 Task: Compose an email with the signature Caroline Robinson with the subject Reminder for a mentorship and the message Would you be able to provide me with an update on the project timeline? from softage.10@softage.net to softage.9@softage.net, now select the entire message Quote Attach a link with text LINKEDIN and web address as https://www.linkedin.com Send the email. Finally, move the email from Sent Items to the label Branding
Action: Mouse moved to (73, 108)
Screenshot: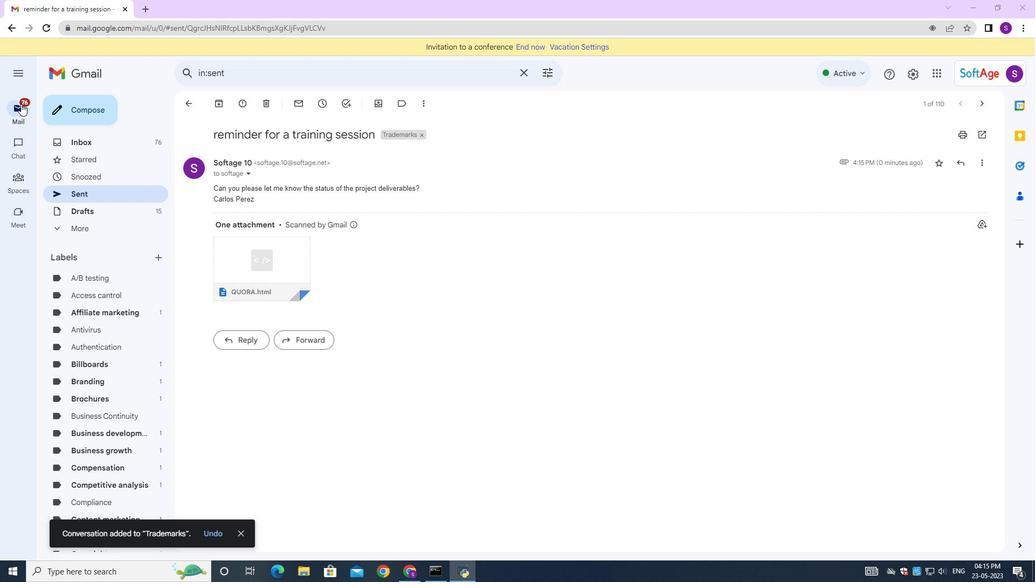 
Action: Mouse pressed left at (73, 108)
Screenshot: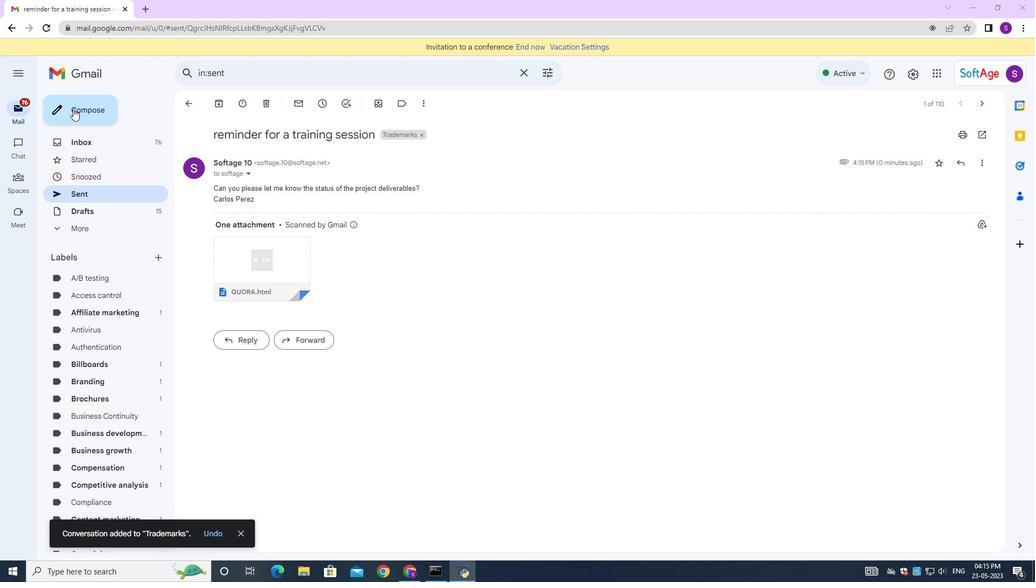 
Action: Mouse moved to (870, 542)
Screenshot: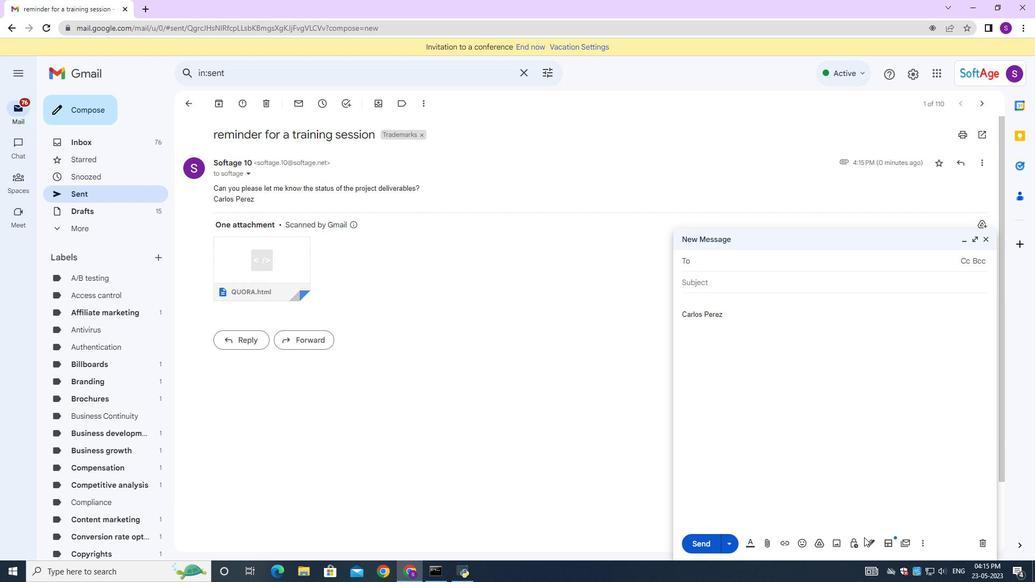 
Action: Mouse pressed left at (870, 542)
Screenshot: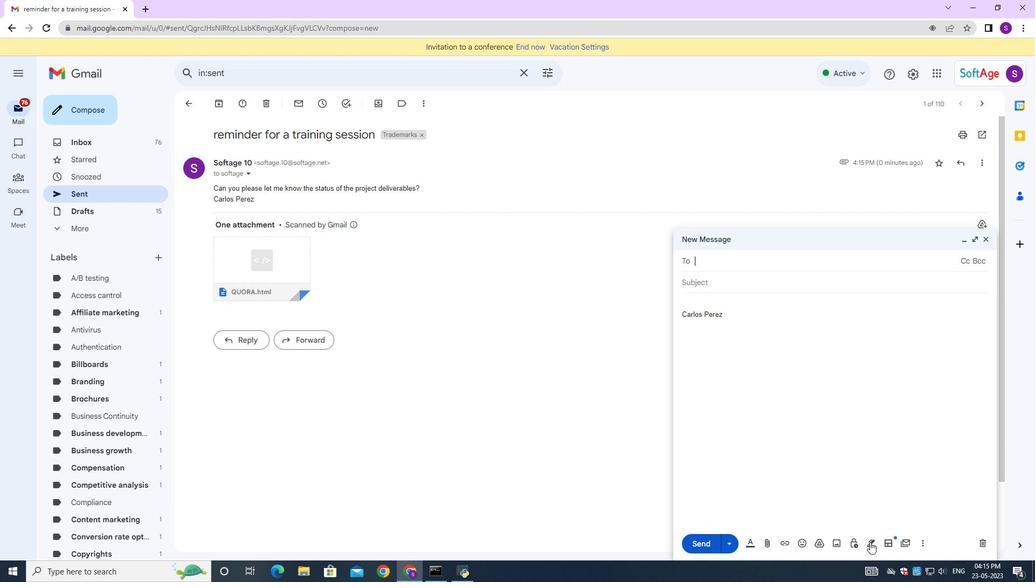 
Action: Mouse moved to (489, 245)
Screenshot: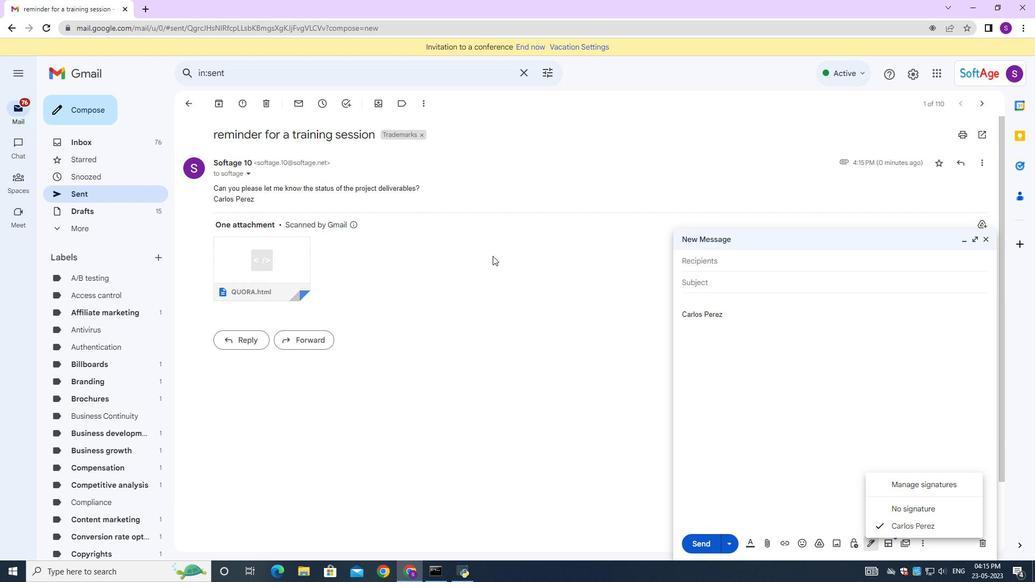 
Action: Mouse scrolled (489, 245) with delta (0, 0)
Screenshot: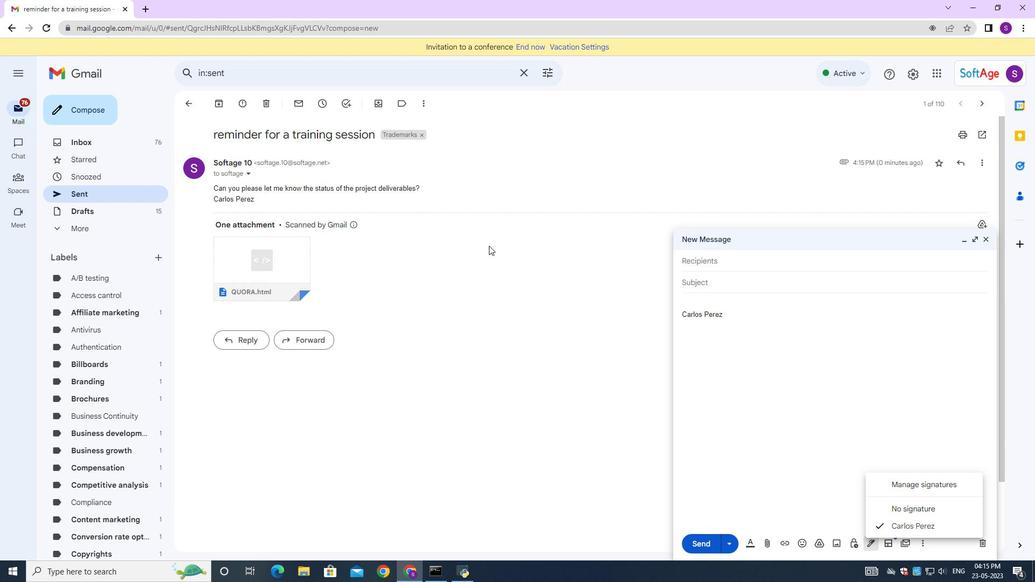 
Action: Mouse scrolled (489, 245) with delta (0, 0)
Screenshot: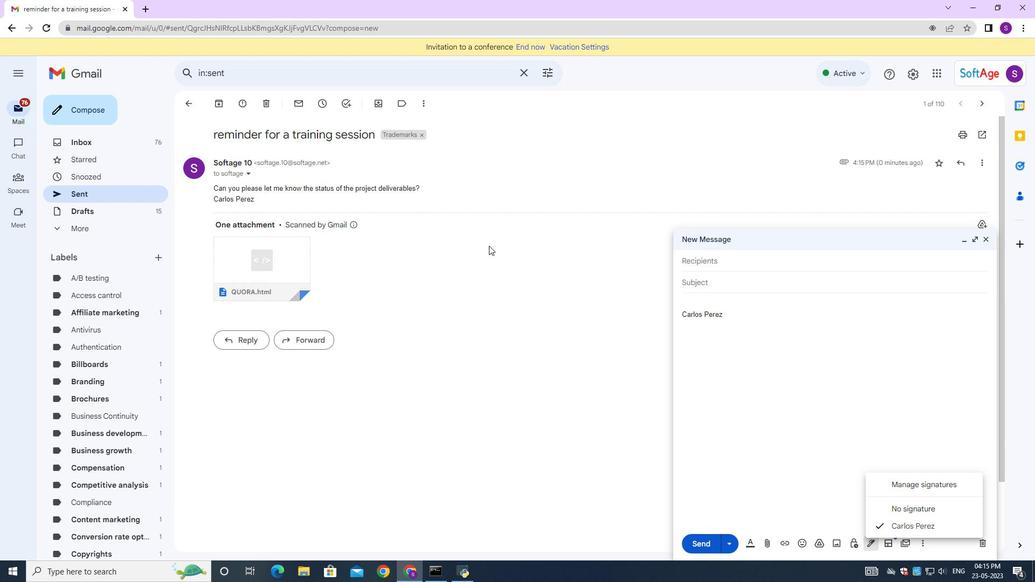 
Action: Mouse scrolled (489, 245) with delta (0, 0)
Screenshot: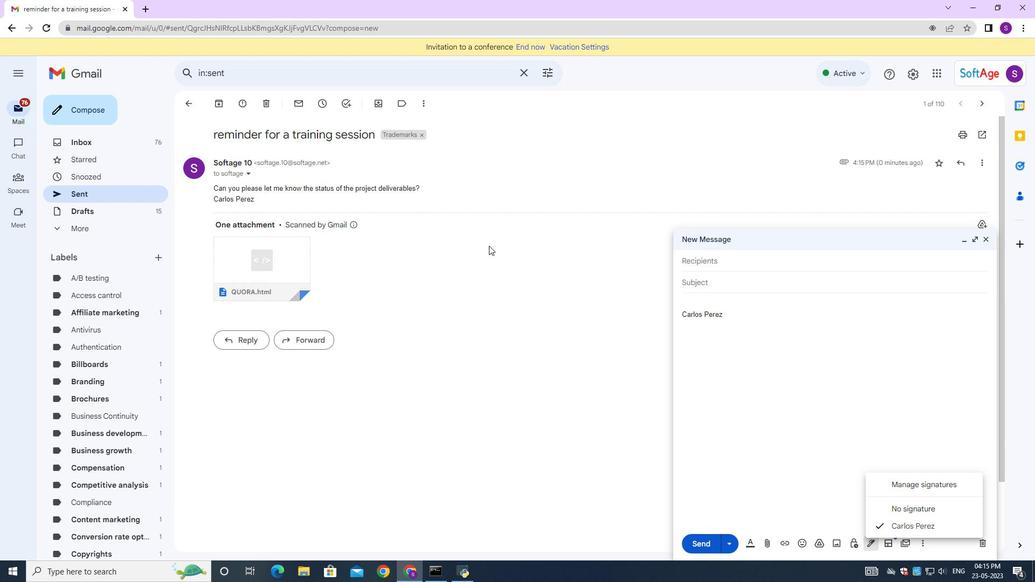 
Action: Mouse scrolled (489, 245) with delta (0, 0)
Screenshot: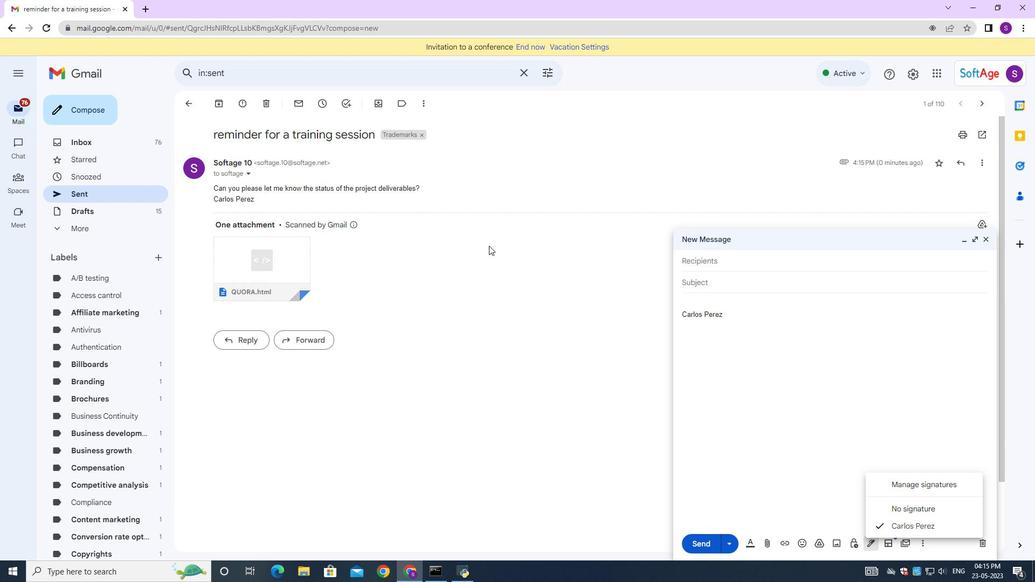 
Action: Mouse scrolled (489, 245) with delta (0, 0)
Screenshot: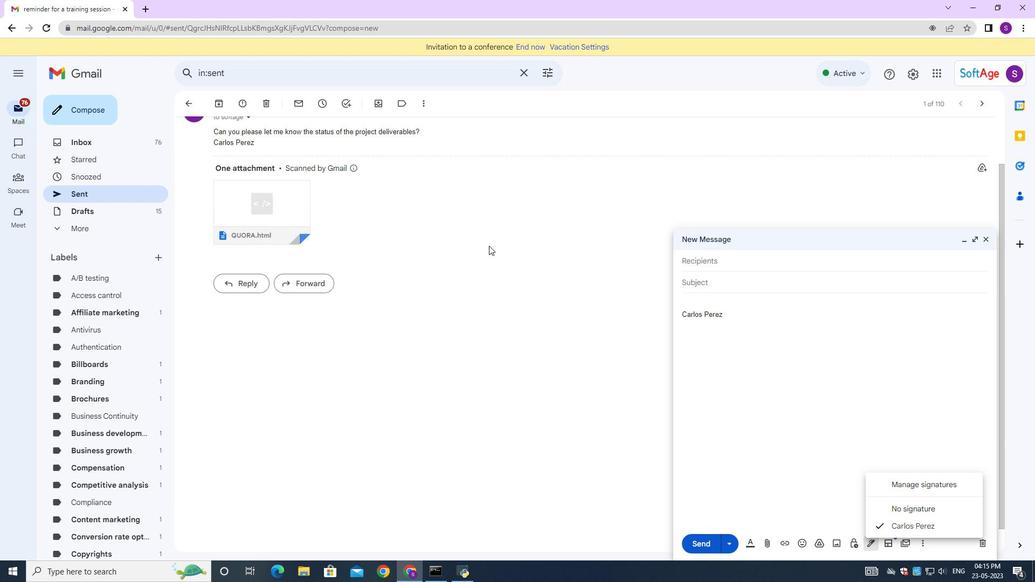 
Action: Mouse scrolled (489, 245) with delta (0, 0)
Screenshot: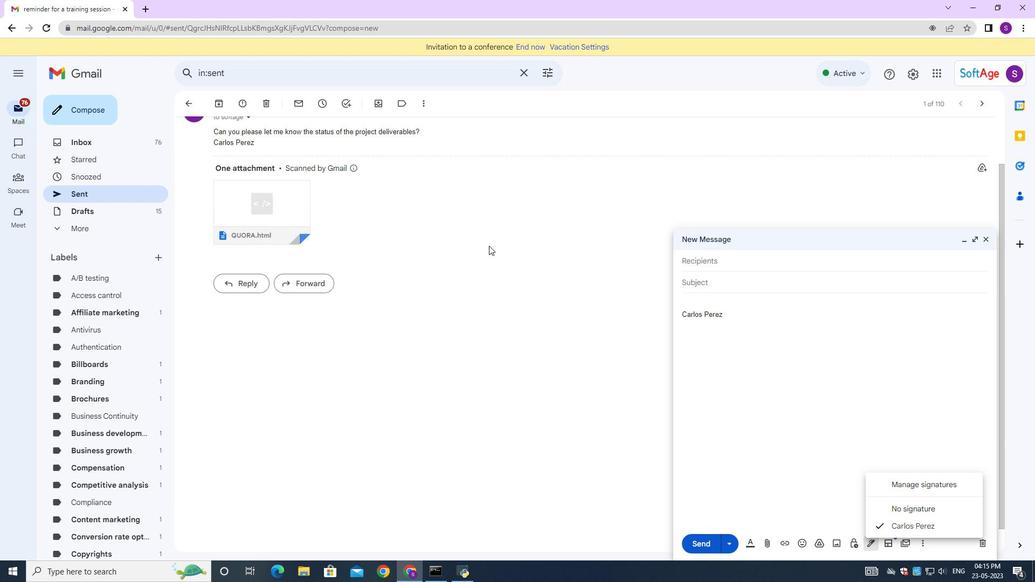 
Action: Mouse scrolled (489, 245) with delta (0, 0)
Screenshot: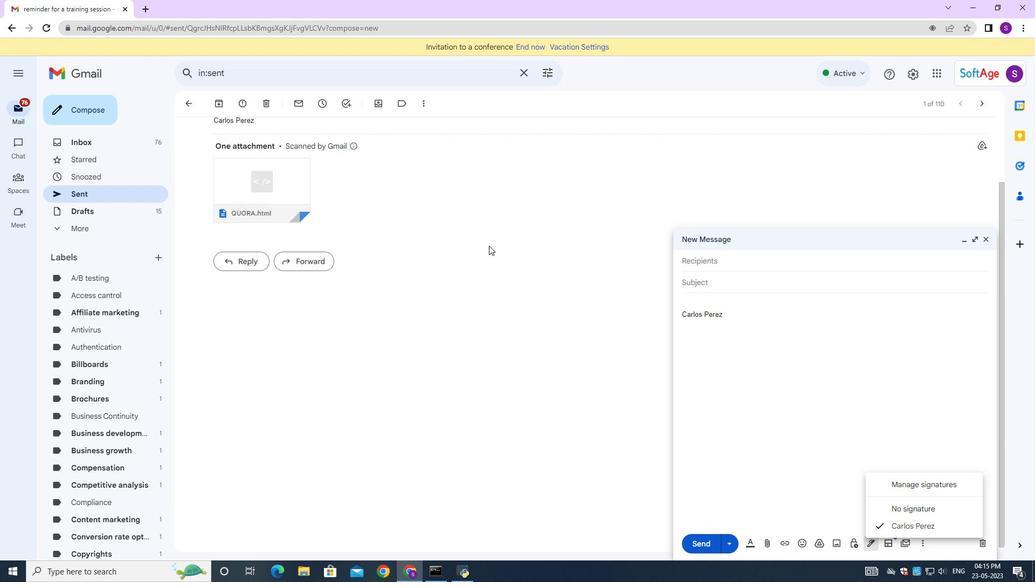 
Action: Mouse scrolled (489, 245) with delta (0, 0)
Screenshot: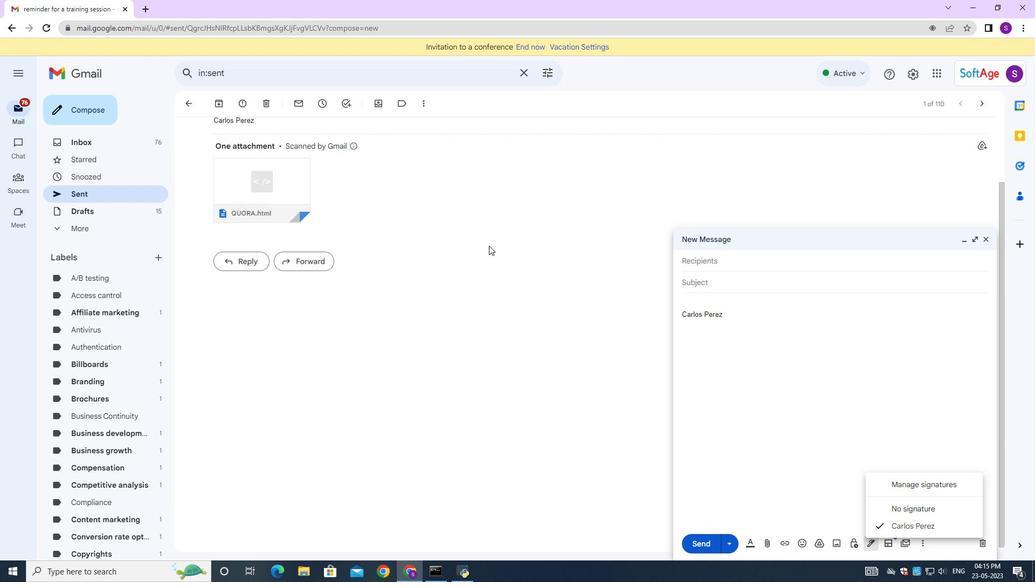 
Action: Mouse scrolled (489, 245) with delta (0, 0)
Screenshot: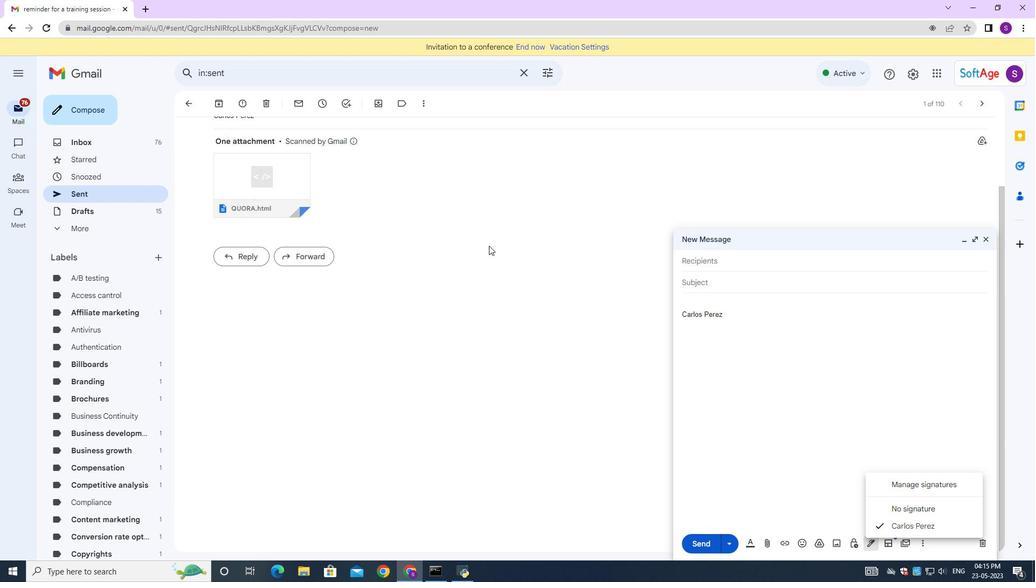 
Action: Mouse scrolled (489, 245) with delta (0, 0)
Screenshot: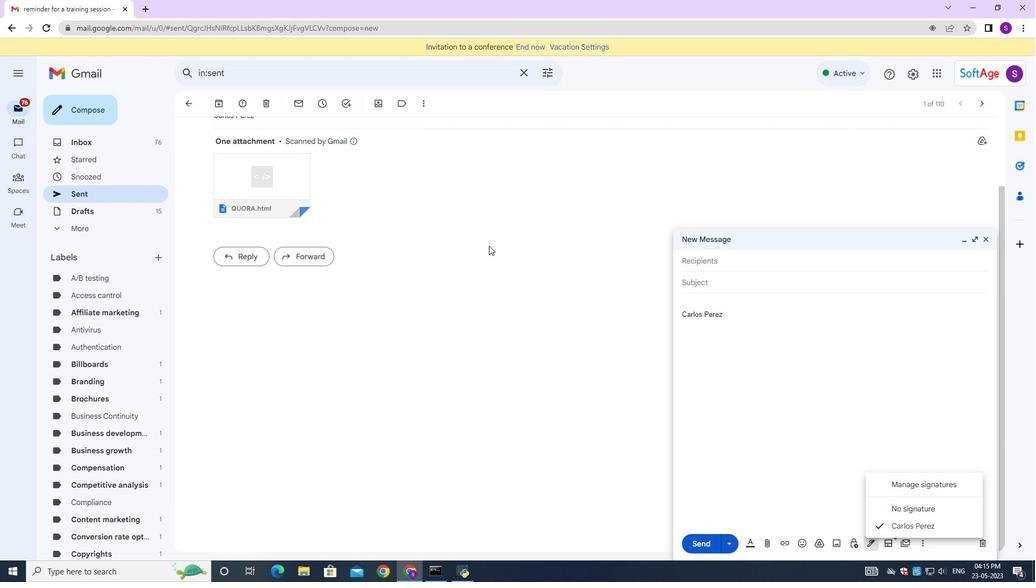 
Action: Mouse scrolled (489, 245) with delta (0, 0)
Screenshot: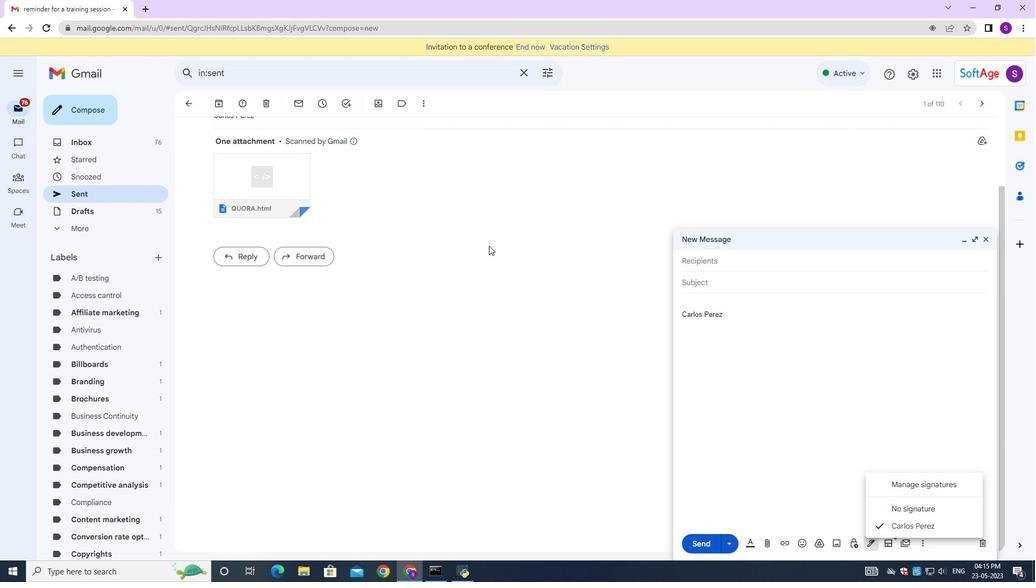 
Action: Mouse scrolled (489, 245) with delta (0, 0)
Screenshot: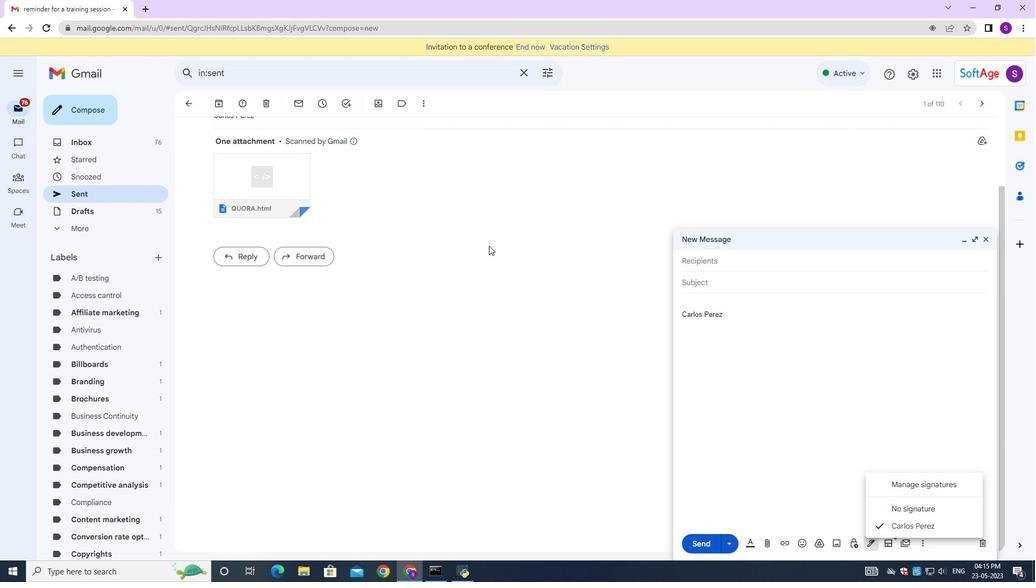 
Action: Mouse scrolled (489, 245) with delta (0, 0)
Screenshot: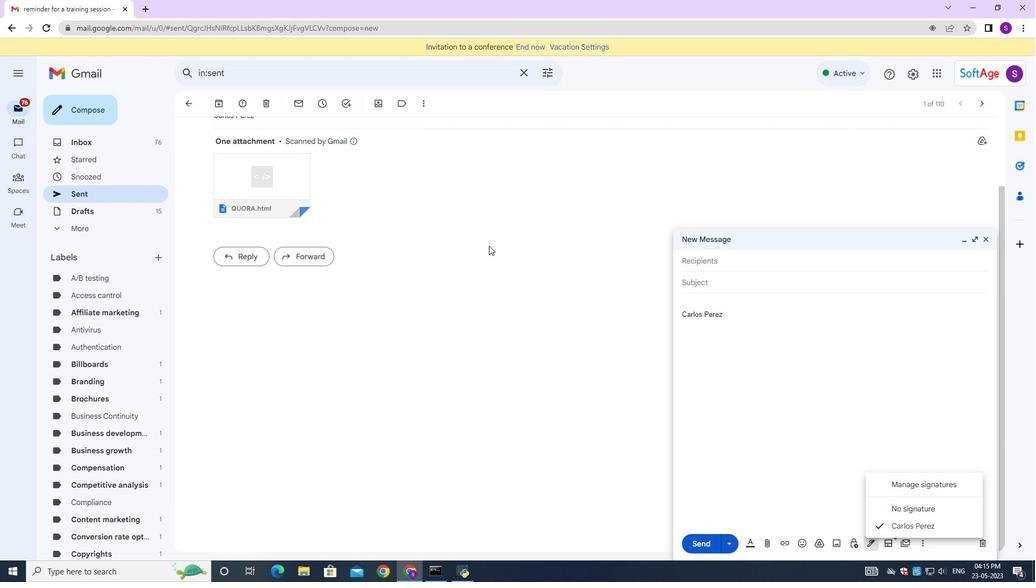 
Action: Mouse scrolled (489, 245) with delta (0, 0)
Screenshot: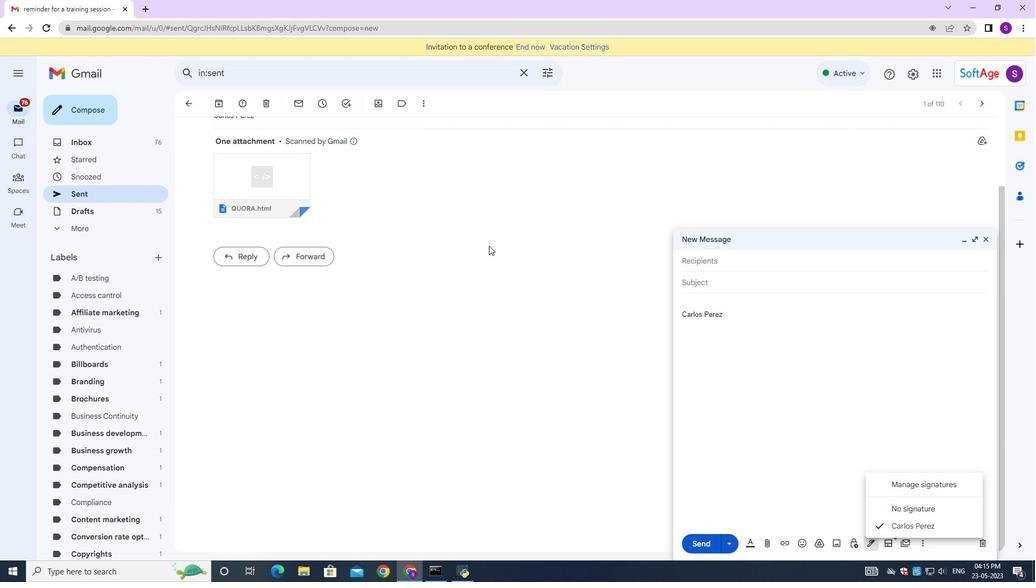 
Action: Mouse scrolled (489, 245) with delta (0, 0)
Screenshot: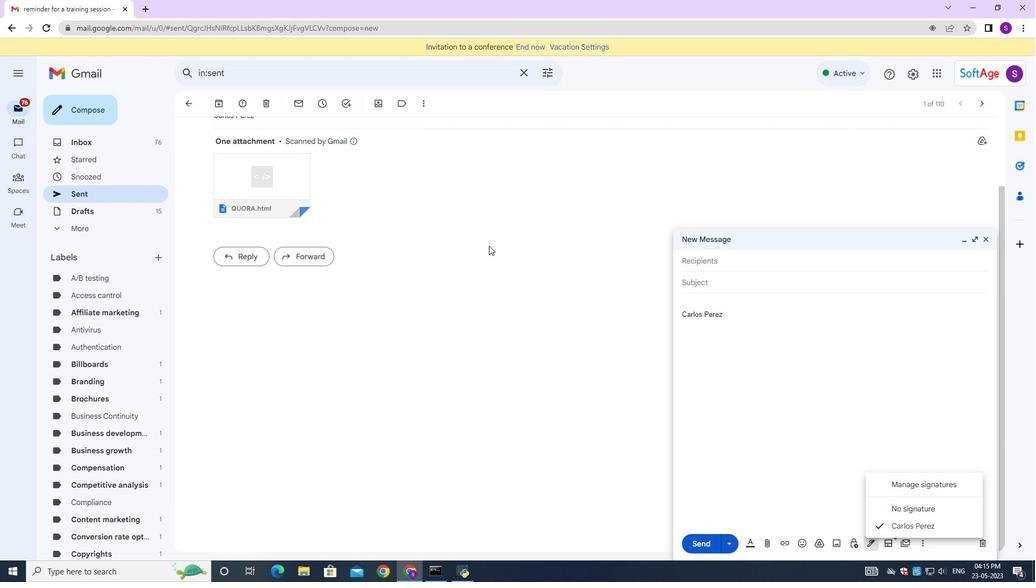 
Action: Mouse scrolled (489, 245) with delta (0, 0)
Screenshot: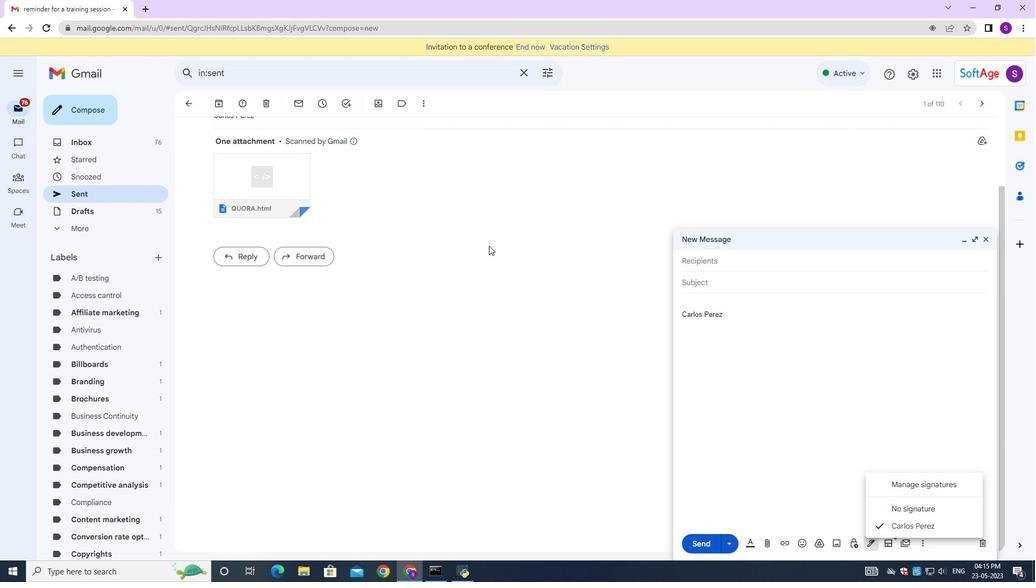 
Action: Mouse scrolled (489, 245) with delta (0, 0)
Screenshot: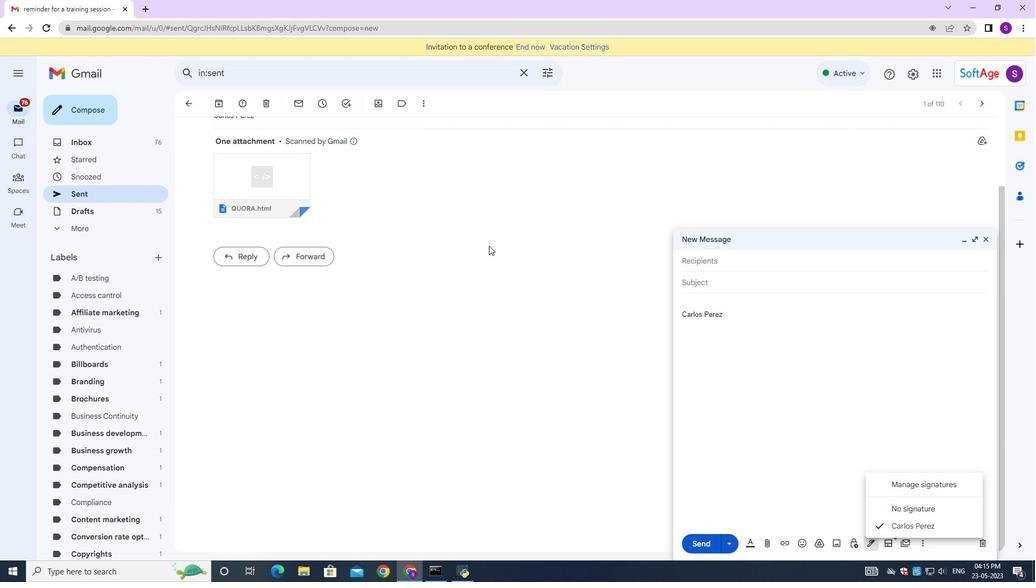 
Action: Mouse scrolled (489, 245) with delta (0, 0)
Screenshot: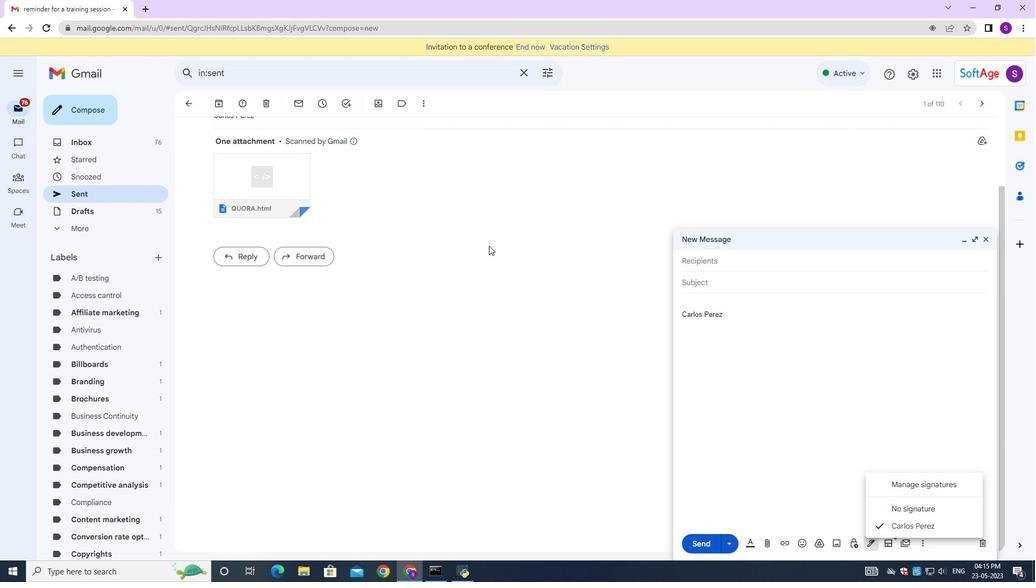 
Action: Mouse scrolled (489, 245) with delta (0, 0)
Screenshot: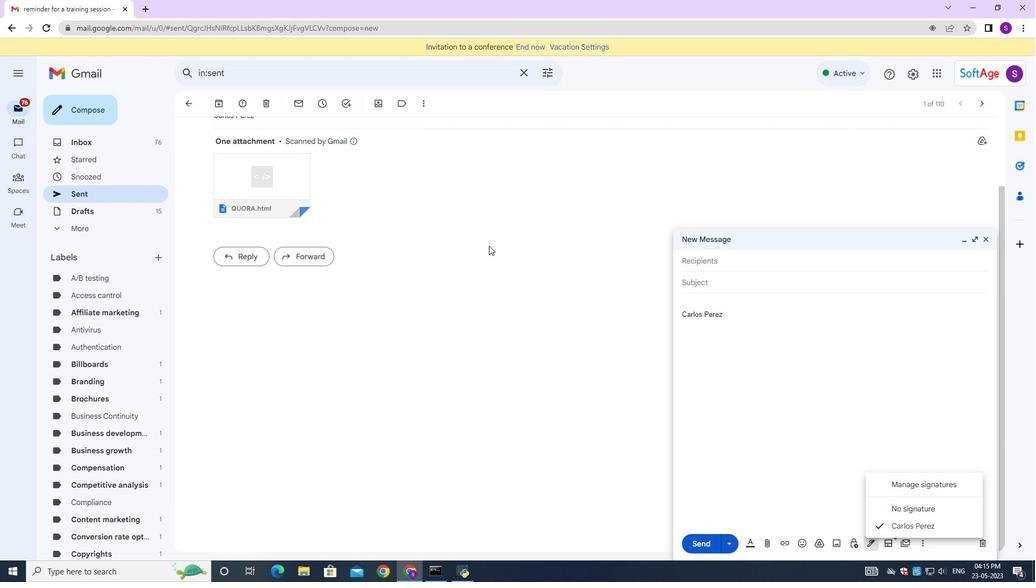 
Action: Mouse scrolled (489, 245) with delta (0, 0)
Screenshot: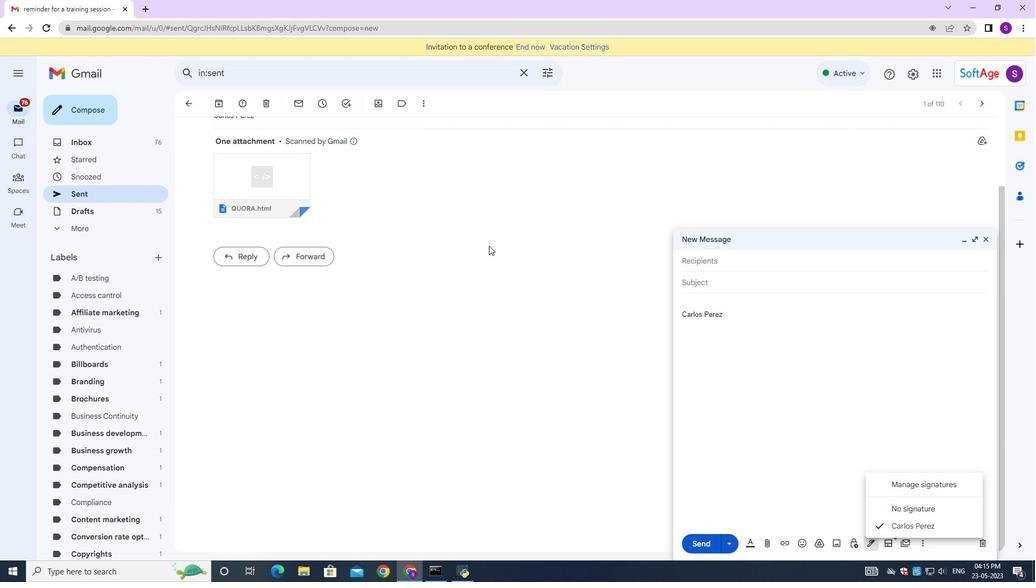 
Action: Mouse scrolled (489, 245) with delta (0, 0)
Screenshot: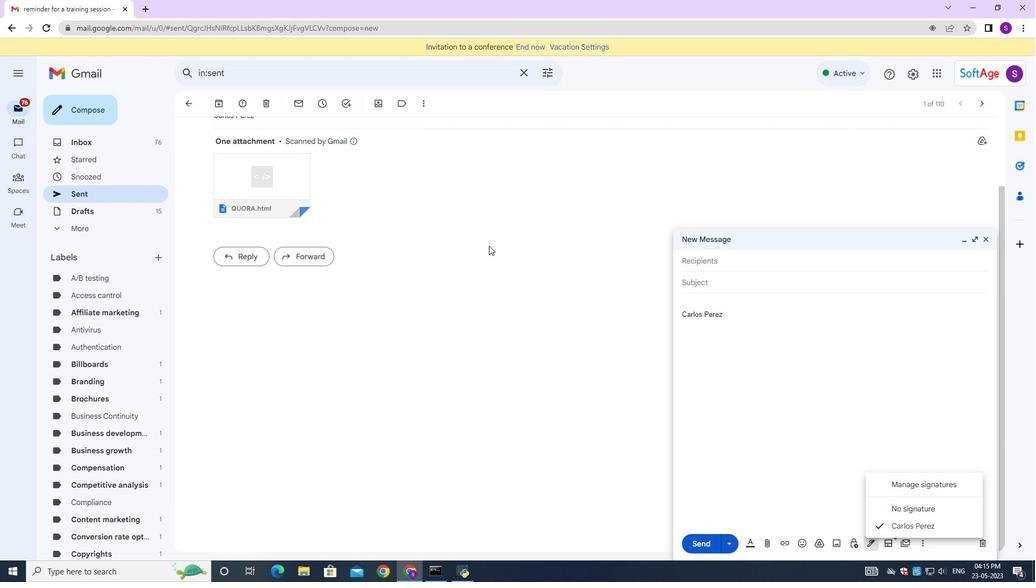 
Action: Mouse moved to (489, 245)
Screenshot: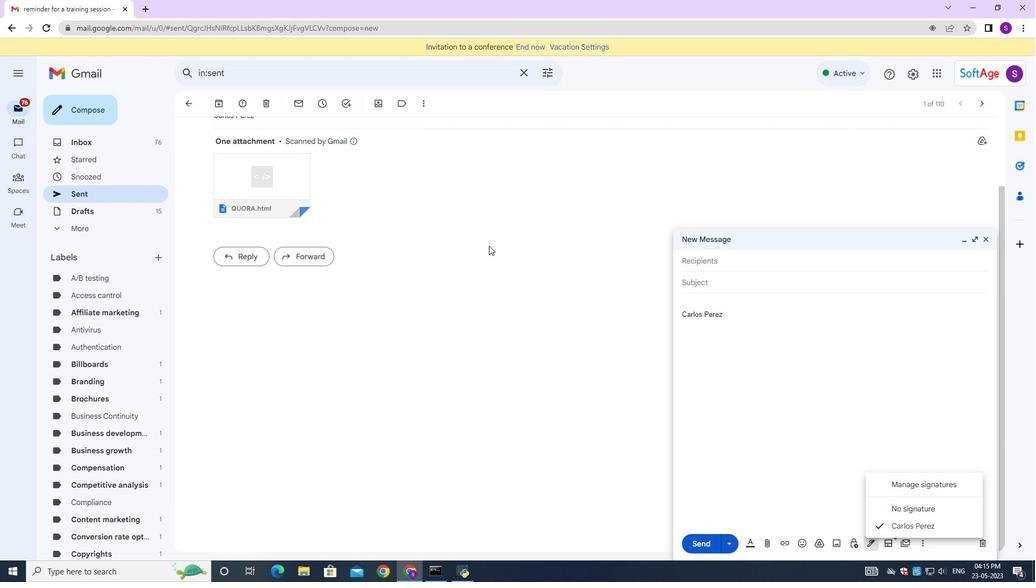 
Action: Mouse scrolled (489, 245) with delta (0, 0)
Screenshot: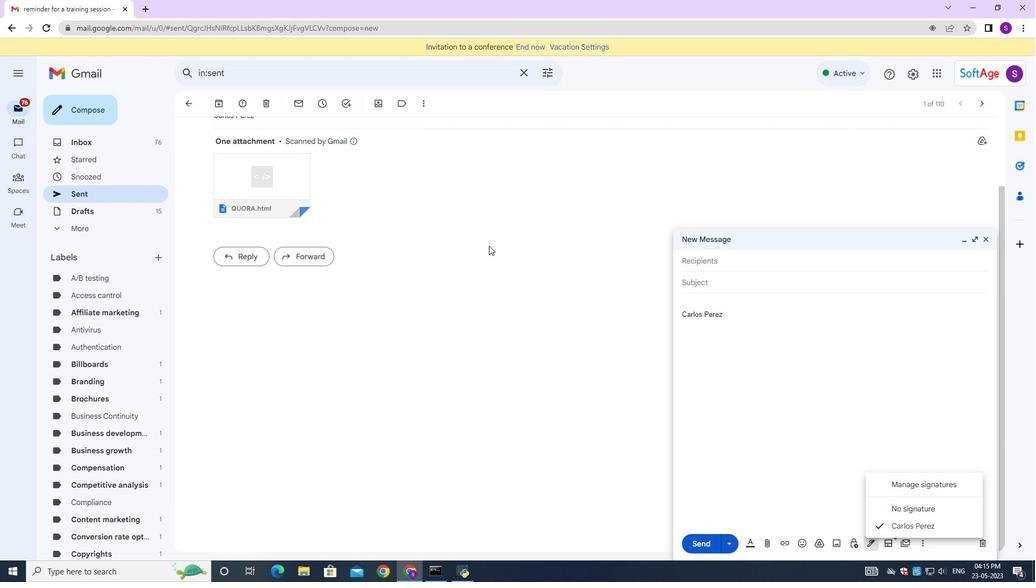 
Action: Mouse moved to (489, 245)
Screenshot: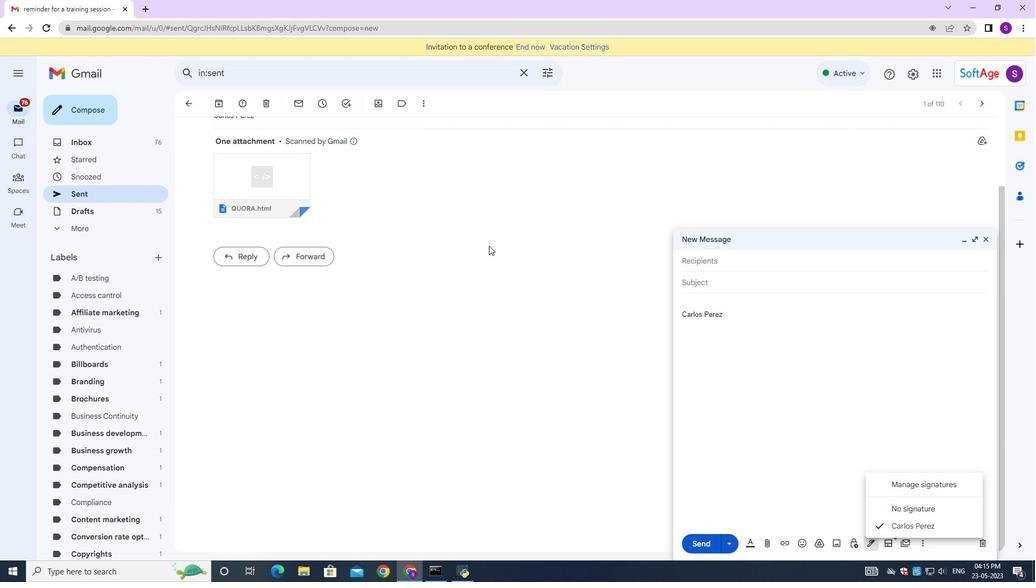 
Action: Mouse scrolled (489, 245) with delta (0, 0)
Screenshot: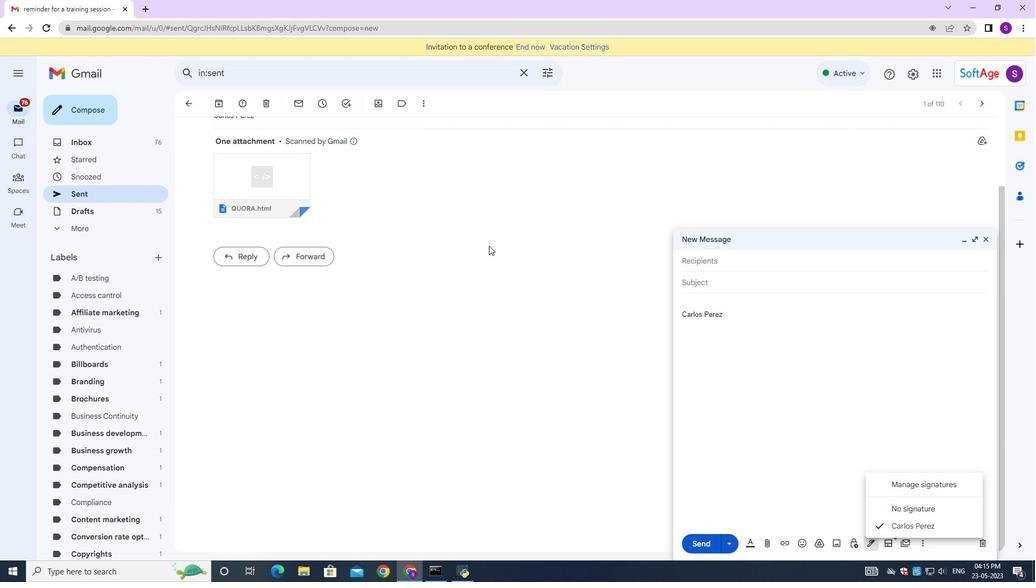 
Action: Mouse moved to (489, 246)
Screenshot: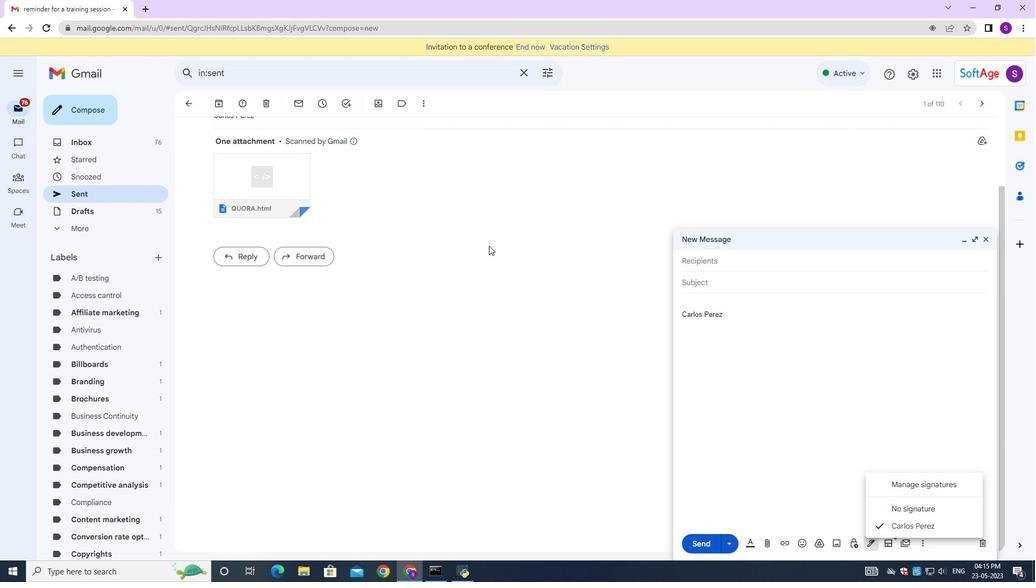 
Action: Mouse scrolled (489, 245) with delta (0, 0)
Screenshot: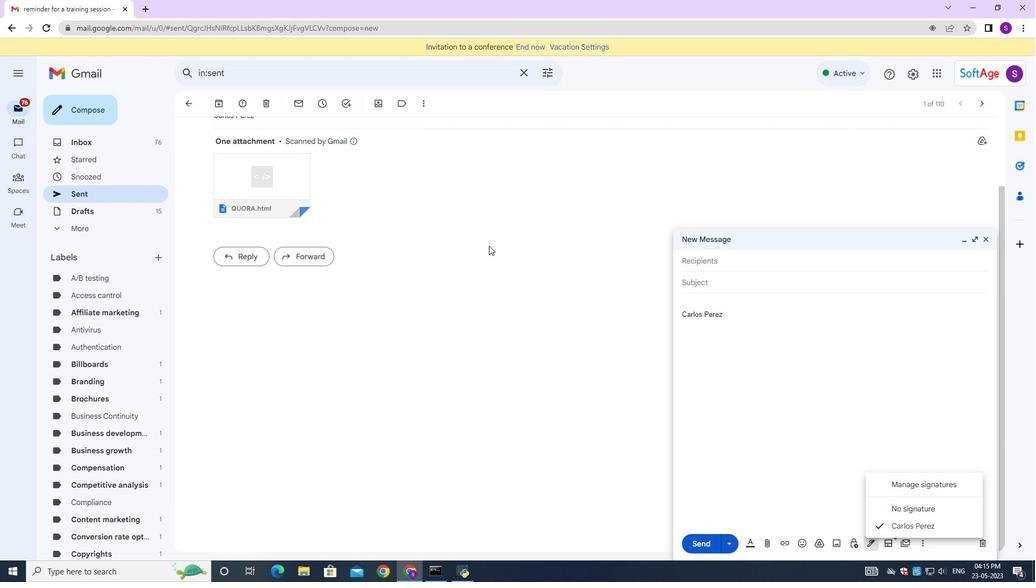
Action: Mouse moved to (902, 487)
Screenshot: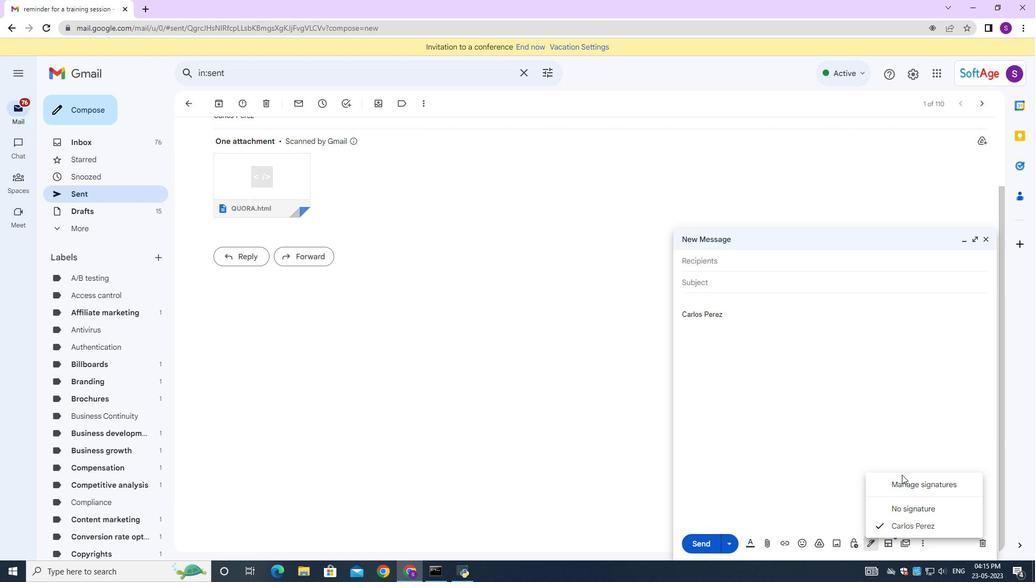 
Action: Mouse pressed left at (902, 487)
Screenshot: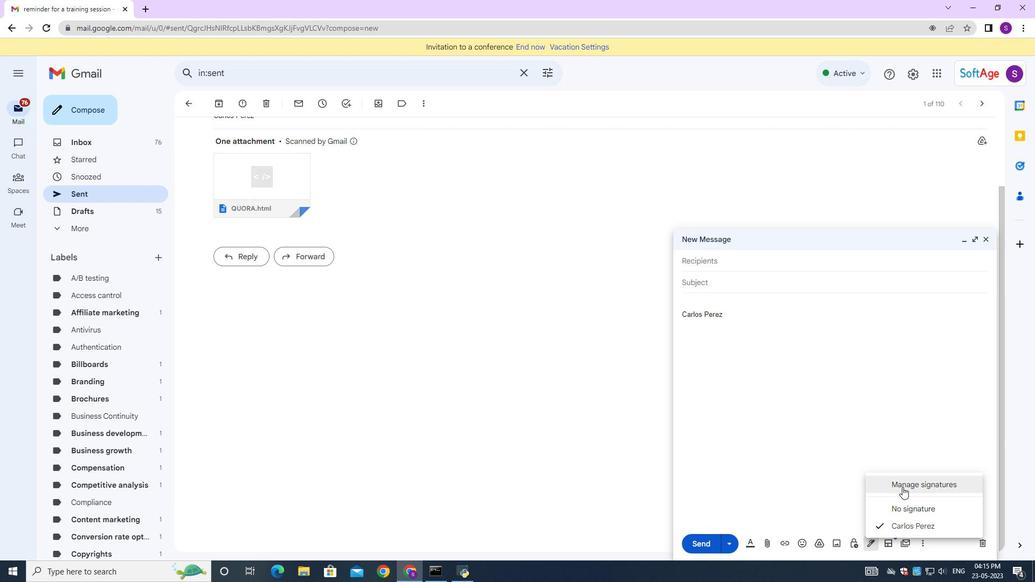 
Action: Mouse moved to (464, 259)
Screenshot: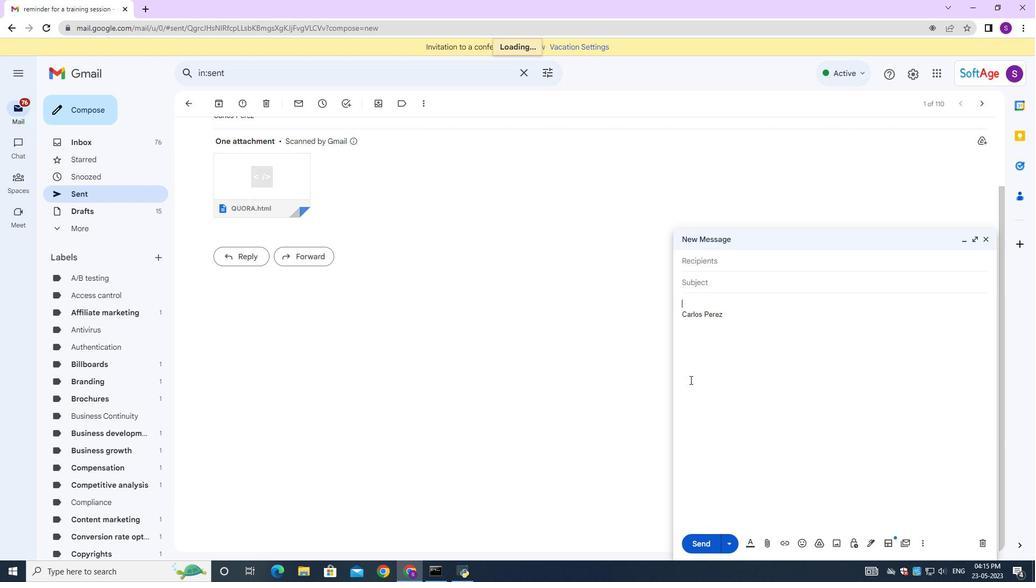 
Action: Mouse scrolled (464, 259) with delta (0, 0)
Screenshot: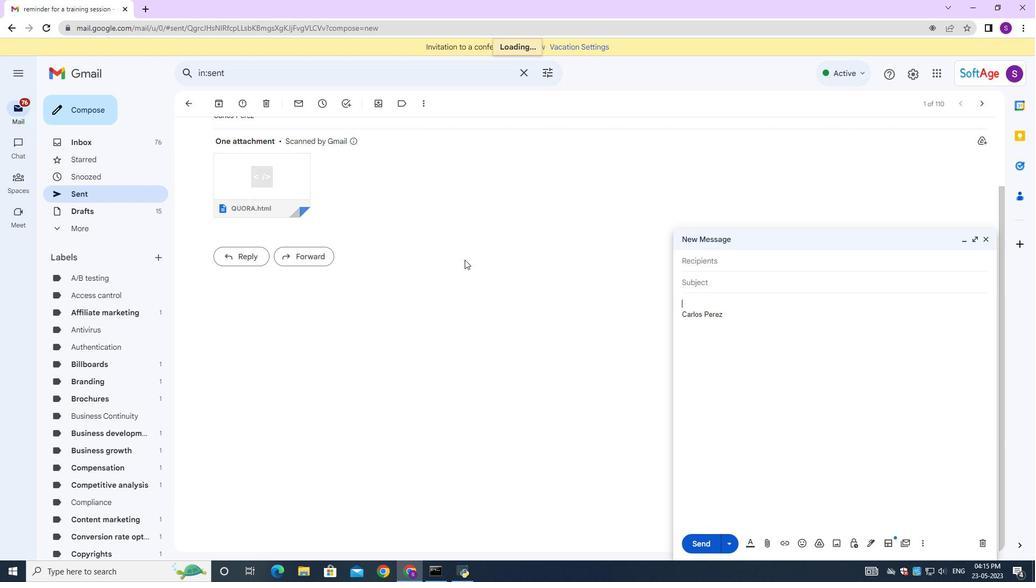 
Action: Mouse scrolled (464, 259) with delta (0, 0)
Screenshot: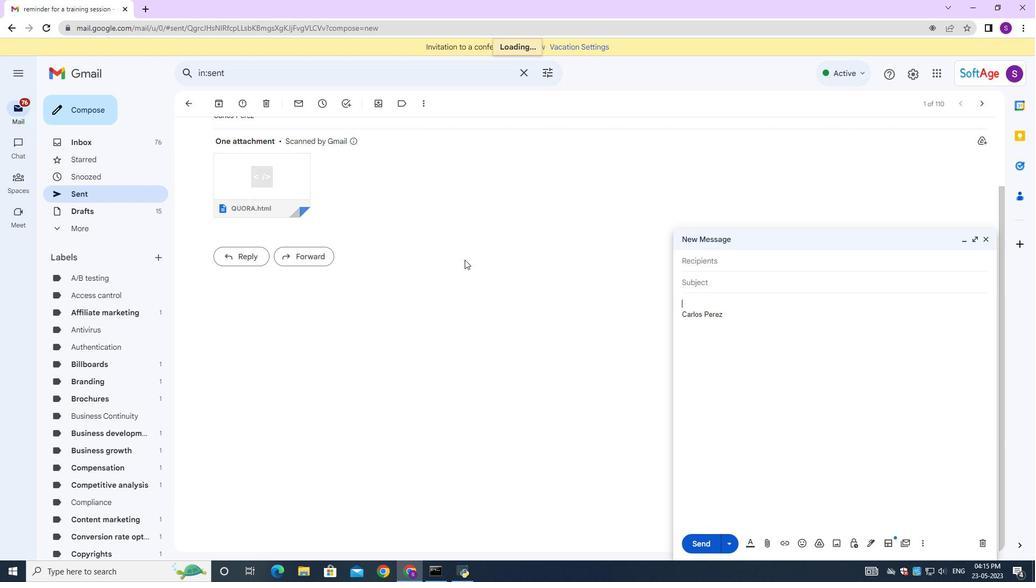 
Action: Mouse scrolled (464, 259) with delta (0, 0)
Screenshot: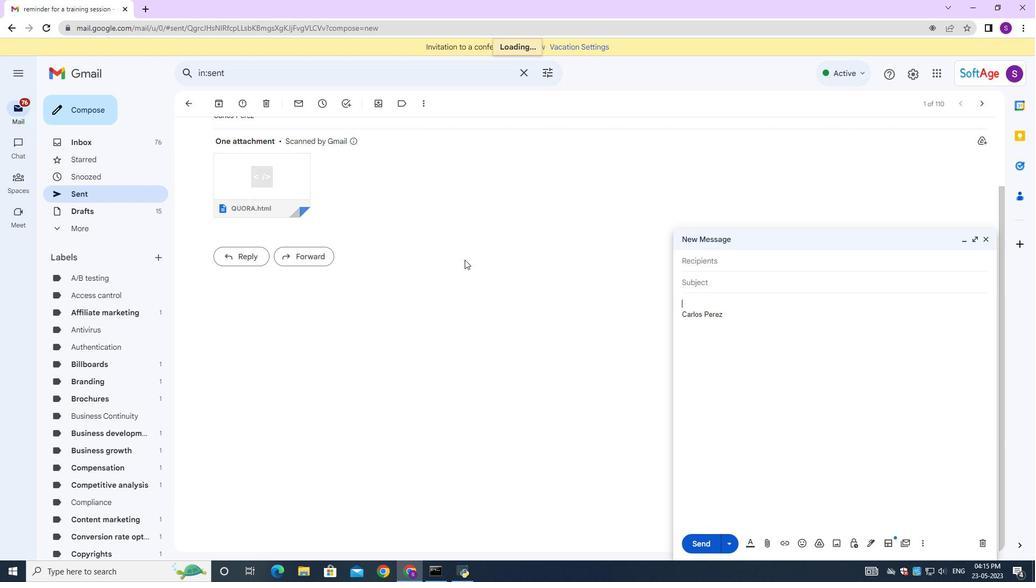 
Action: Mouse scrolled (464, 259) with delta (0, 0)
Screenshot: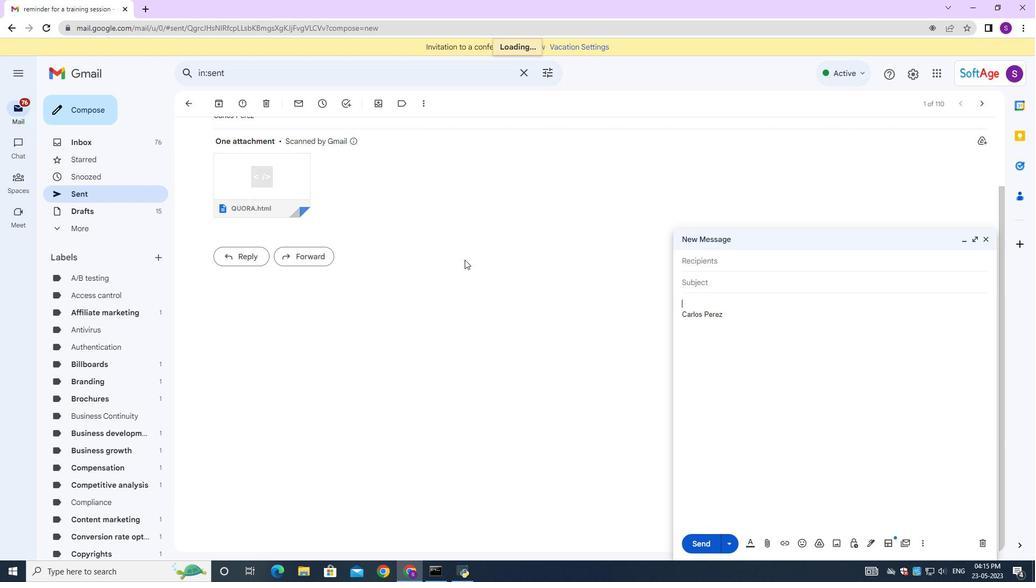 
Action: Mouse moved to (464, 259)
Screenshot: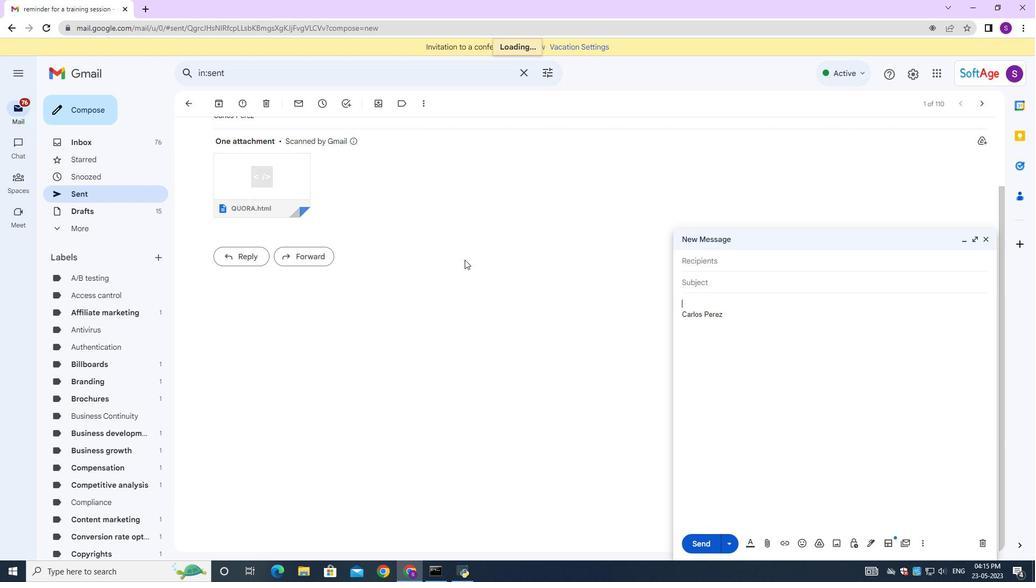 
Action: Mouse scrolled (464, 259) with delta (0, 0)
Screenshot: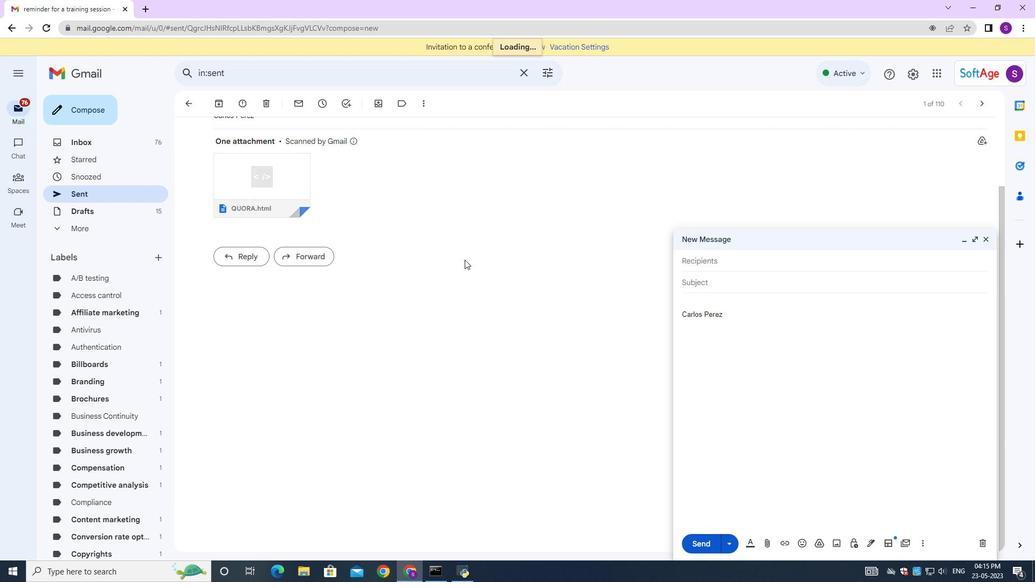
Action: Mouse scrolled (464, 259) with delta (0, 0)
Screenshot: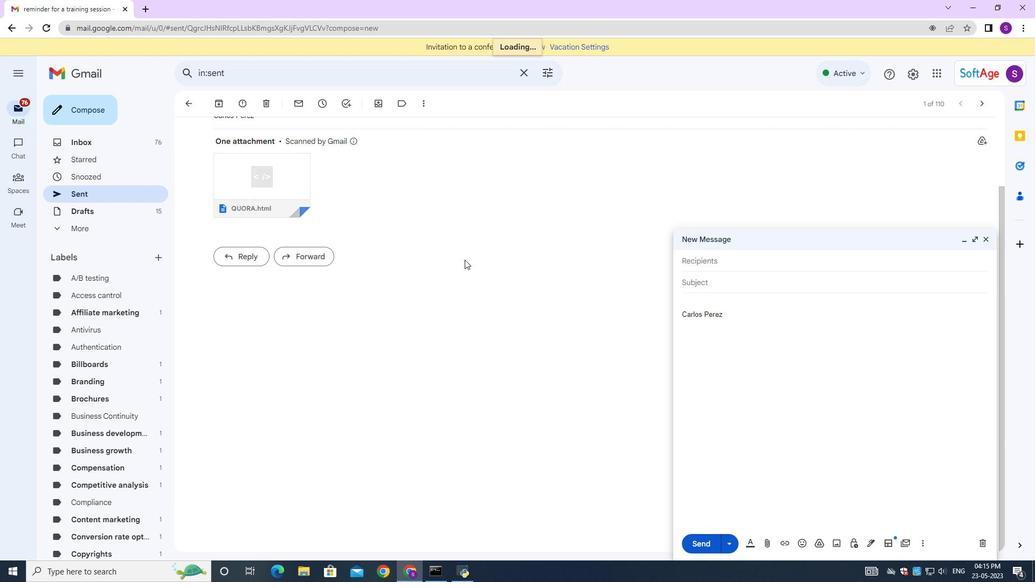 
Action: Mouse scrolled (464, 259) with delta (0, 0)
Screenshot: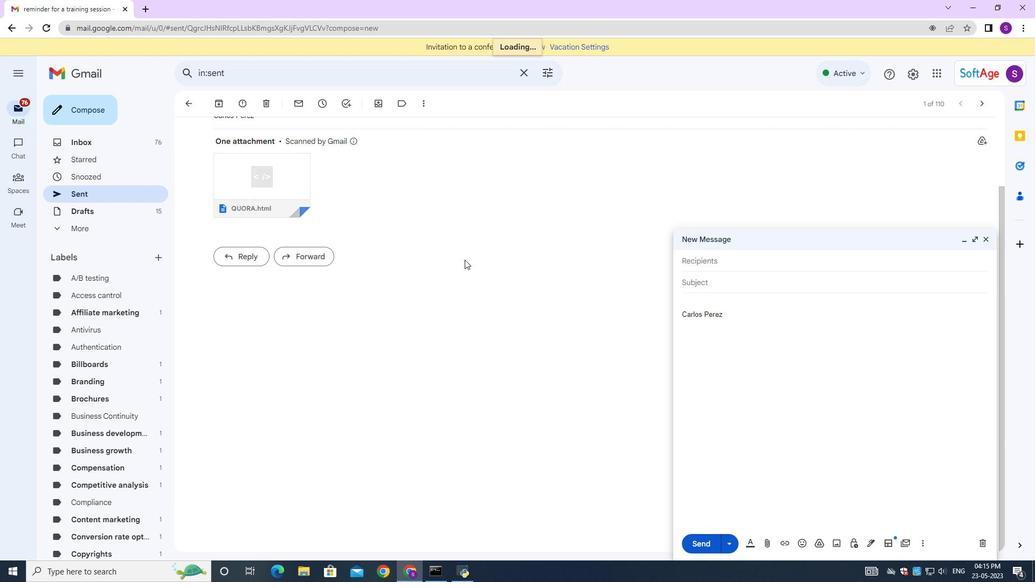 
Action: Mouse scrolled (464, 259) with delta (0, 0)
Screenshot: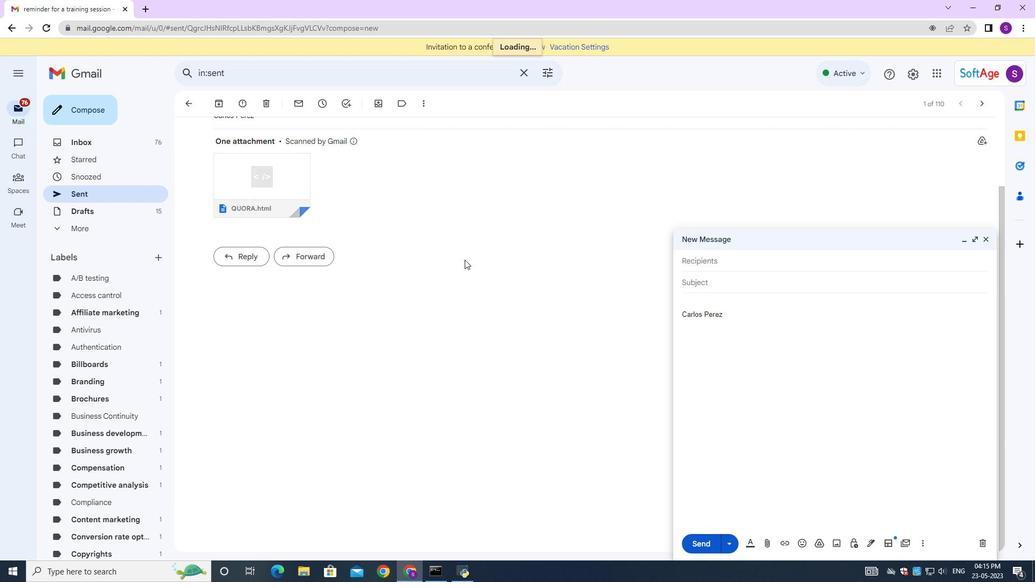 
Action: Mouse scrolled (464, 259) with delta (0, 0)
Screenshot: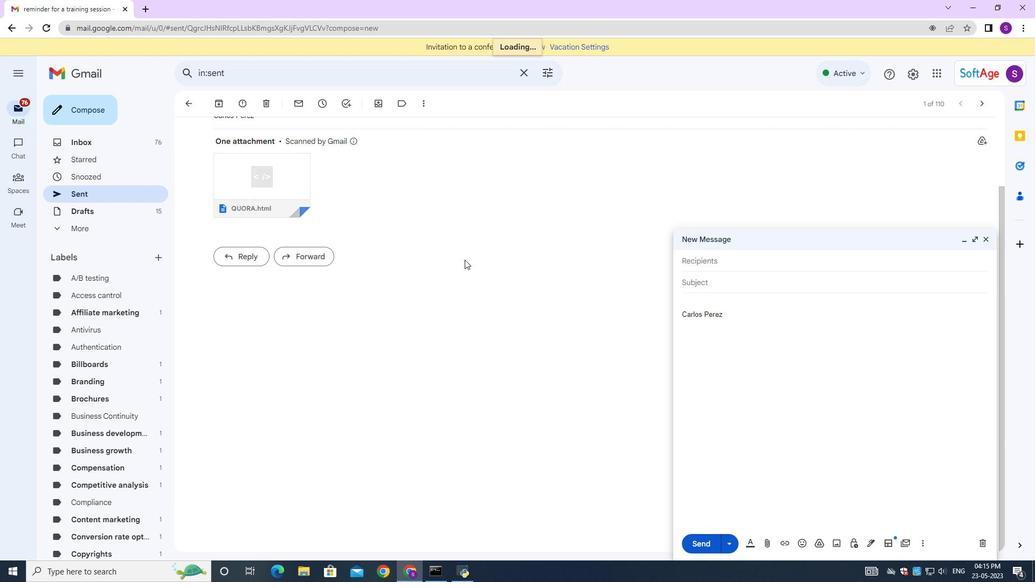 
Action: Mouse scrolled (464, 259) with delta (0, 0)
Screenshot: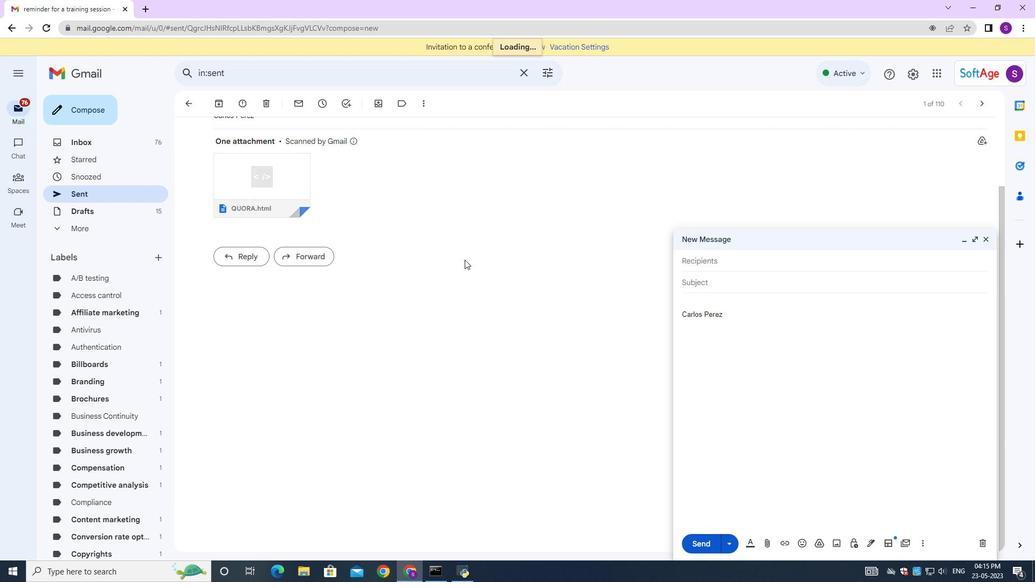 
Action: Mouse scrolled (464, 259) with delta (0, 0)
Screenshot: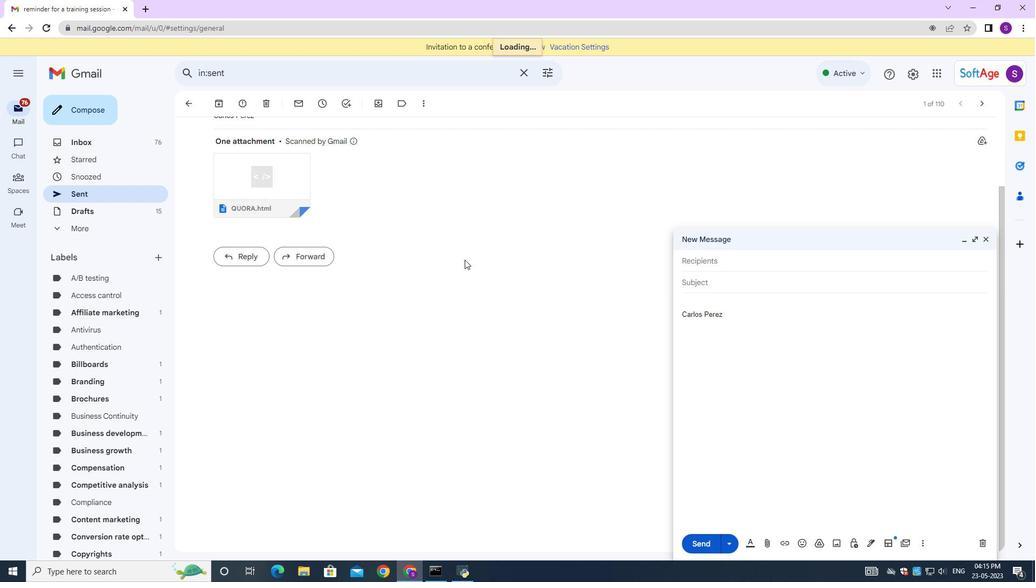 
Action: Mouse scrolled (464, 259) with delta (0, 0)
Screenshot: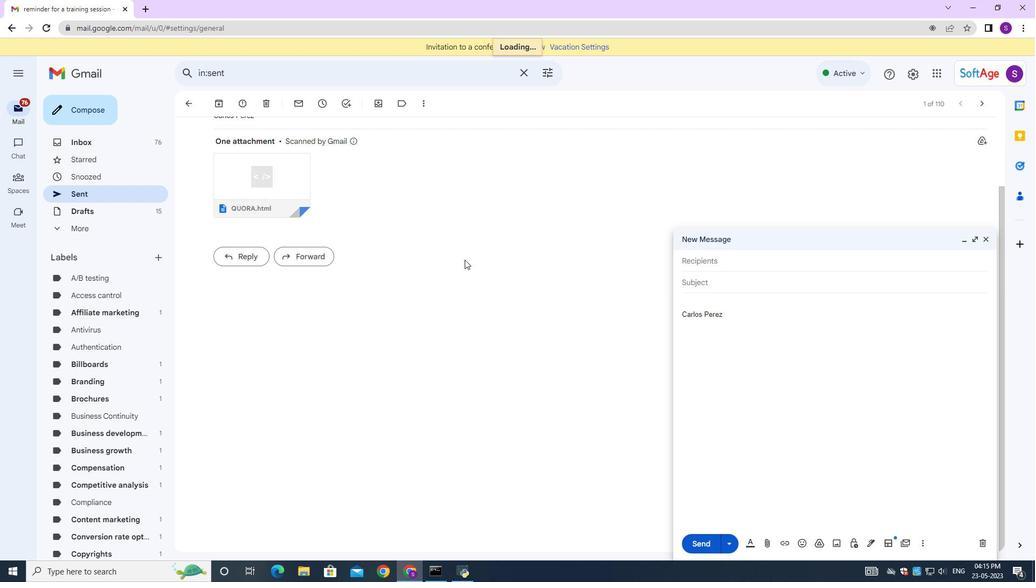 
Action: Mouse scrolled (464, 259) with delta (0, 0)
Screenshot: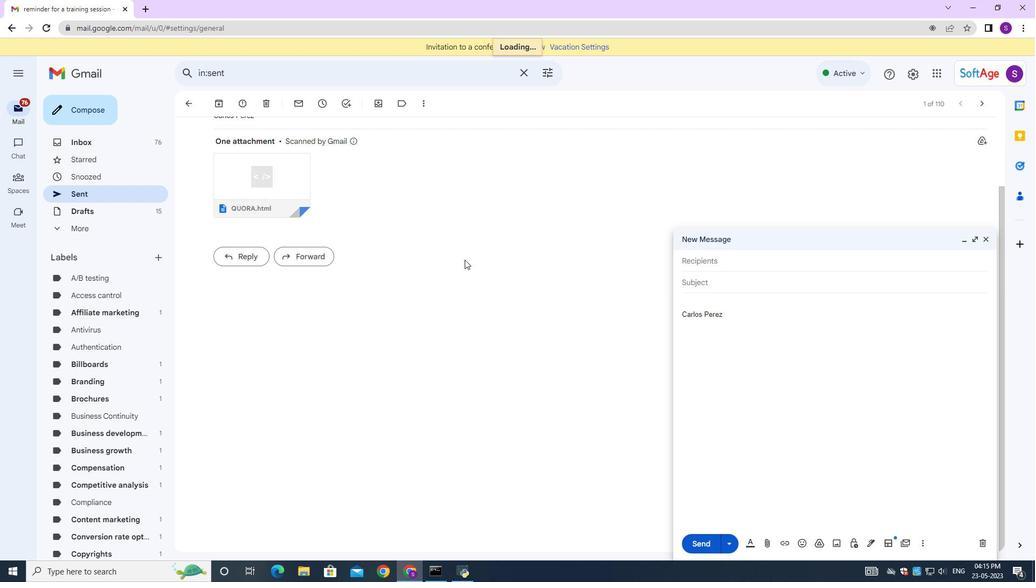 
Action: Mouse moved to (464, 260)
Screenshot: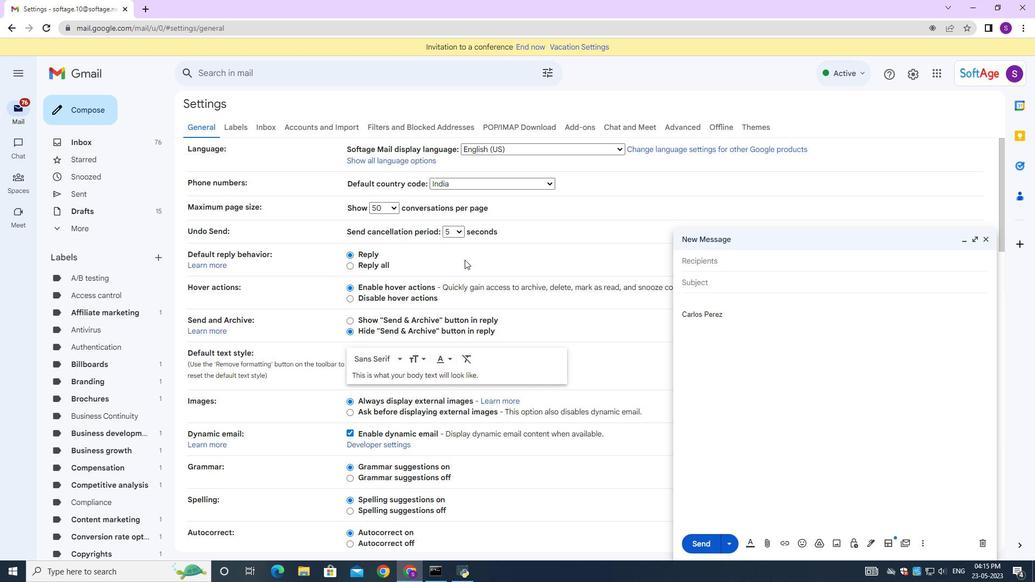 
Action: Mouse scrolled (464, 259) with delta (0, 0)
Screenshot: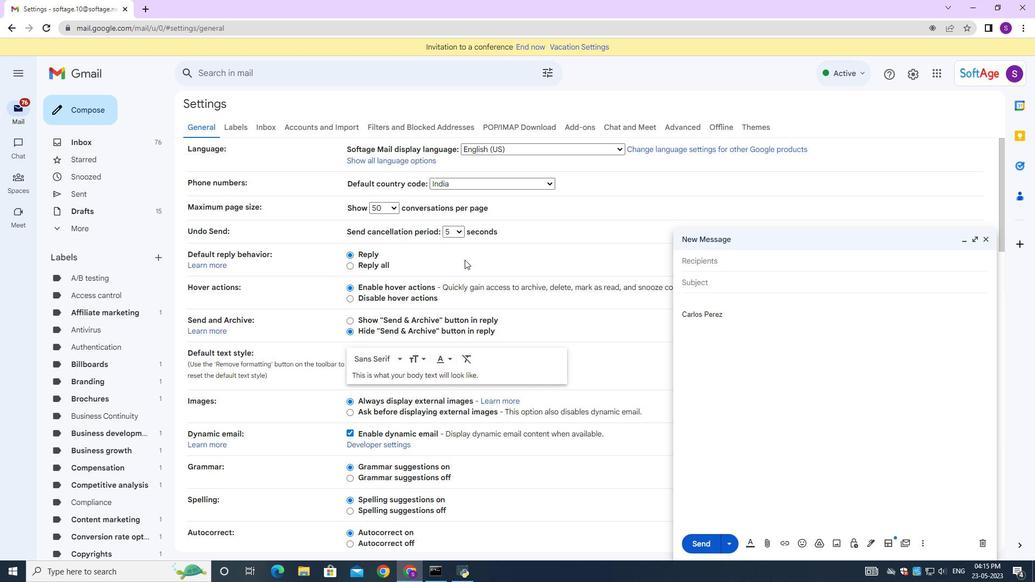 
Action: Mouse moved to (464, 260)
Screenshot: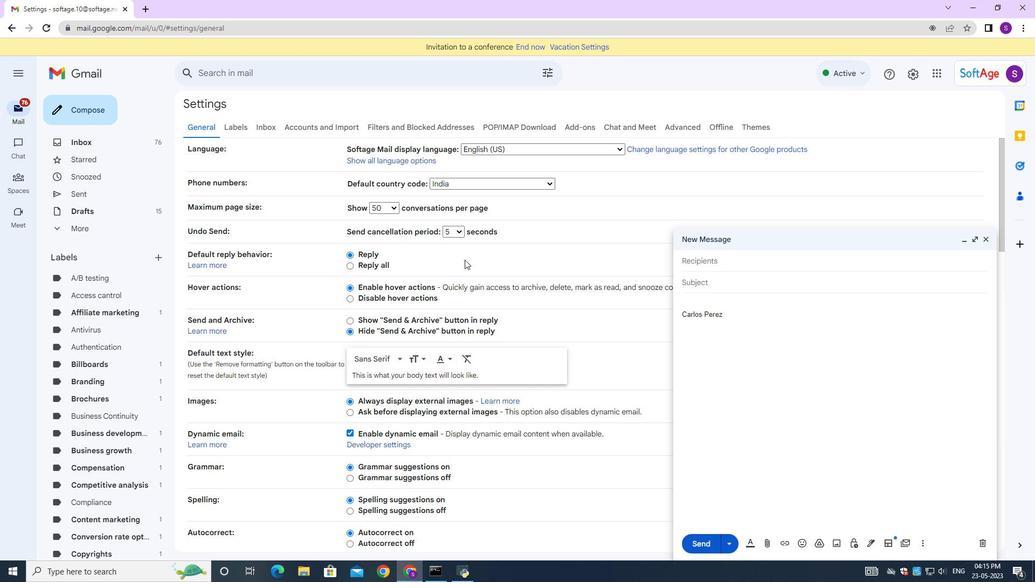 
Action: Mouse scrolled (464, 259) with delta (0, 0)
Screenshot: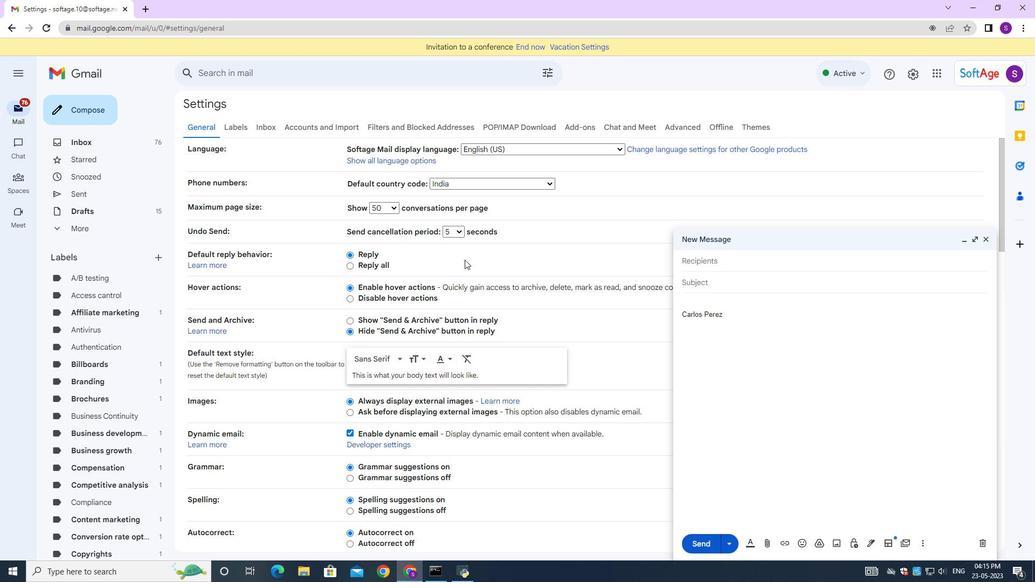 
Action: Mouse scrolled (464, 259) with delta (0, 0)
Screenshot: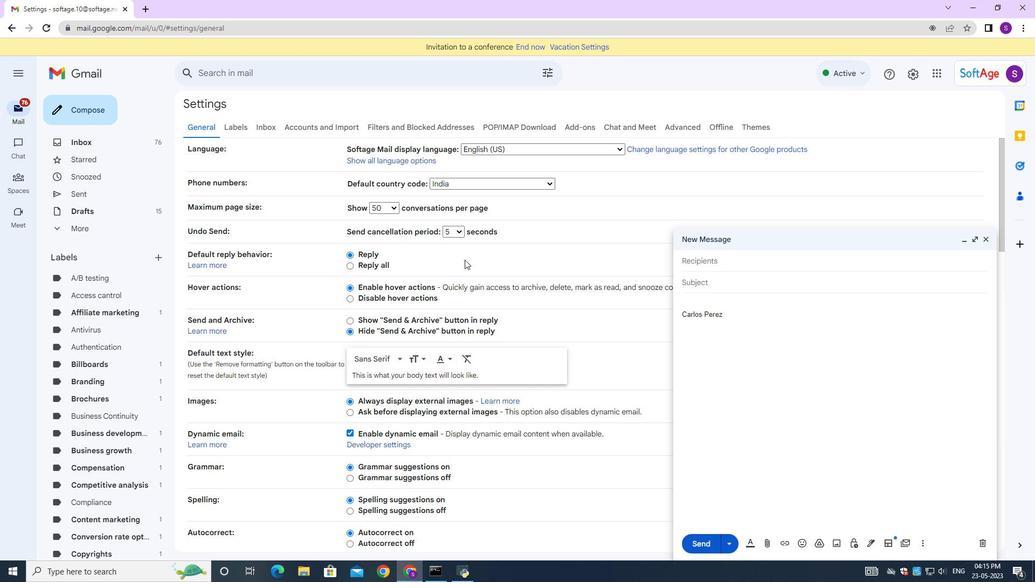 
Action: Mouse scrolled (464, 259) with delta (0, 0)
Screenshot: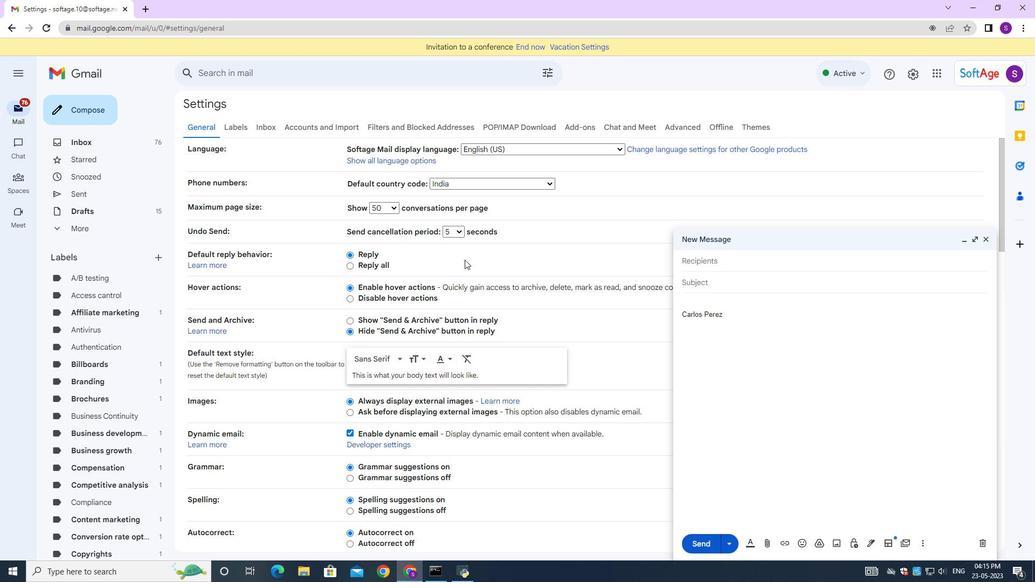 
Action: Mouse scrolled (464, 259) with delta (0, 0)
Screenshot: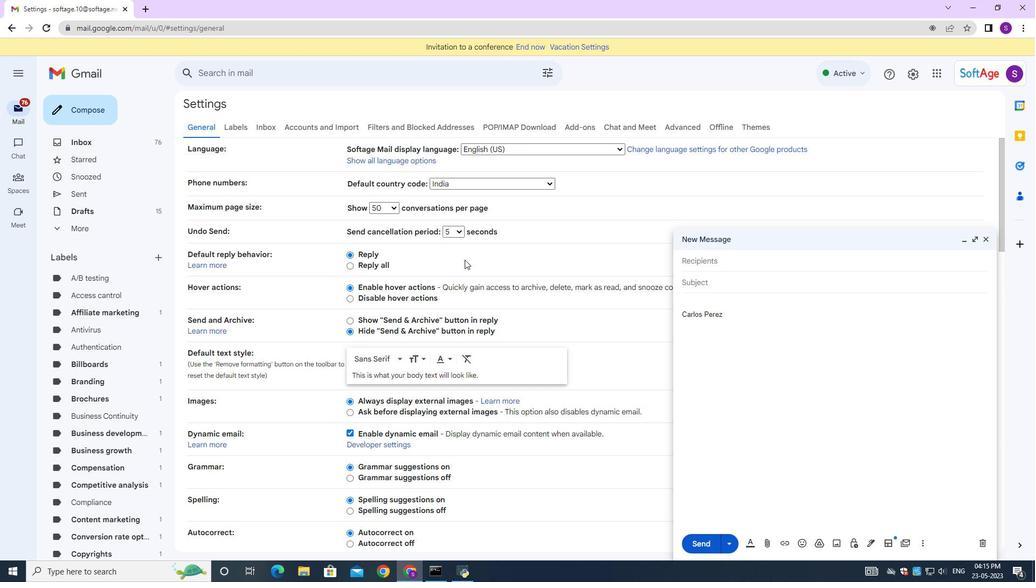 
Action: Mouse scrolled (464, 259) with delta (0, 0)
Screenshot: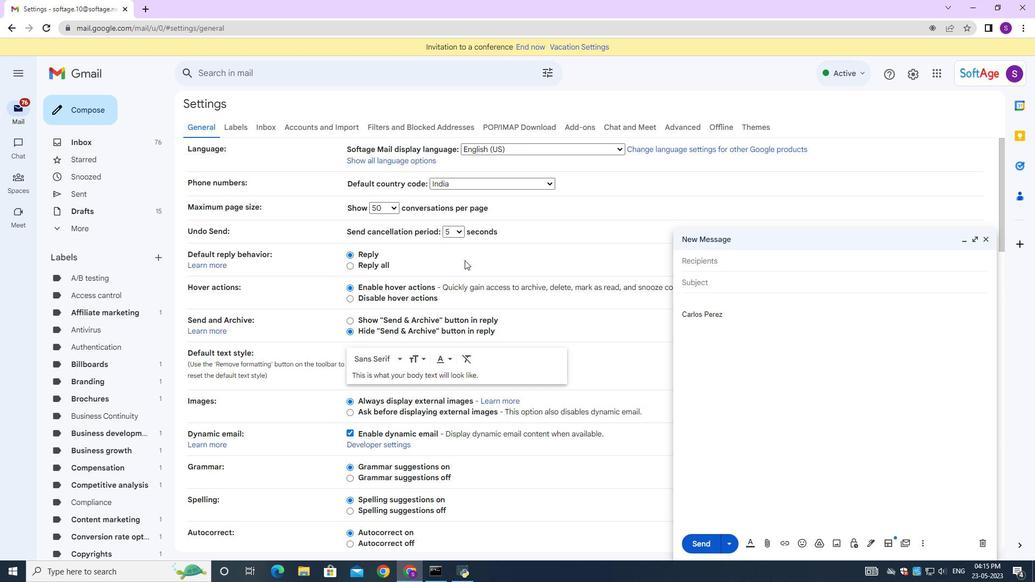 
Action: Mouse scrolled (464, 259) with delta (0, 0)
Screenshot: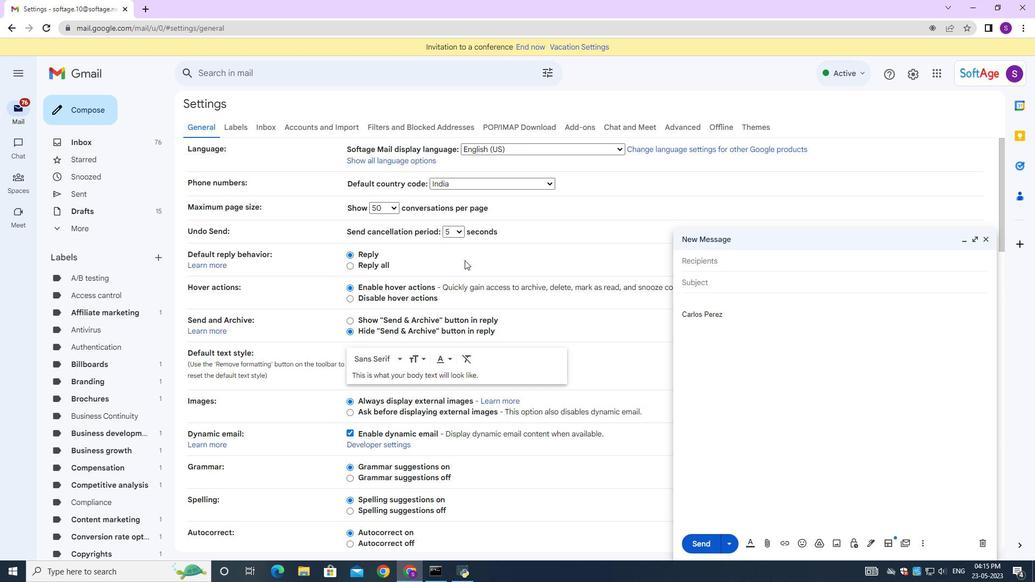 
Action: Mouse scrolled (464, 259) with delta (0, 0)
Screenshot: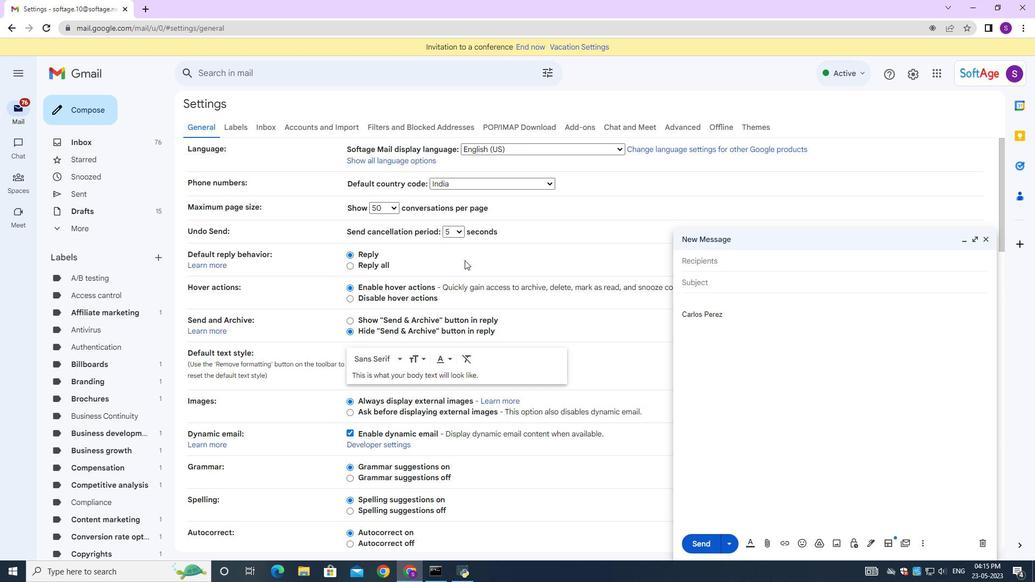 
Action: Mouse scrolled (464, 259) with delta (0, 0)
Screenshot: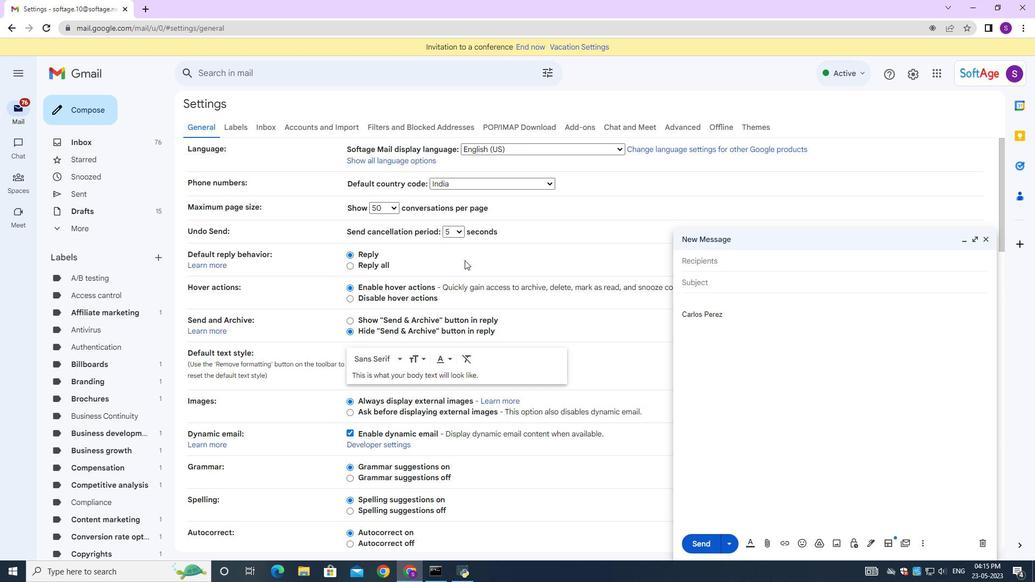 
Action: Mouse scrolled (464, 259) with delta (0, 0)
Screenshot: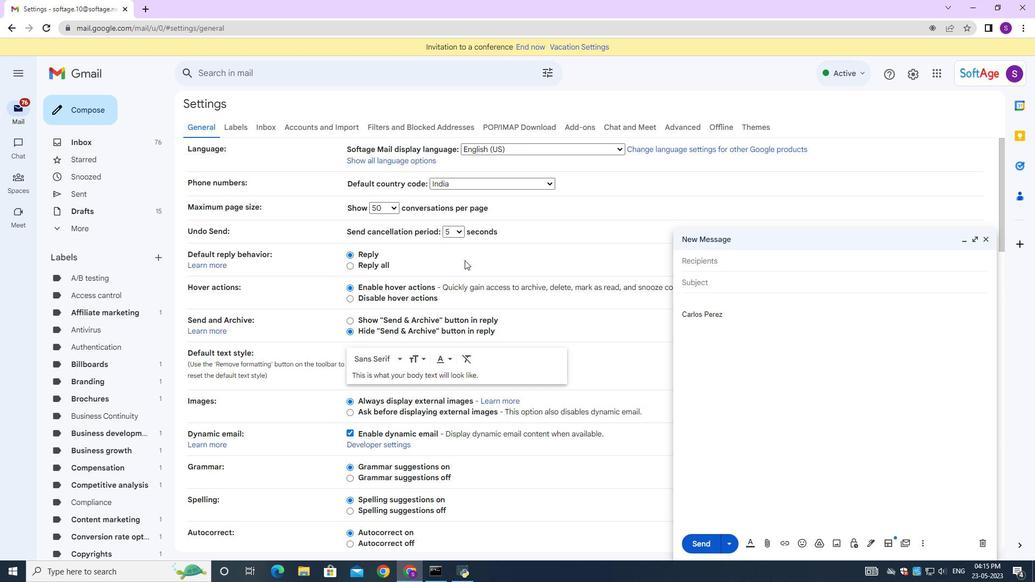 
Action: Mouse moved to (464, 260)
Screenshot: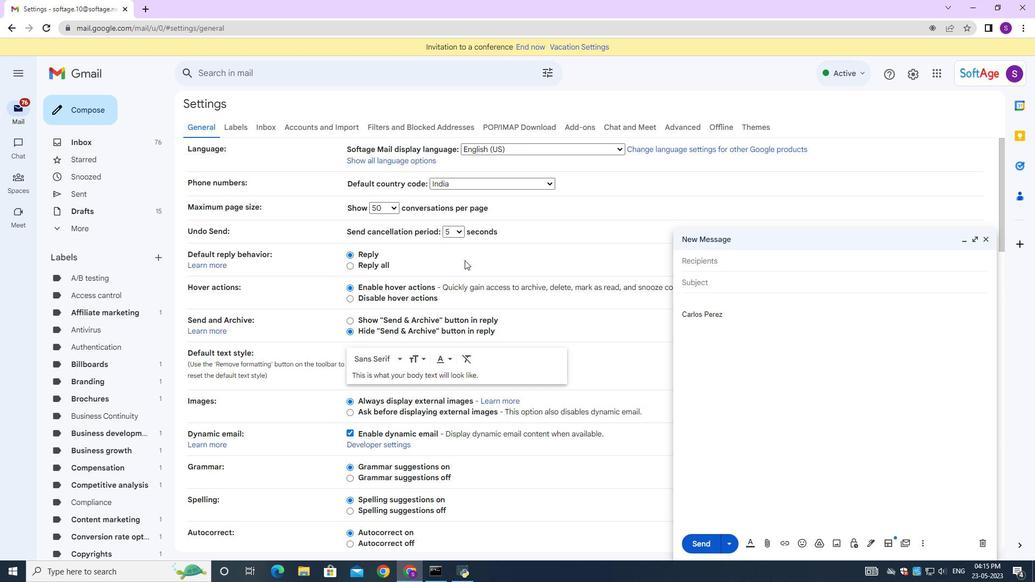 
Action: Mouse scrolled (464, 260) with delta (0, 0)
Screenshot: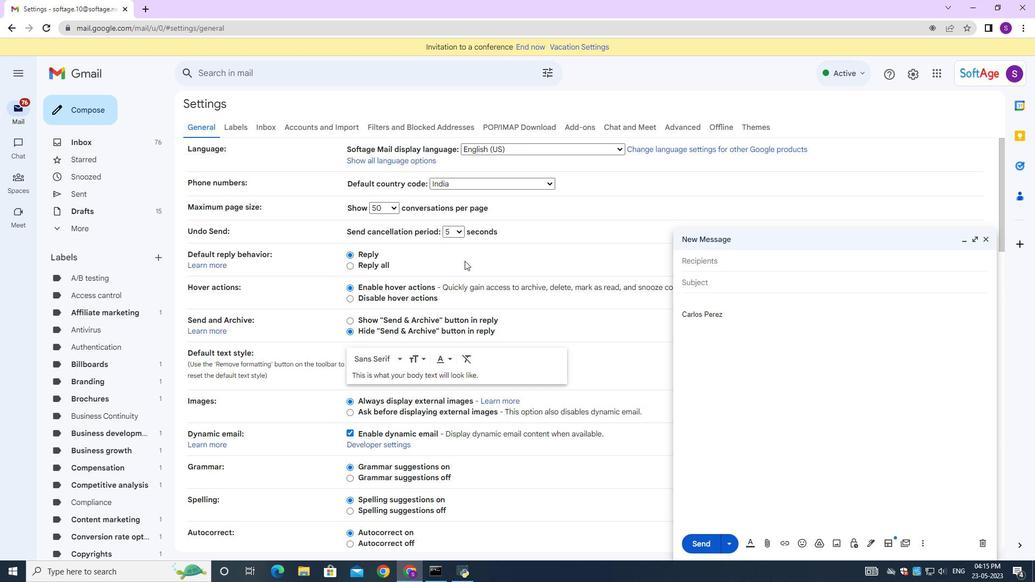 
Action: Mouse moved to (464, 261)
Screenshot: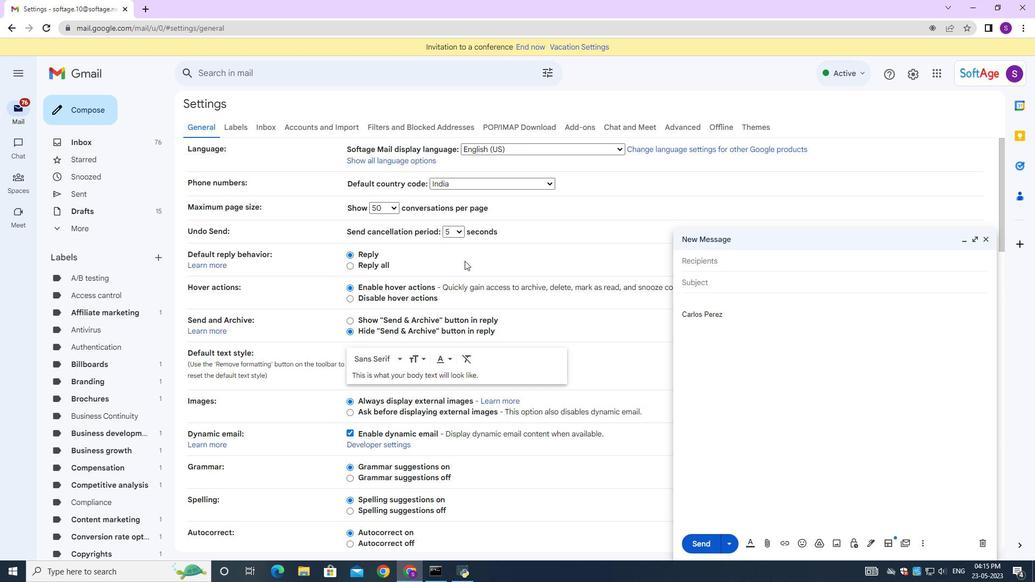 
Action: Mouse scrolled (464, 260) with delta (0, 0)
Screenshot: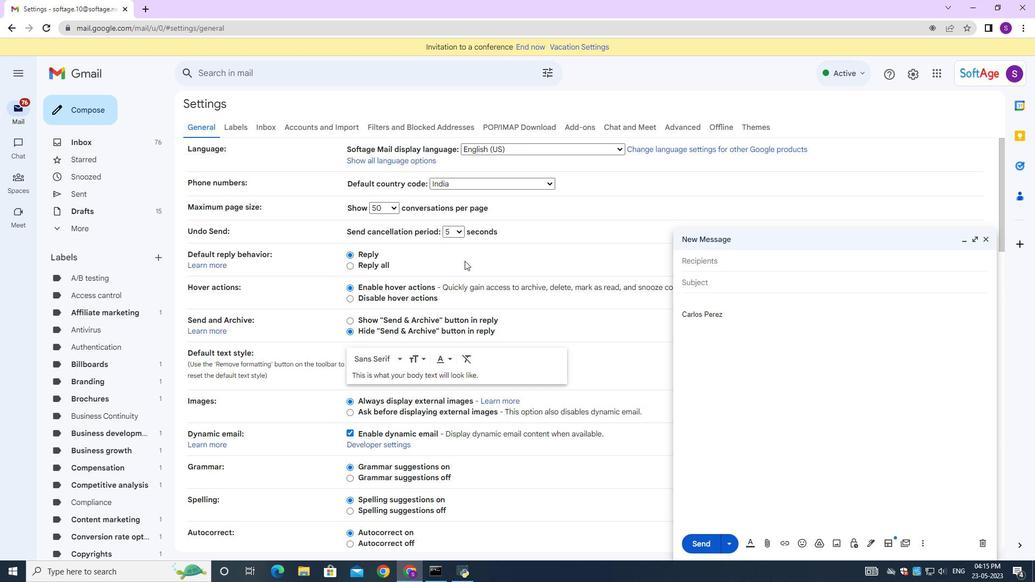 
Action: Mouse scrolled (464, 260) with delta (0, 0)
Screenshot: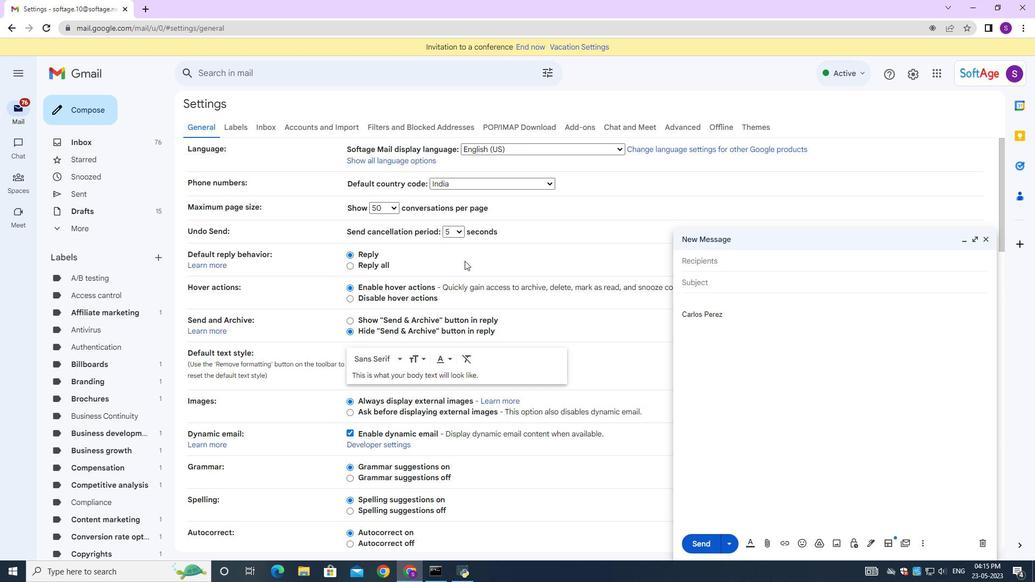 
Action: Mouse scrolled (464, 260) with delta (0, 0)
Screenshot: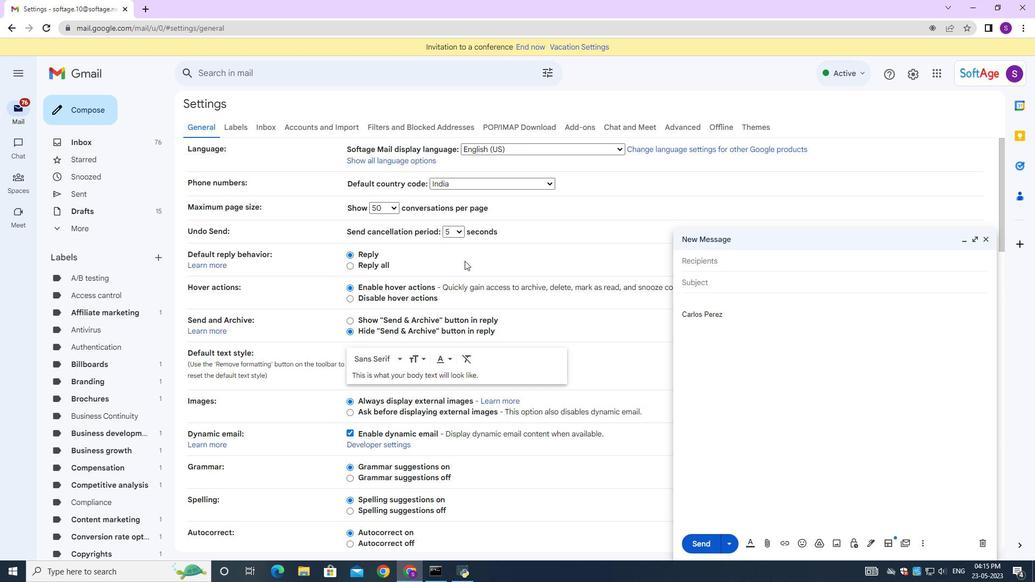
Action: Mouse moved to (464, 261)
Screenshot: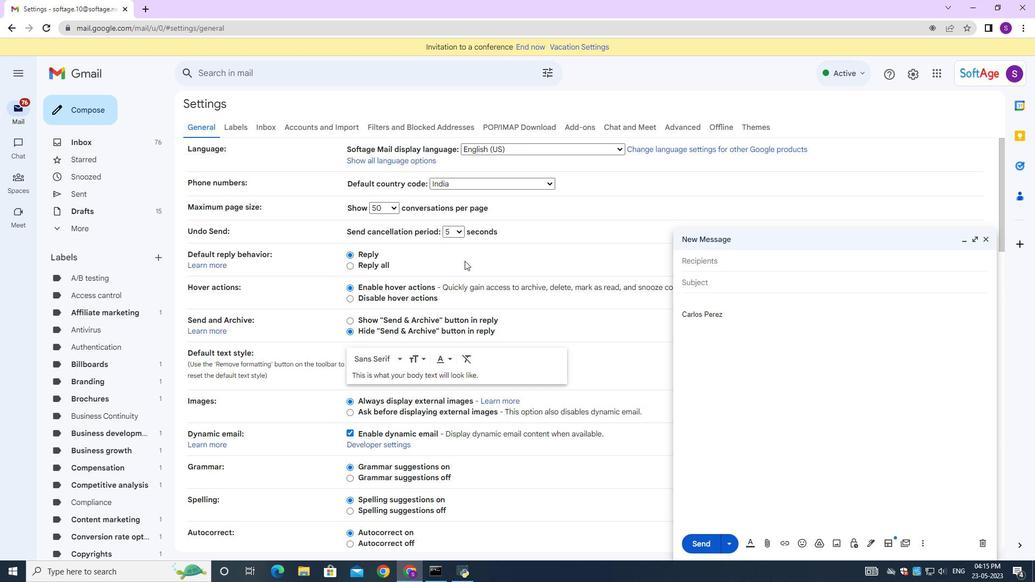 
Action: Mouse scrolled (464, 260) with delta (0, 0)
Screenshot: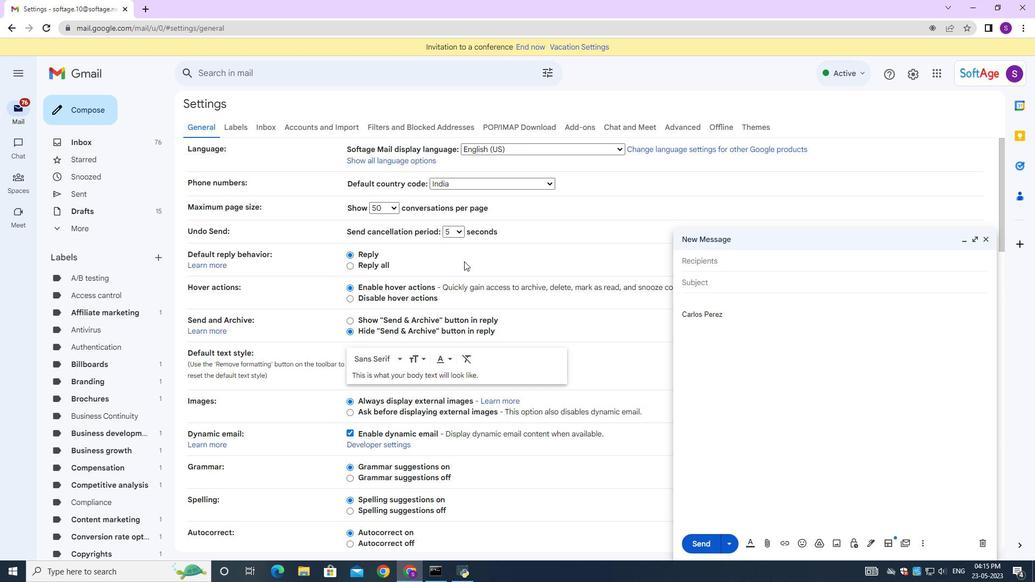 
Action: Mouse scrolled (464, 260) with delta (0, 0)
Screenshot: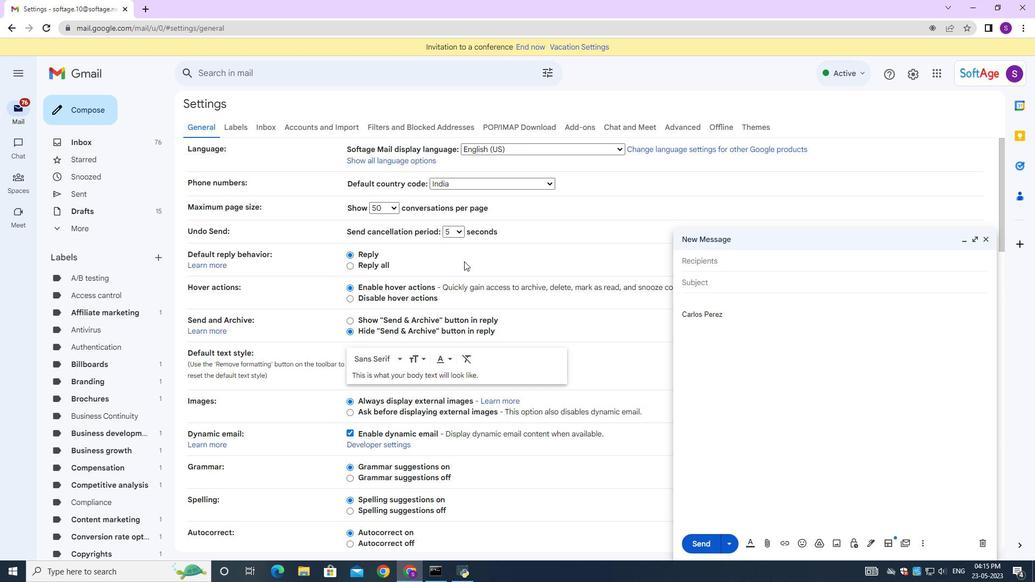 
Action: Mouse scrolled (464, 260) with delta (0, 0)
Screenshot: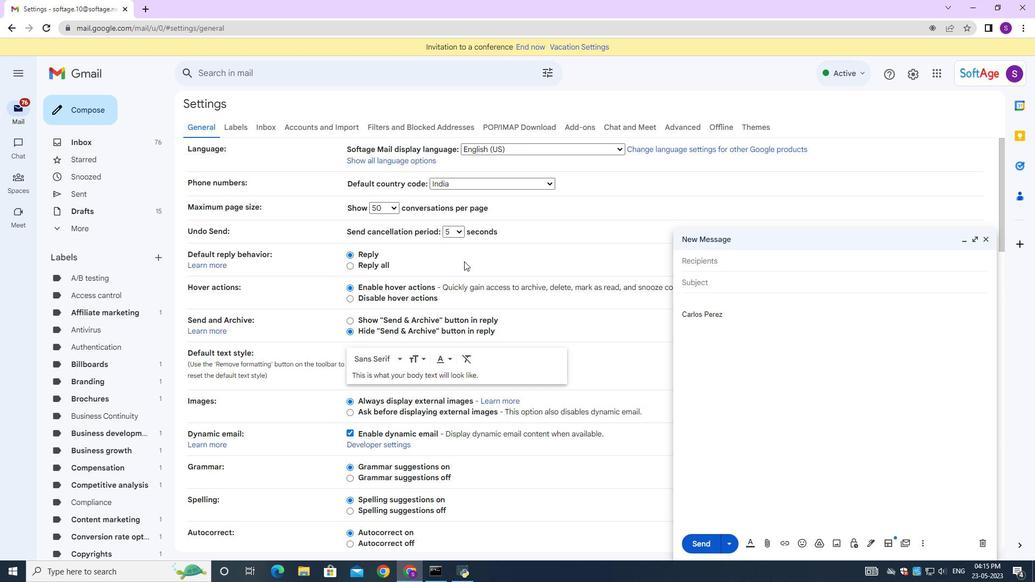
Action: Mouse scrolled (464, 260) with delta (0, 0)
Screenshot: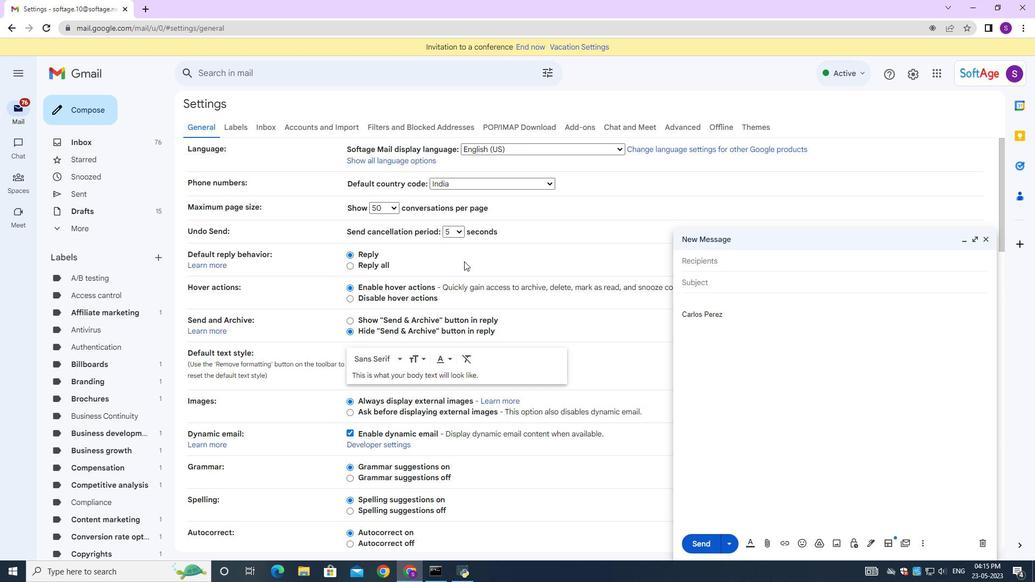 
Action: Mouse scrolled (464, 260) with delta (0, 0)
Screenshot: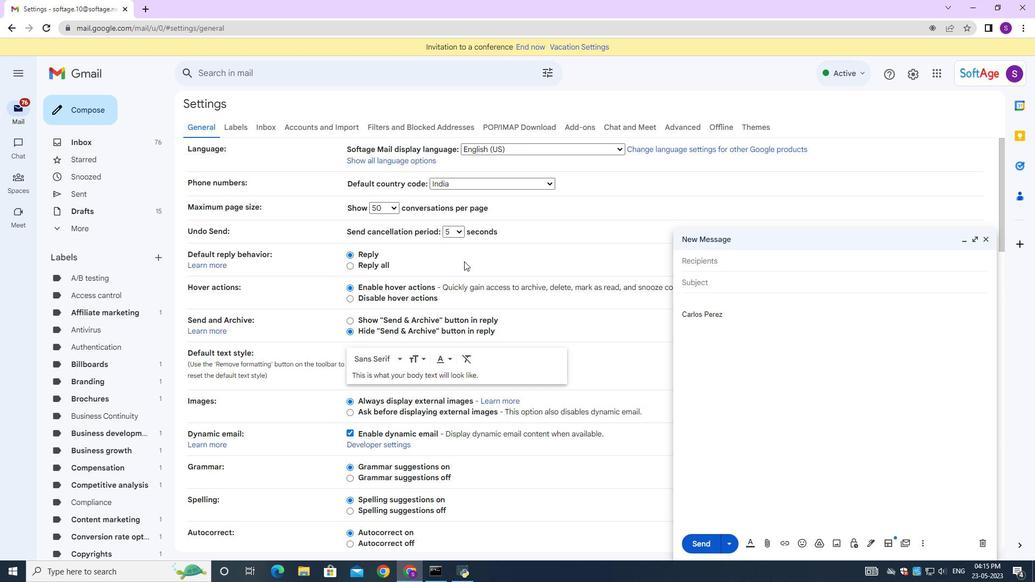 
Action: Mouse moved to (466, 264)
Screenshot: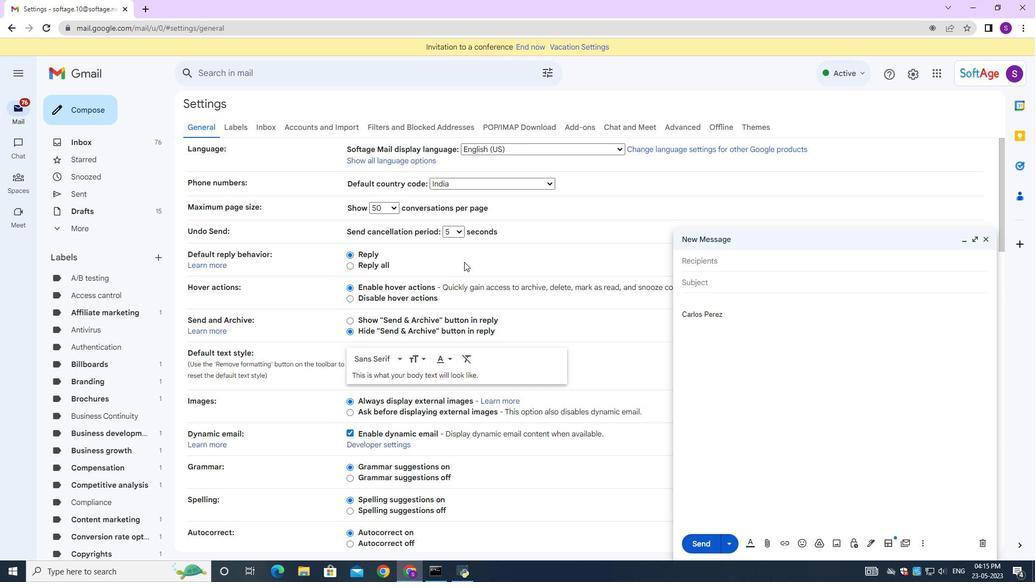 
Action: Mouse scrolled (465, 263) with delta (0, 0)
Screenshot: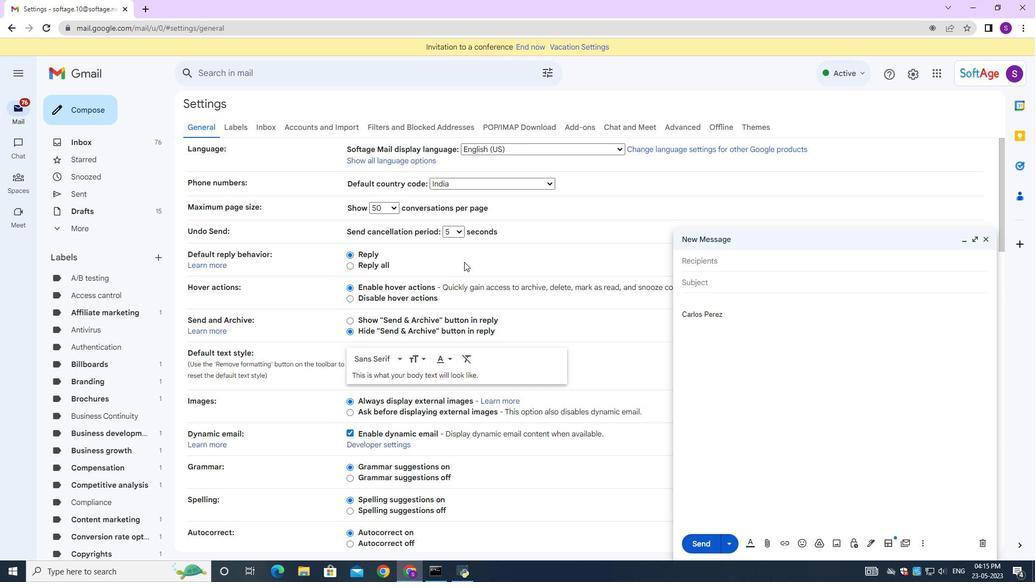 
Action: Mouse moved to (467, 266)
Screenshot: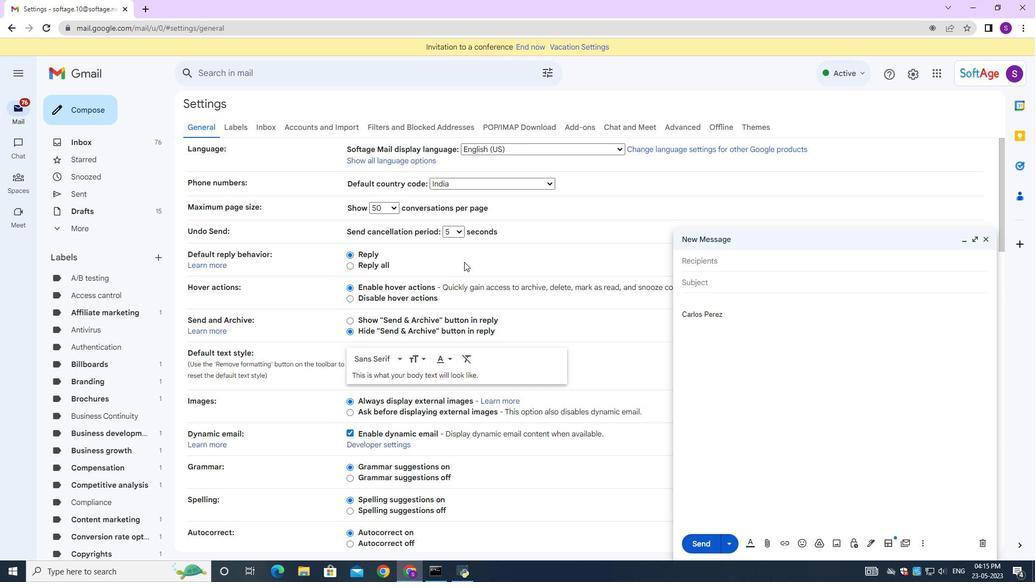 
Action: Mouse scrolled (467, 265) with delta (0, 0)
Screenshot: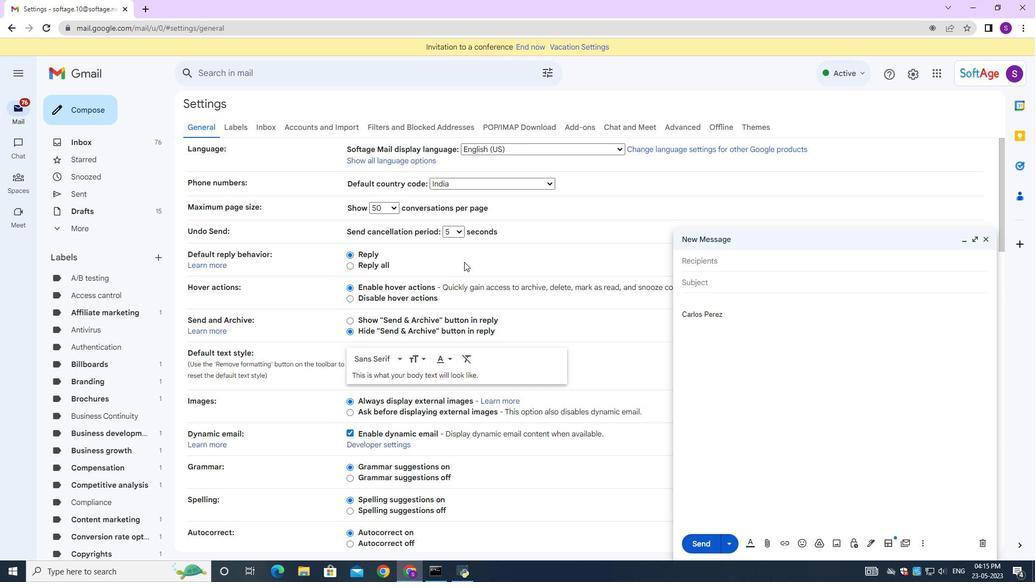
Action: Mouse moved to (471, 270)
Screenshot: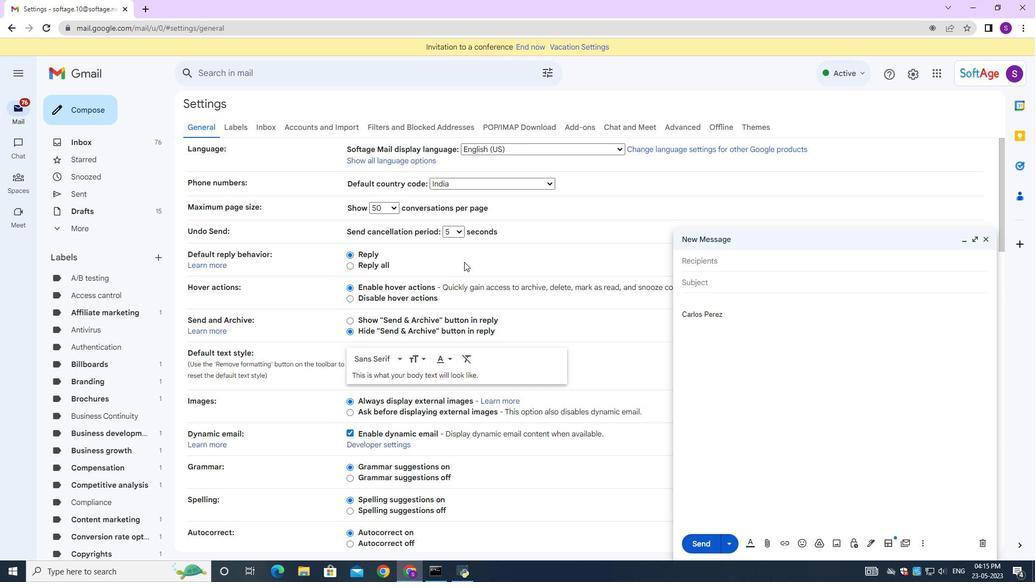 
Action: Mouse scrolled (471, 269) with delta (0, 0)
Screenshot: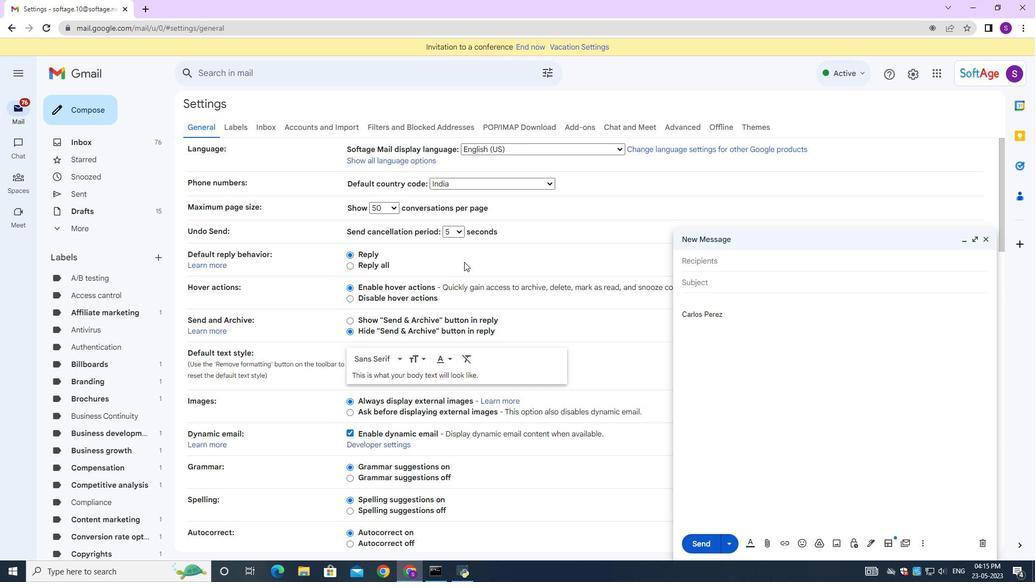 
Action: Mouse moved to (507, 296)
Screenshot: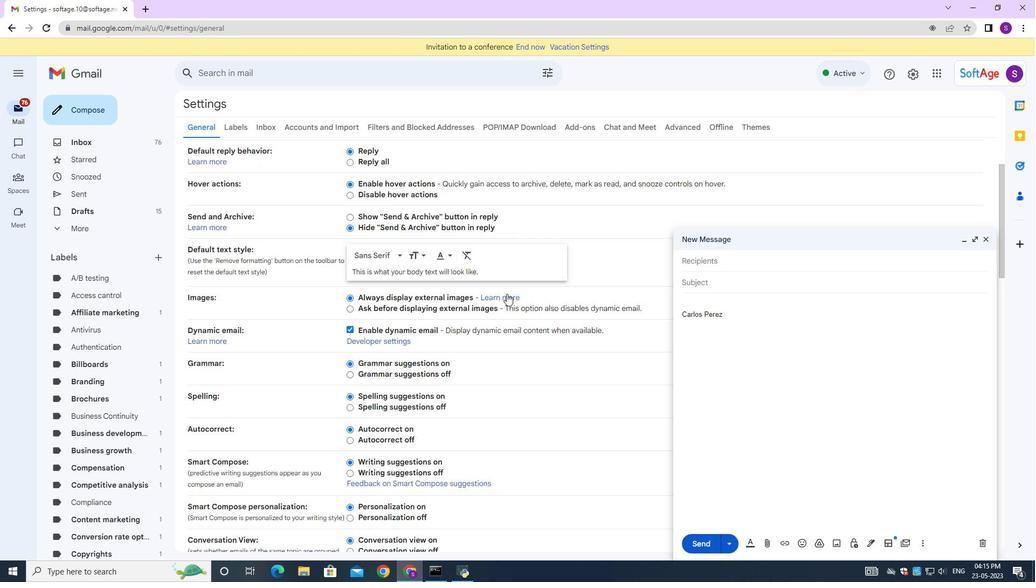 
Action: Mouse scrolled (507, 295) with delta (0, 0)
Screenshot: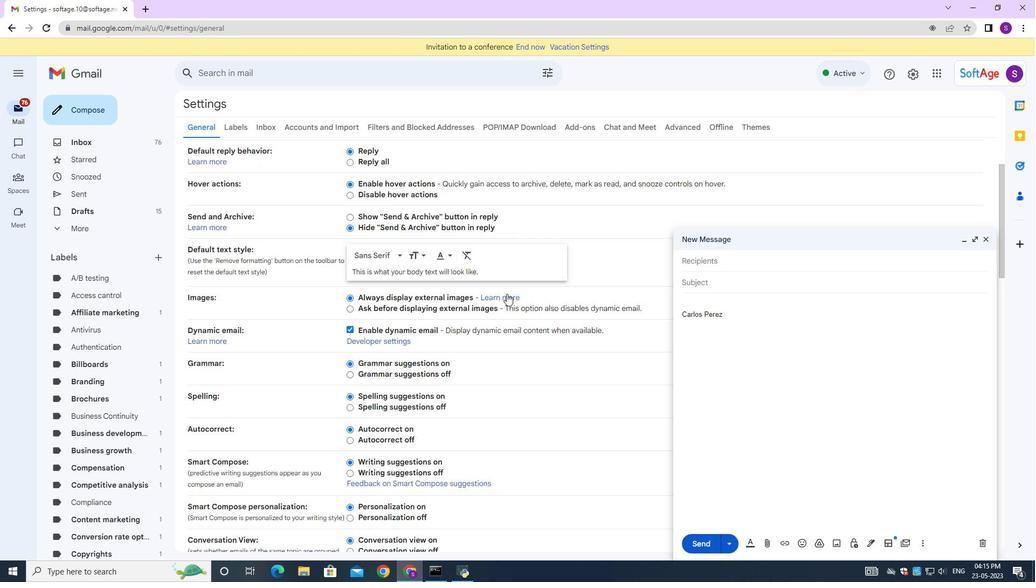 
Action: Mouse moved to (507, 297)
Screenshot: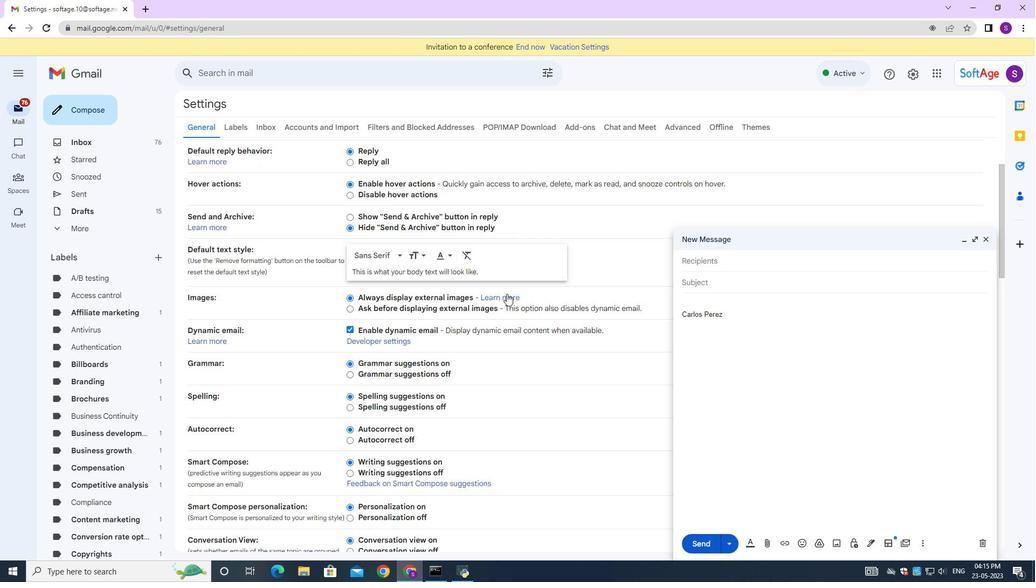 
Action: Mouse scrolled (507, 296) with delta (0, 0)
Screenshot: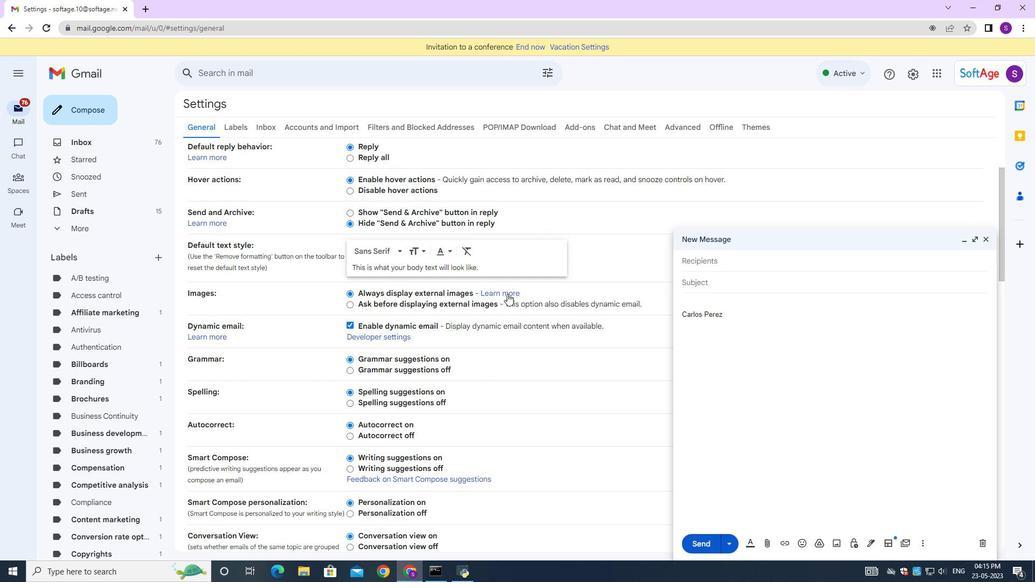 
Action: Mouse moved to (506, 297)
Screenshot: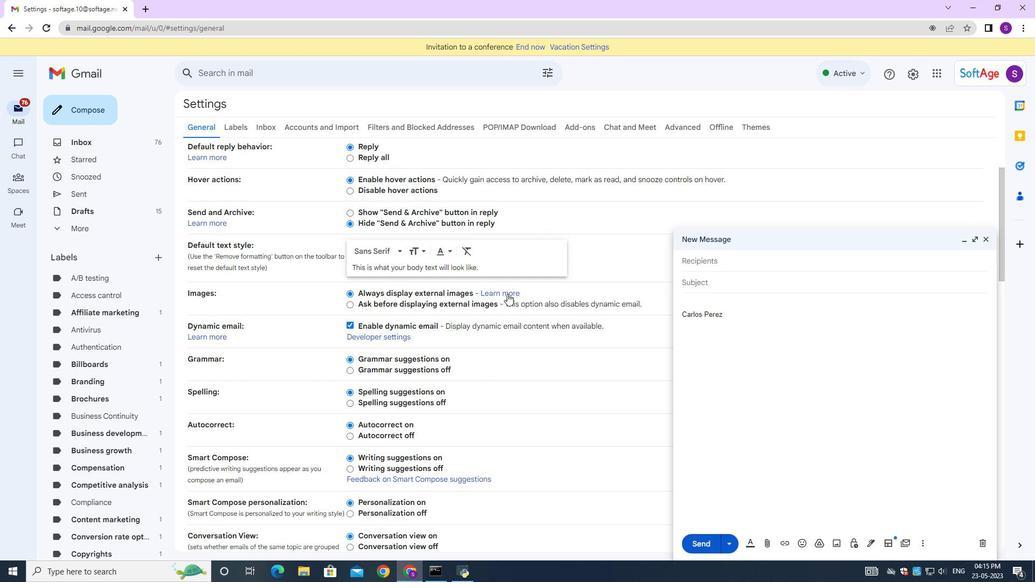 
Action: Mouse scrolled (506, 296) with delta (0, 0)
Screenshot: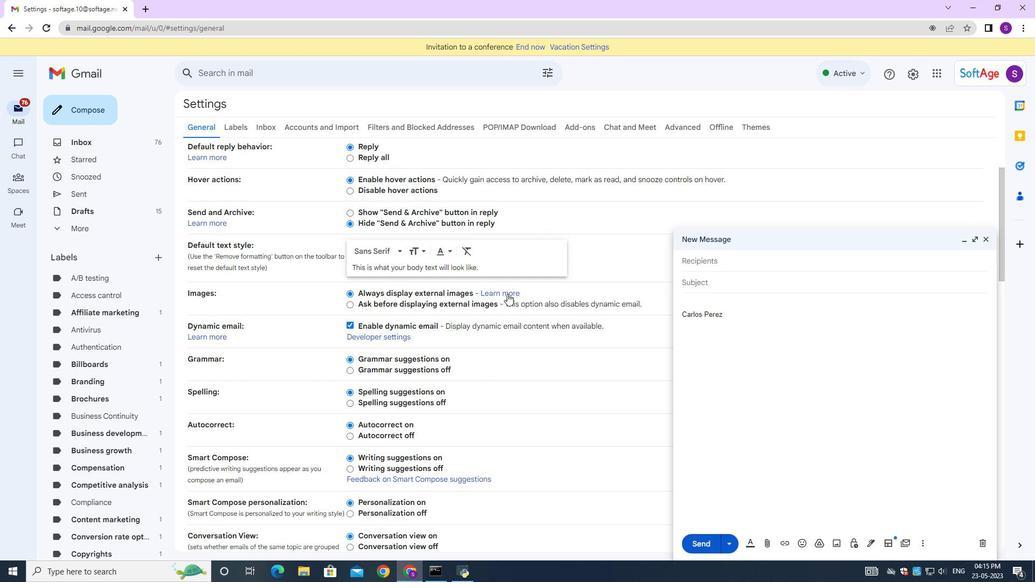 
Action: Mouse moved to (505, 297)
Screenshot: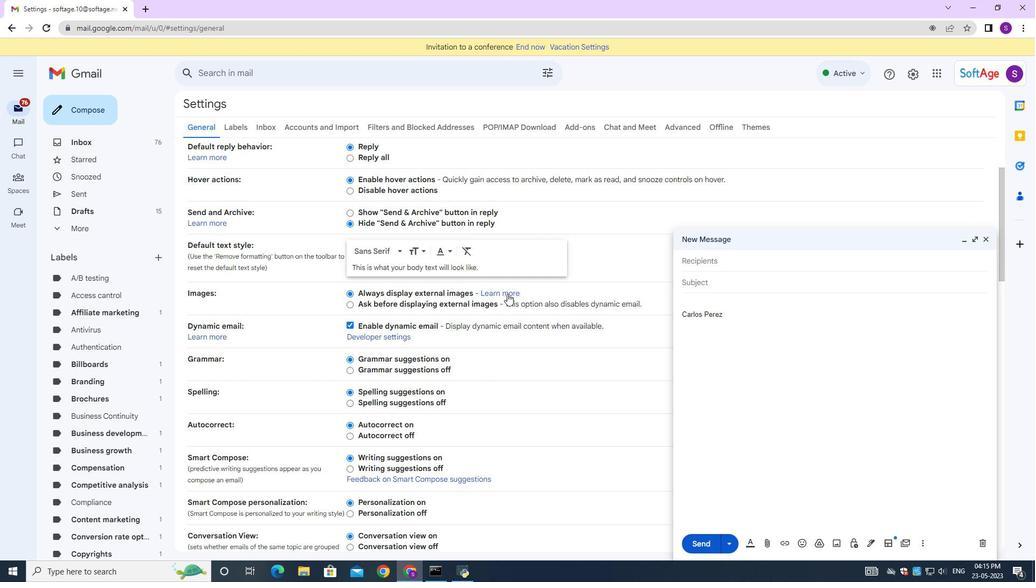 
Action: Mouse scrolled (506, 297) with delta (0, 0)
Screenshot: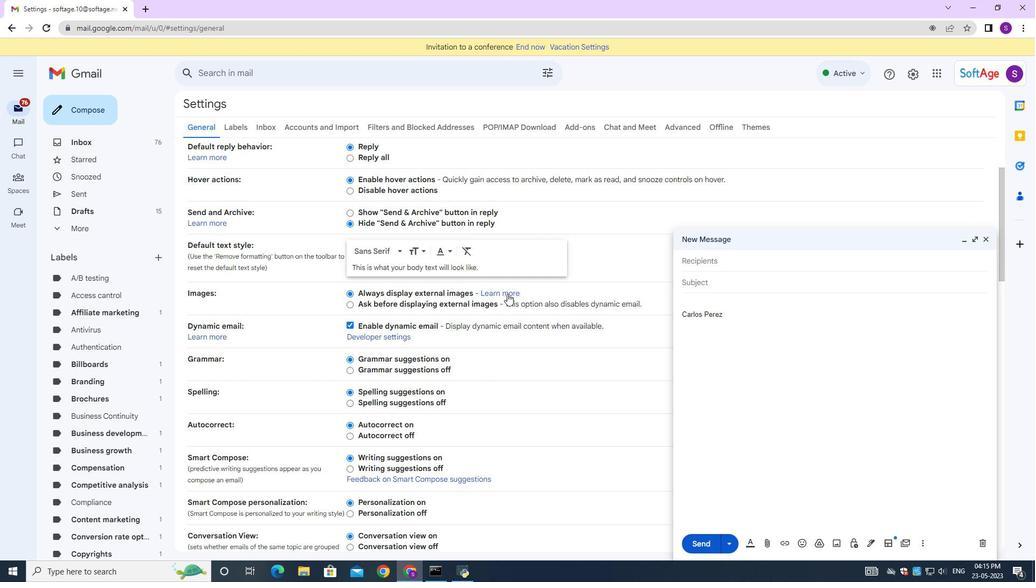 
Action: Mouse moved to (504, 297)
Screenshot: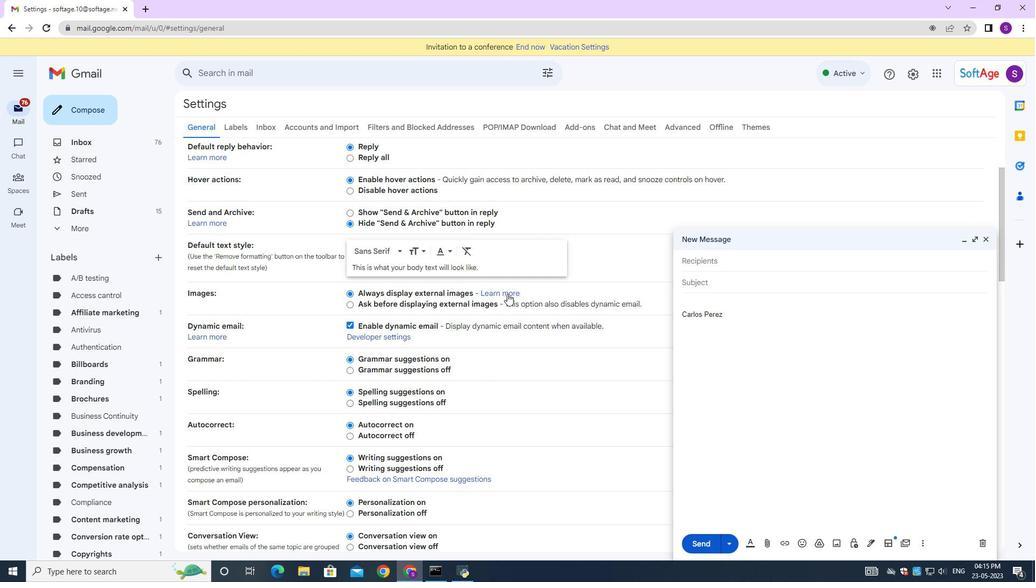 
Action: Mouse scrolled (505, 297) with delta (0, 0)
Screenshot: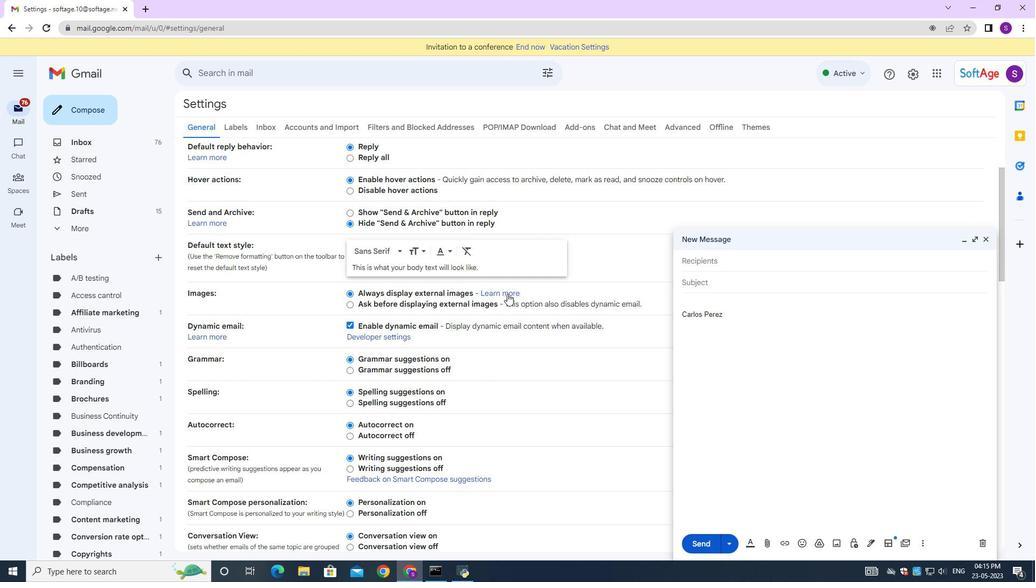 
Action: Mouse moved to (502, 296)
Screenshot: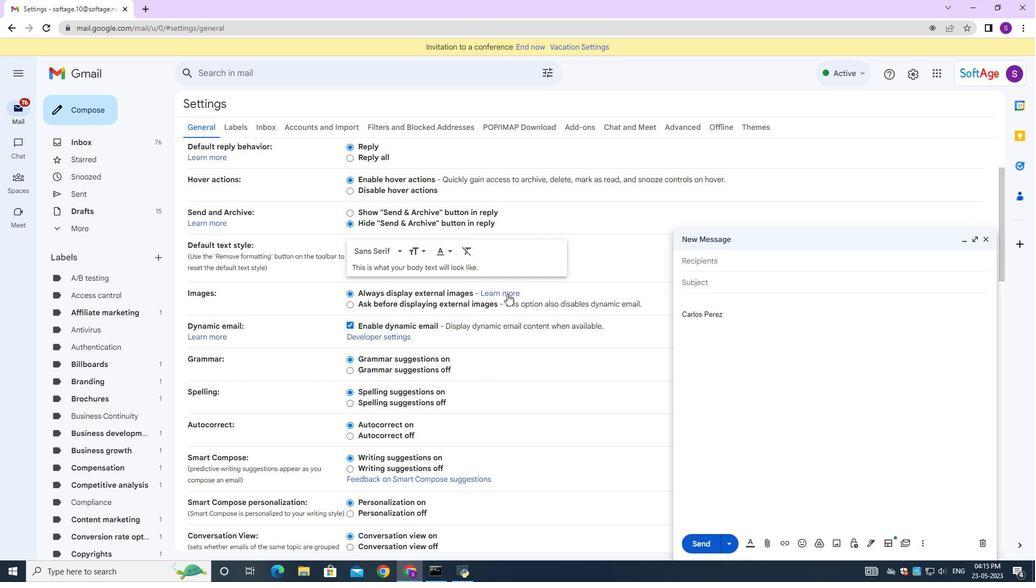 
Action: Mouse scrolled (502, 295) with delta (0, 0)
Screenshot: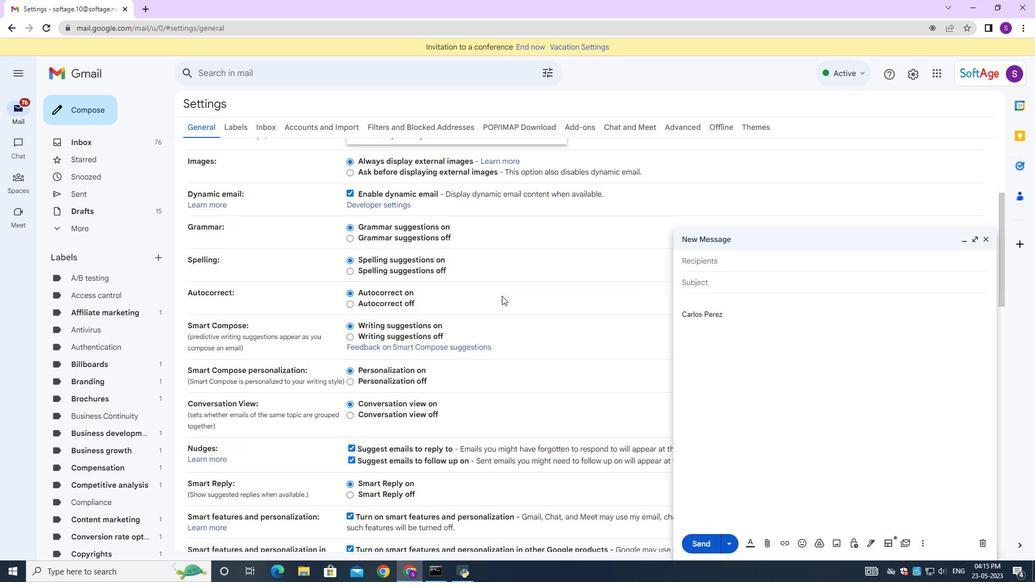 
Action: Mouse scrolled (502, 295) with delta (0, 0)
Screenshot: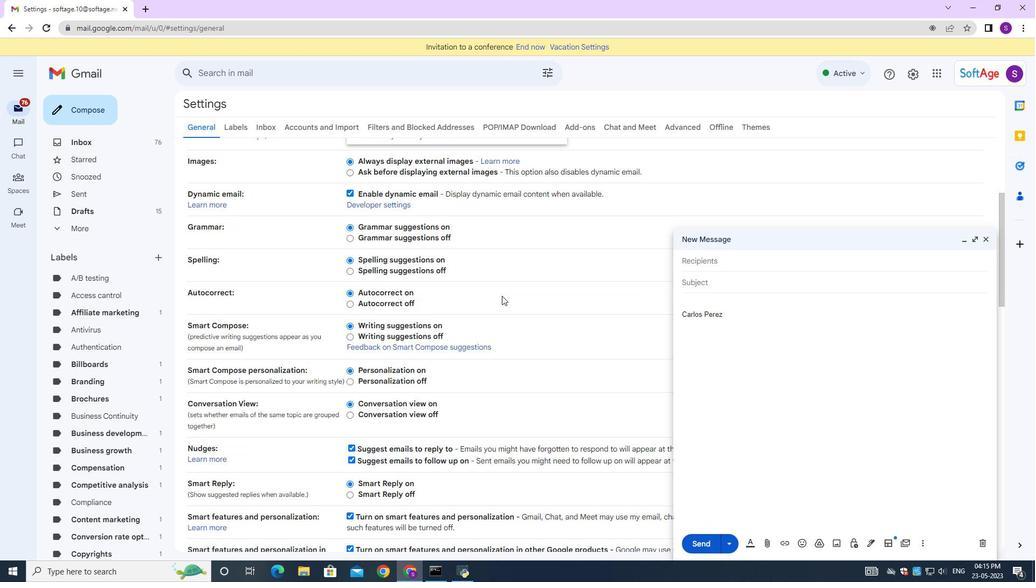 
Action: Mouse scrolled (502, 295) with delta (0, 0)
Screenshot: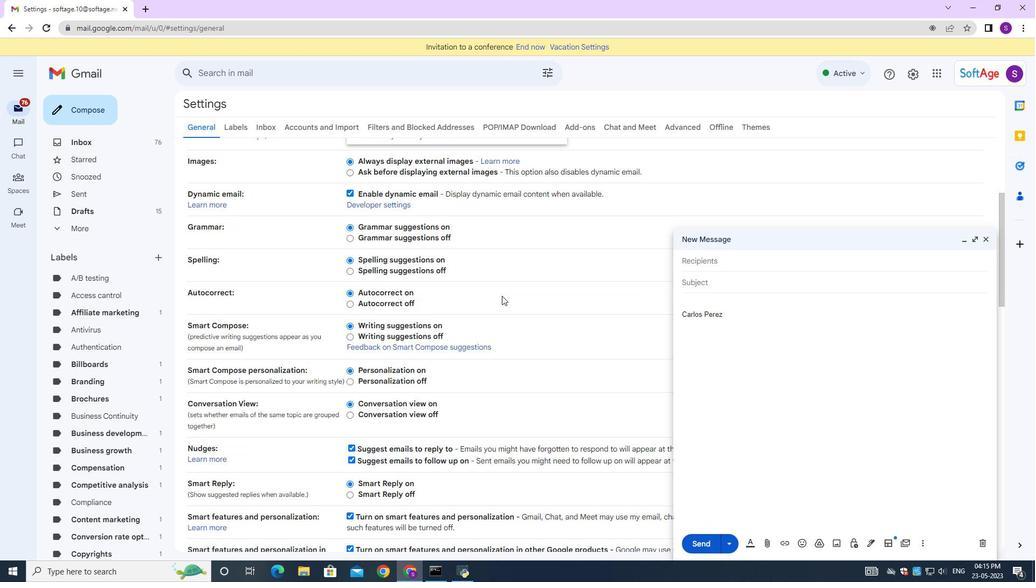 
Action: Mouse moved to (502, 296)
Screenshot: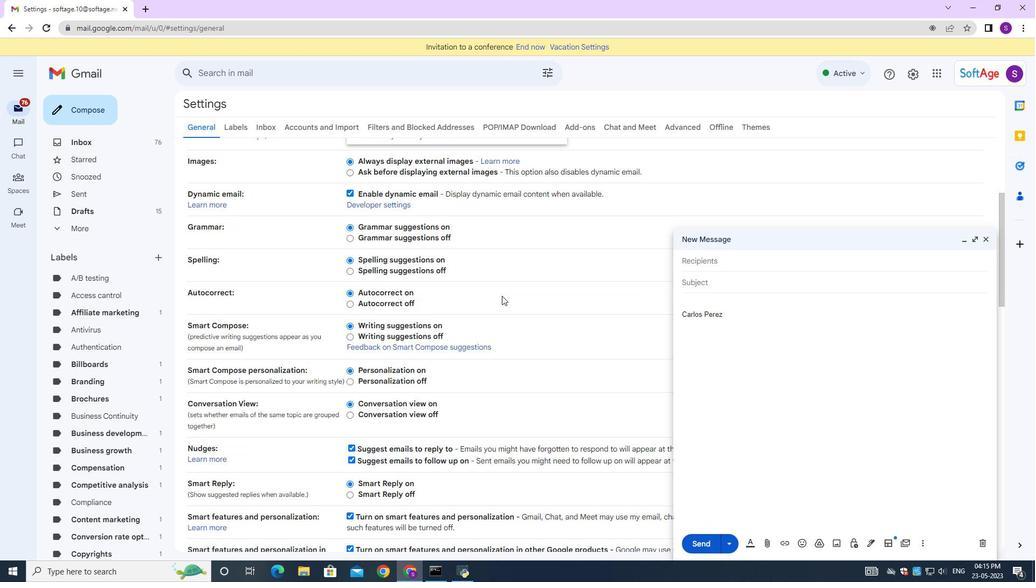 
Action: Mouse scrolled (502, 295) with delta (0, 0)
Screenshot: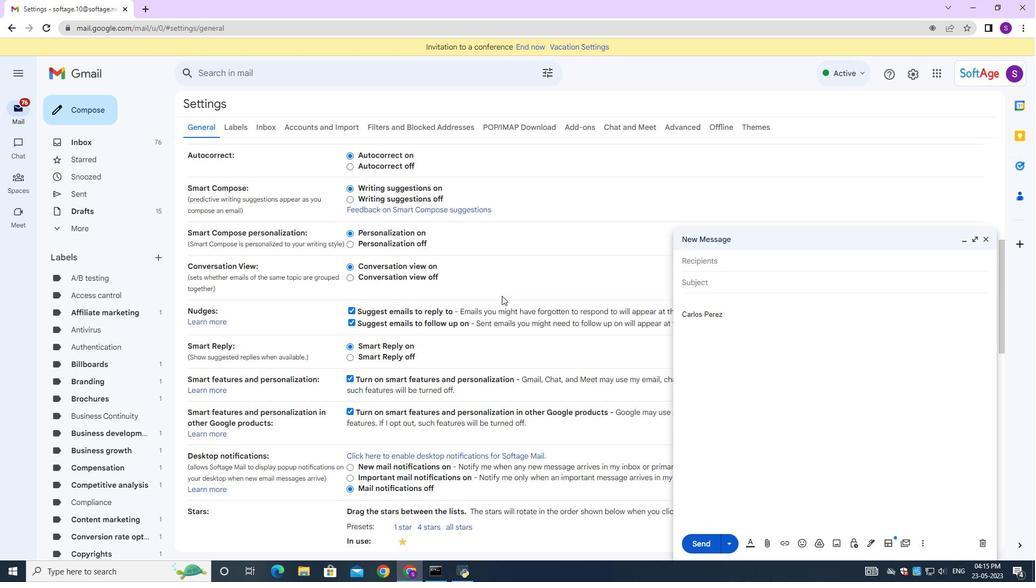 
Action: Mouse scrolled (502, 295) with delta (0, 0)
Screenshot: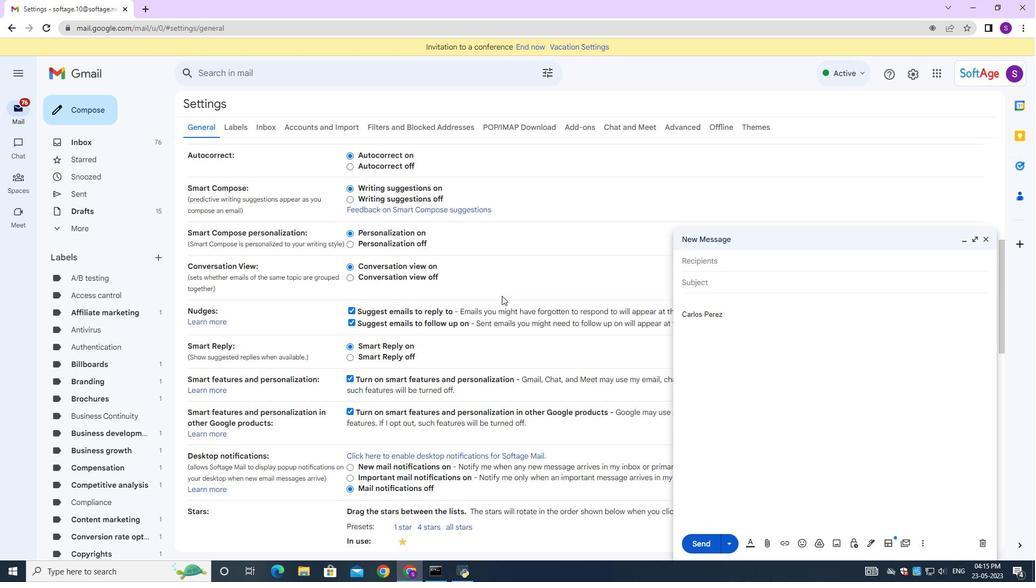 
Action: Mouse scrolled (502, 295) with delta (0, 0)
Screenshot: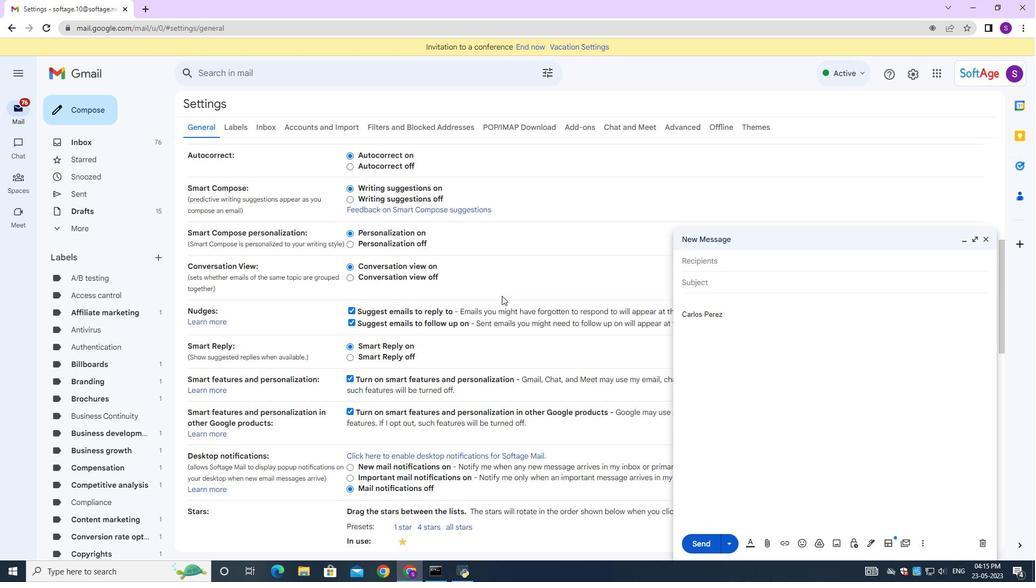 
Action: Mouse moved to (436, 408)
Screenshot: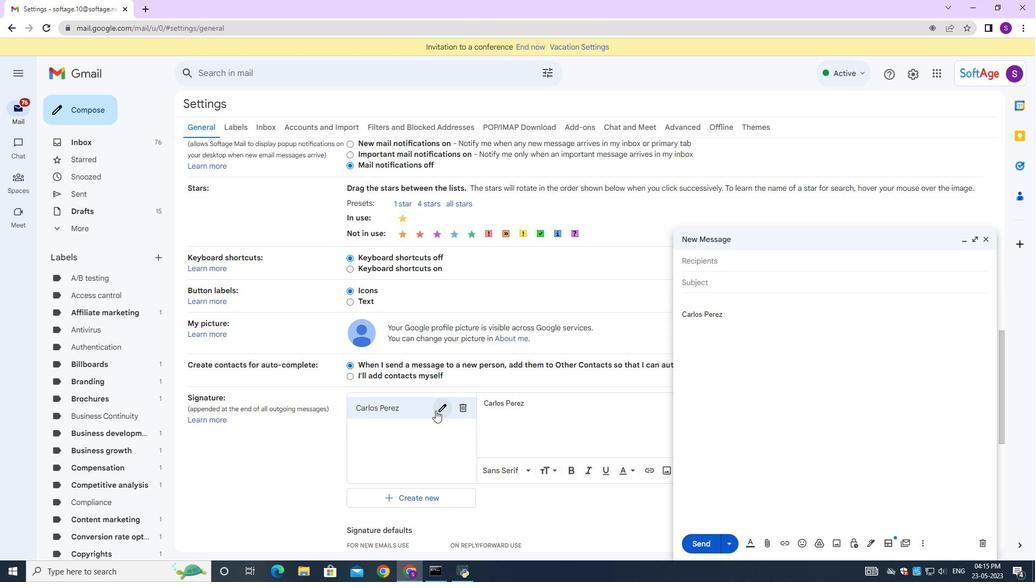 
Action: Mouse pressed left at (436, 408)
Screenshot: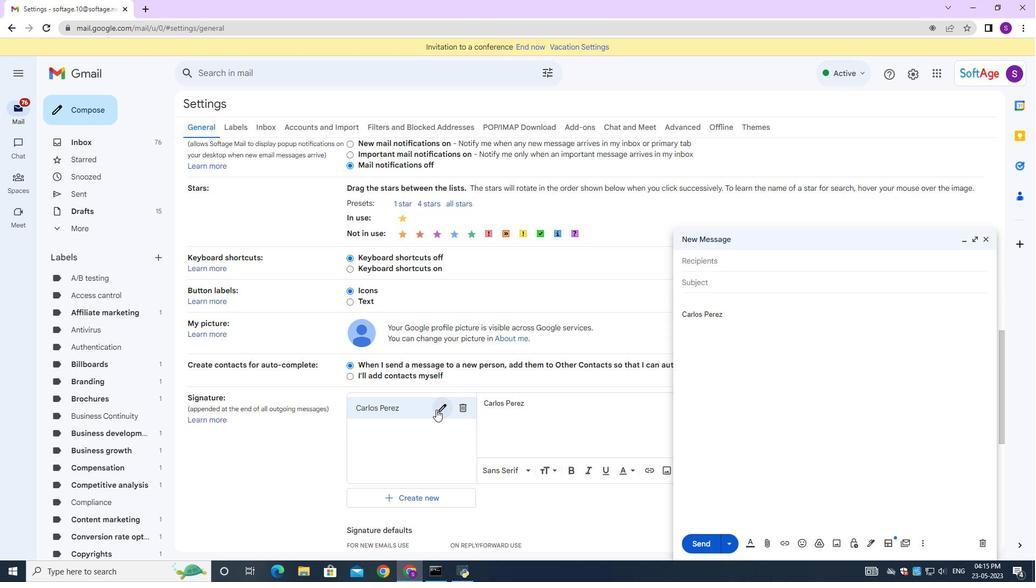 
Action: Mouse moved to (437, 408)
Screenshot: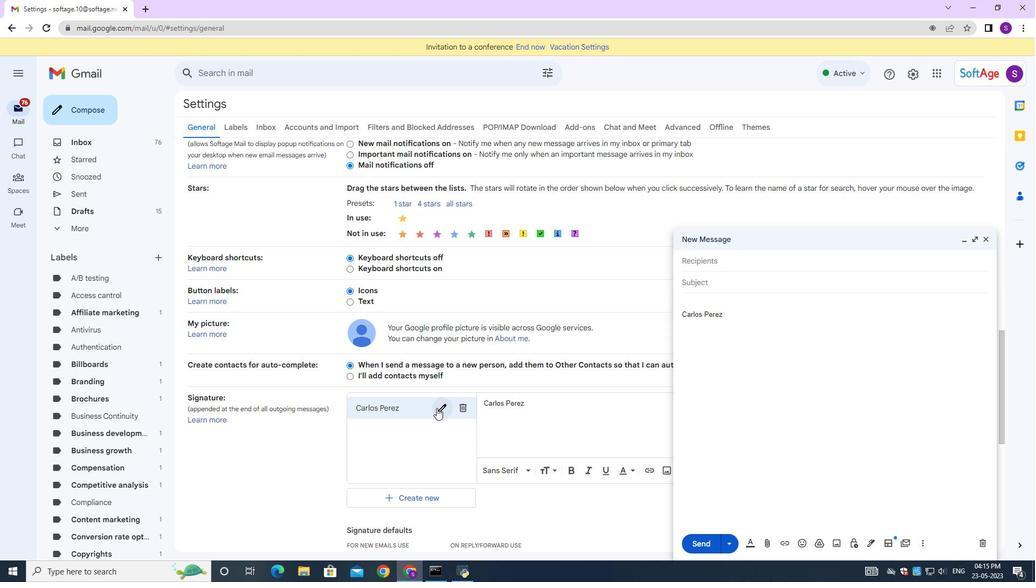 
Action: Key pressed ctrl+A<Key.backspace><Key.shift><Key.backspace><Key.shift><Key.shift><Key.shift><Key.shift><Key.shift><Key.shift><Key.shift><Key.shift><Key.shift><Key.shift><Key.shift><Key.shift><Key.shift><Key.shift><Key.shift><Key.shift><Key.shift><Key.shift><Key.shift><Key.shift><Key.shift><Key.shift><Key.shift><Key.shift><Key.shift><Key.shift>Caroline<Key.space><Key.shift>Robinson
Screenshot: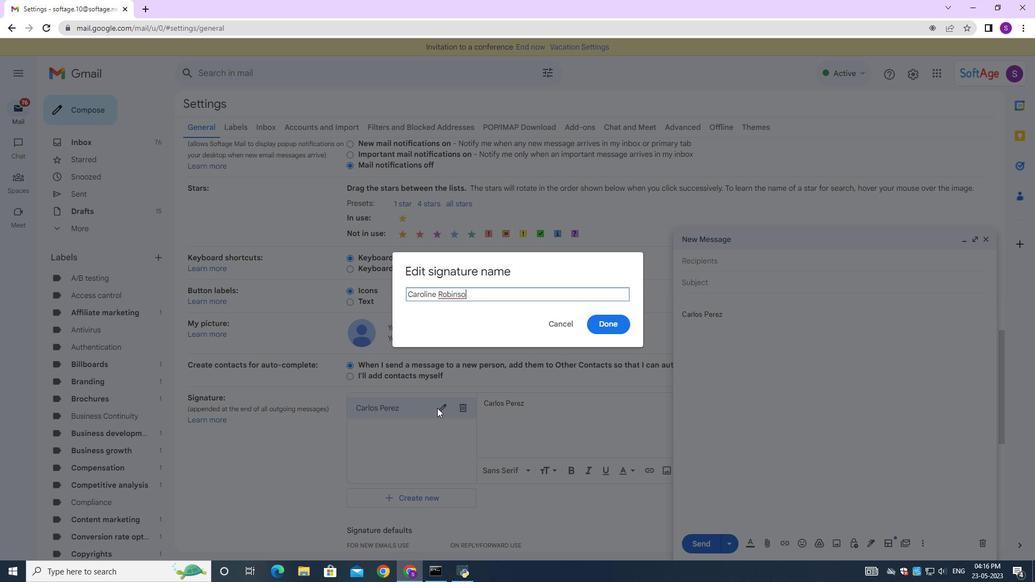 
Action: Mouse moved to (597, 321)
Screenshot: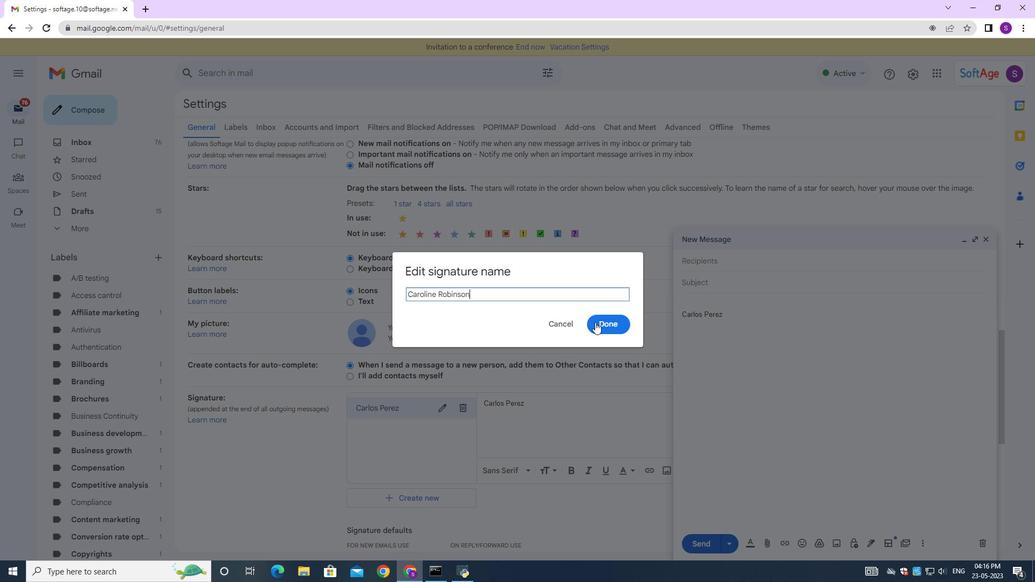 
Action: Mouse pressed left at (597, 321)
Screenshot: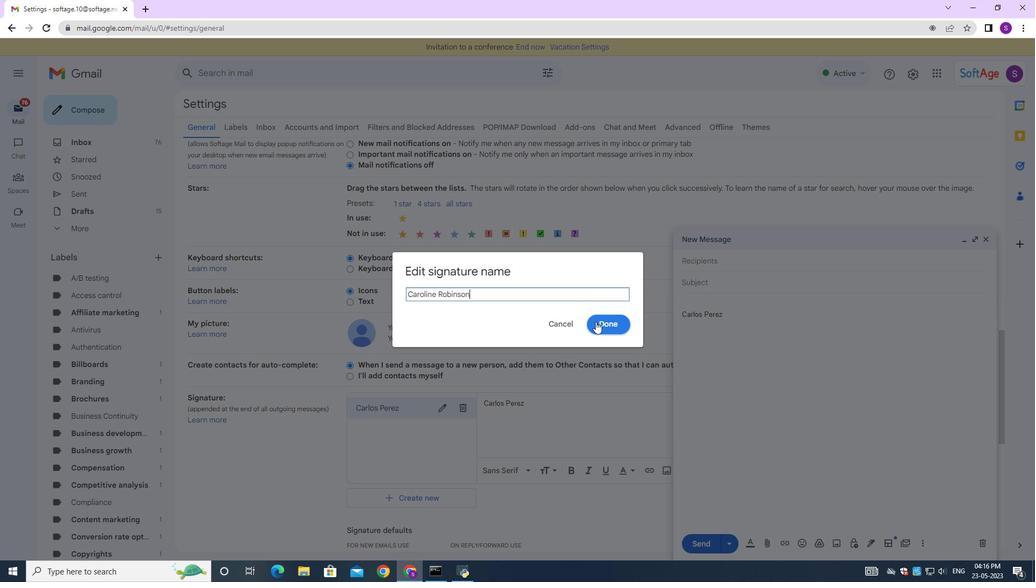 
Action: Mouse moved to (544, 410)
Screenshot: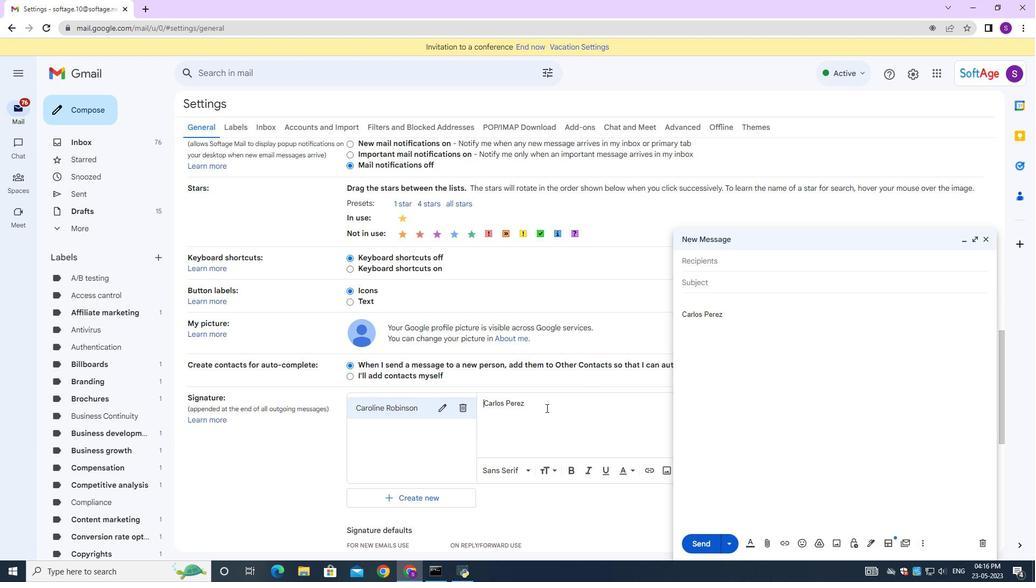 
Action: Mouse pressed left at (544, 410)
Screenshot: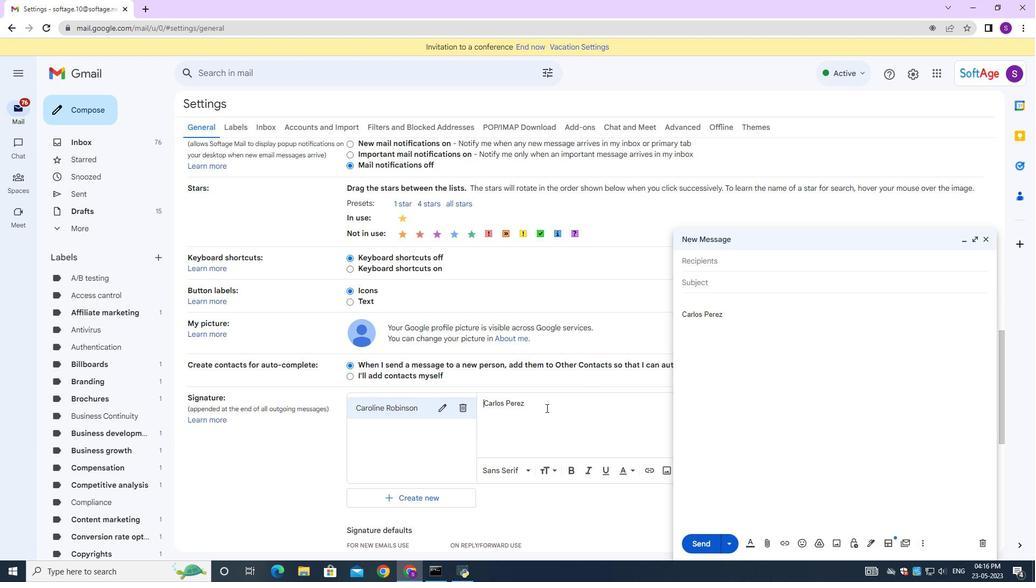 
Action: Mouse moved to (543, 409)
Screenshot: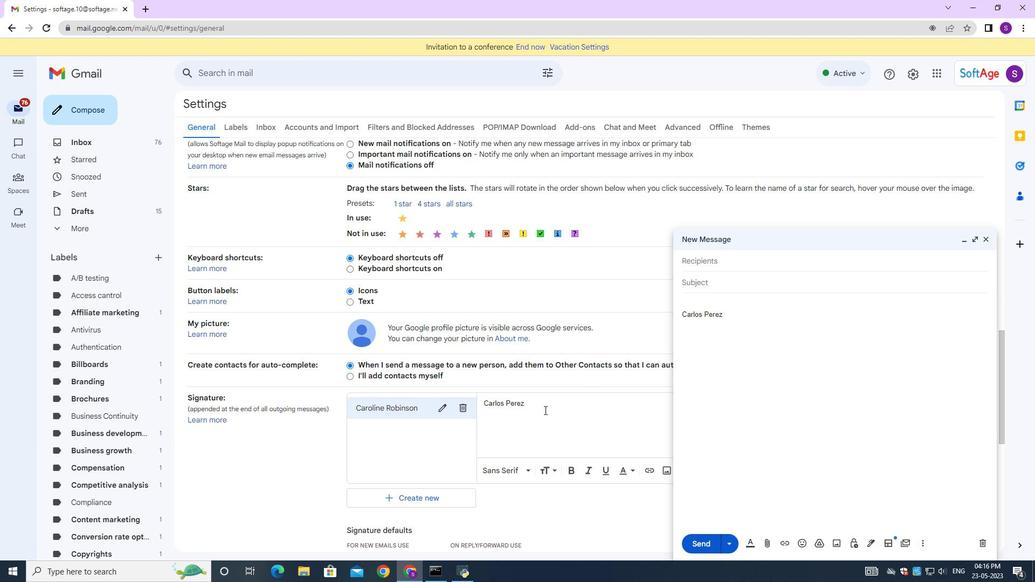 
Action: Key pressed ctrl+A<Key.backspace><Key.shift><Key.shift><Key.shift><Key.shift>Caroline<Key.space><Key.shift><Key.shift><Key.shift>Robinson<Key.space>
Screenshot: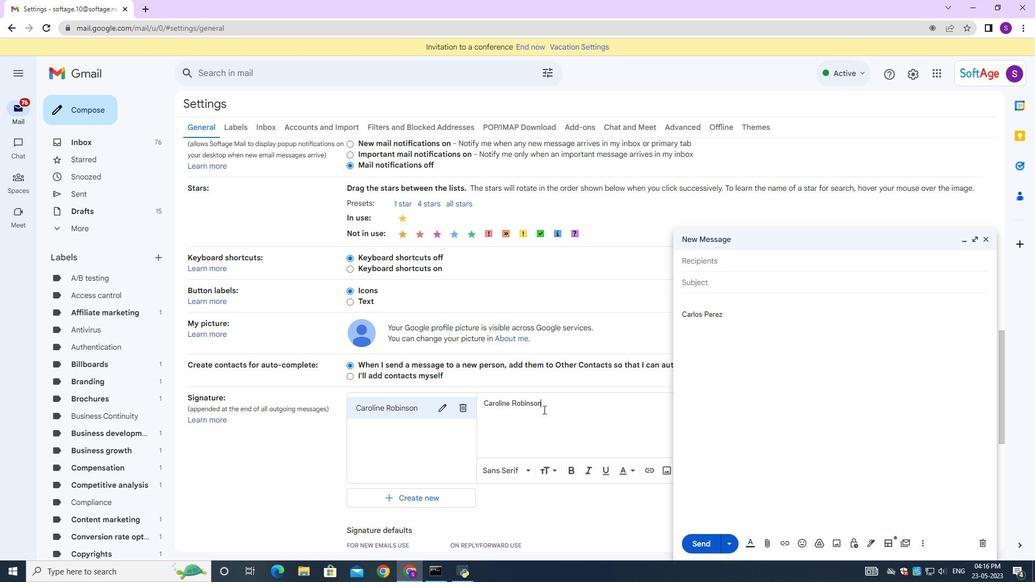 
Action: Mouse moved to (986, 236)
Screenshot: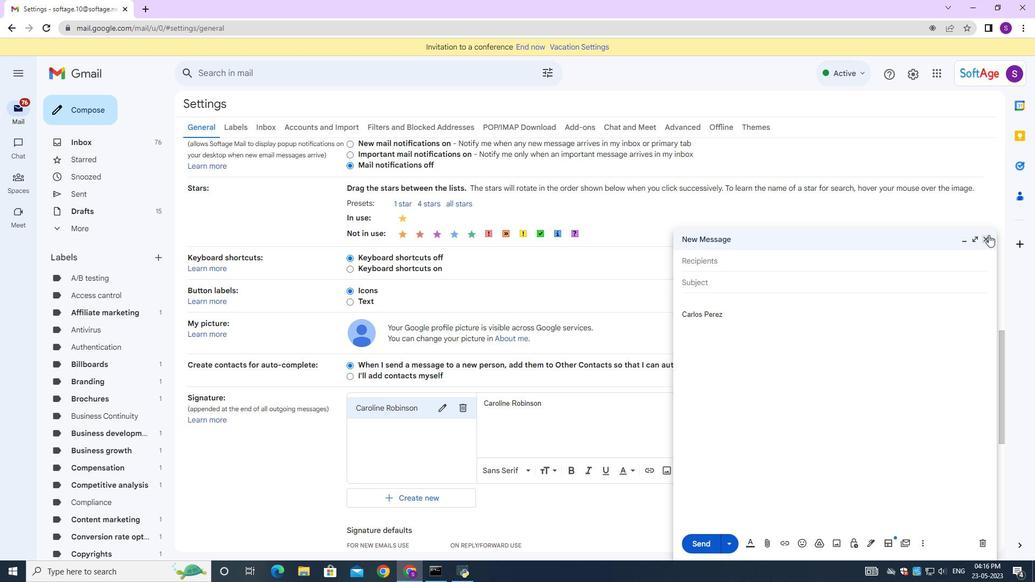 
Action: Mouse pressed left at (986, 236)
Screenshot: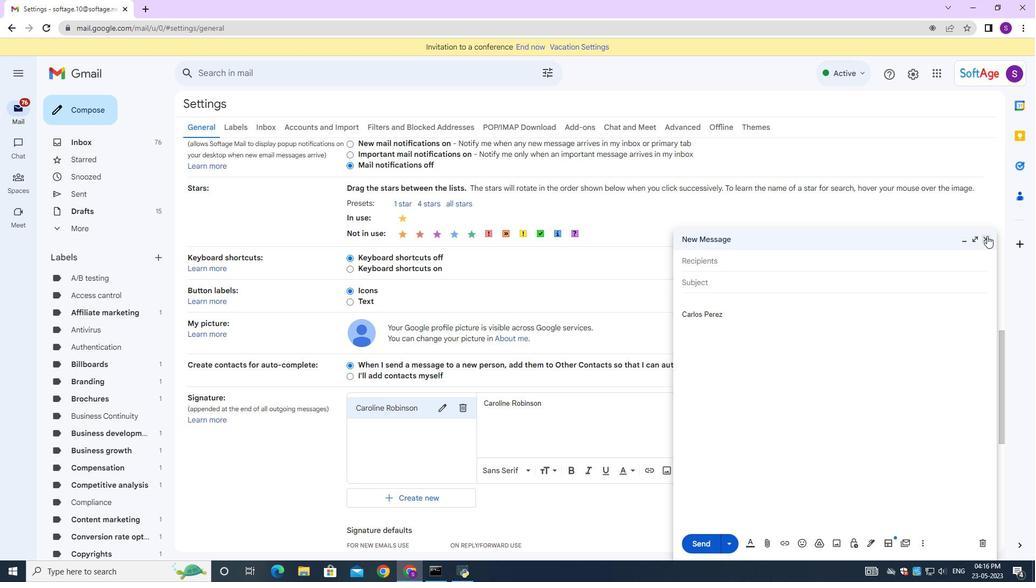 
Action: Mouse moved to (573, 377)
Screenshot: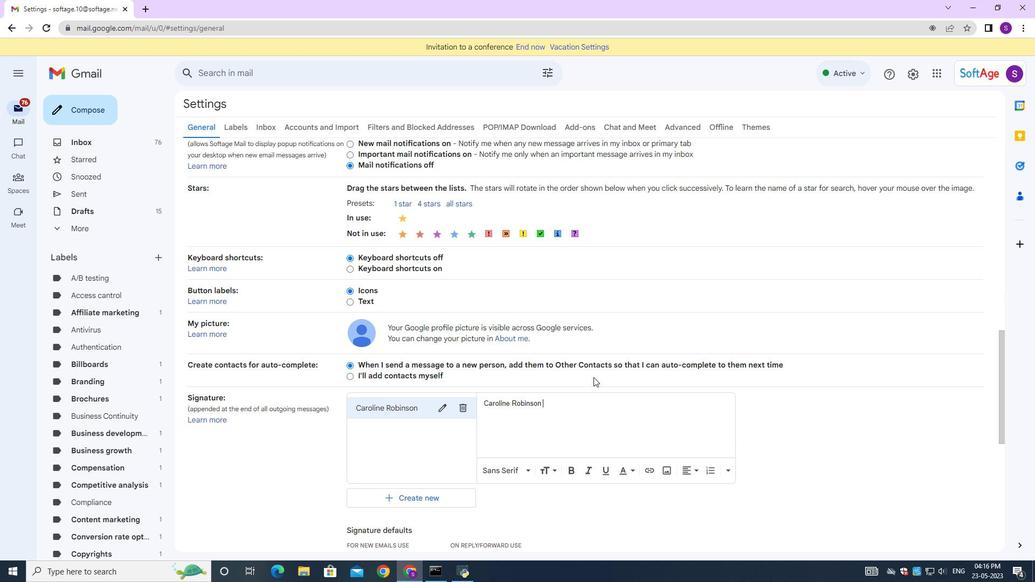 
Action: Mouse scrolled (573, 377) with delta (0, 0)
Screenshot: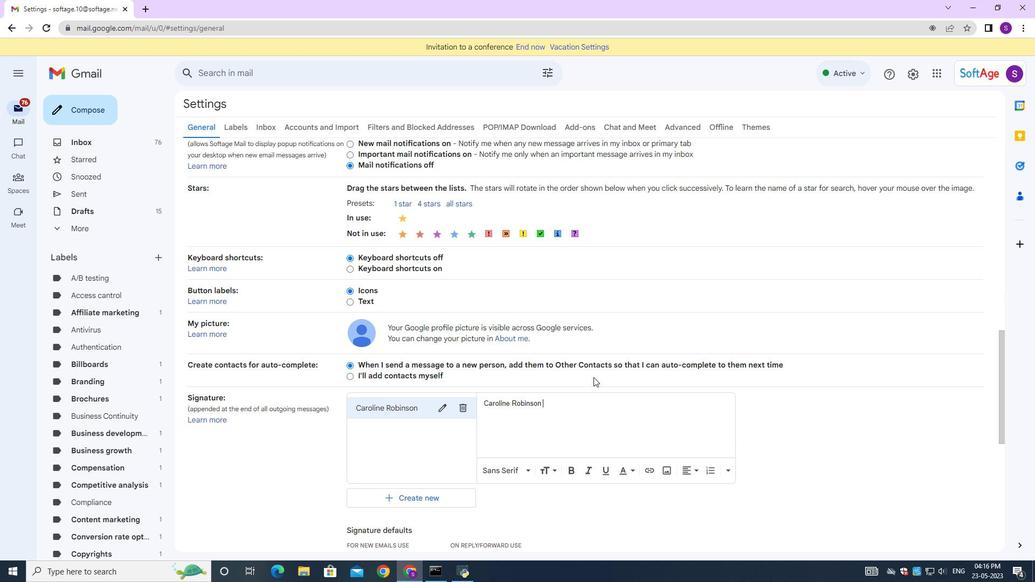 
Action: Mouse moved to (573, 379)
Screenshot: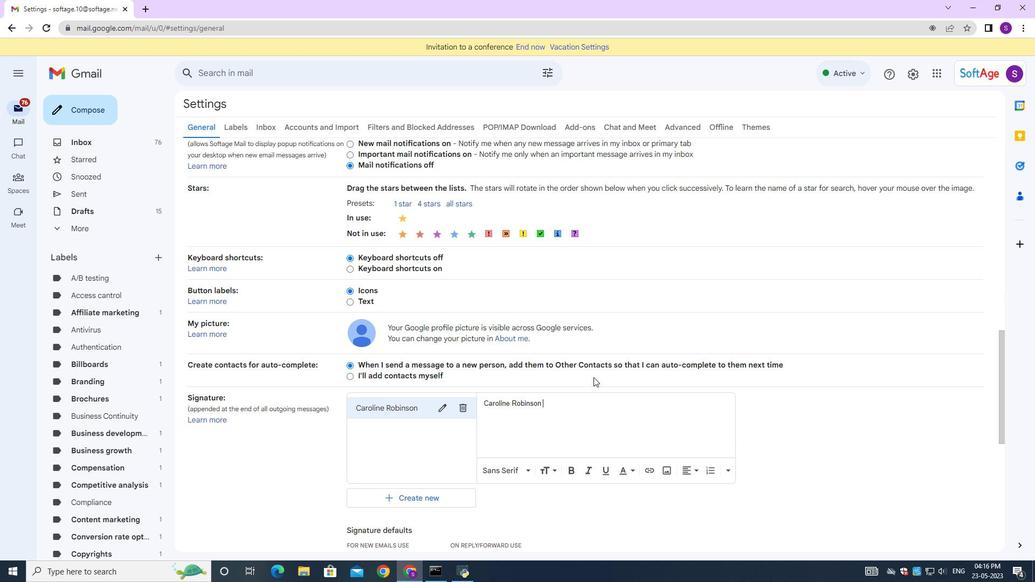 
Action: Mouse scrolled (573, 378) with delta (0, 0)
Screenshot: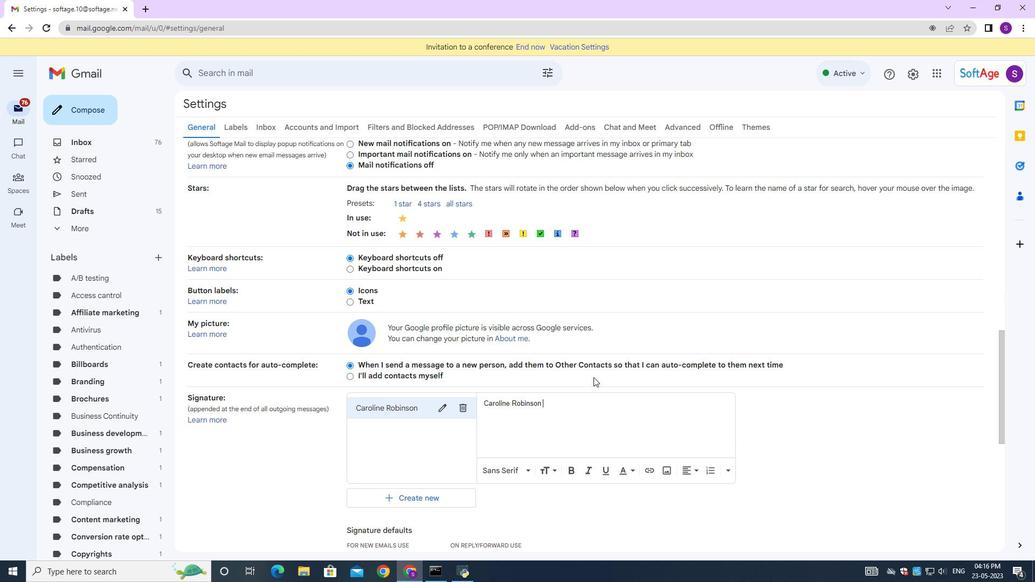
Action: Mouse moved to (572, 379)
Screenshot: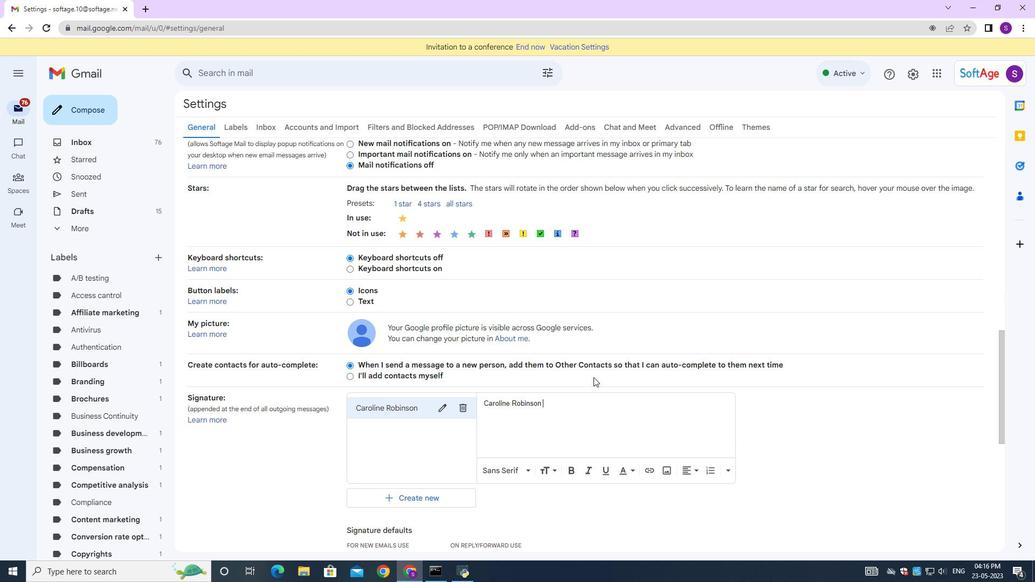 
Action: Mouse scrolled (572, 379) with delta (0, 0)
Screenshot: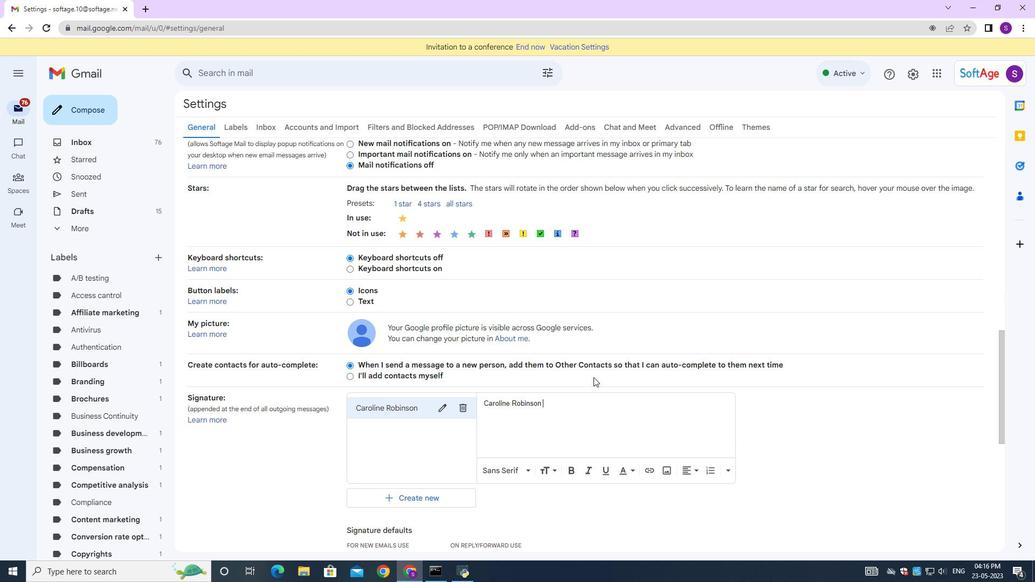 
Action: Mouse moved to (571, 380)
Screenshot: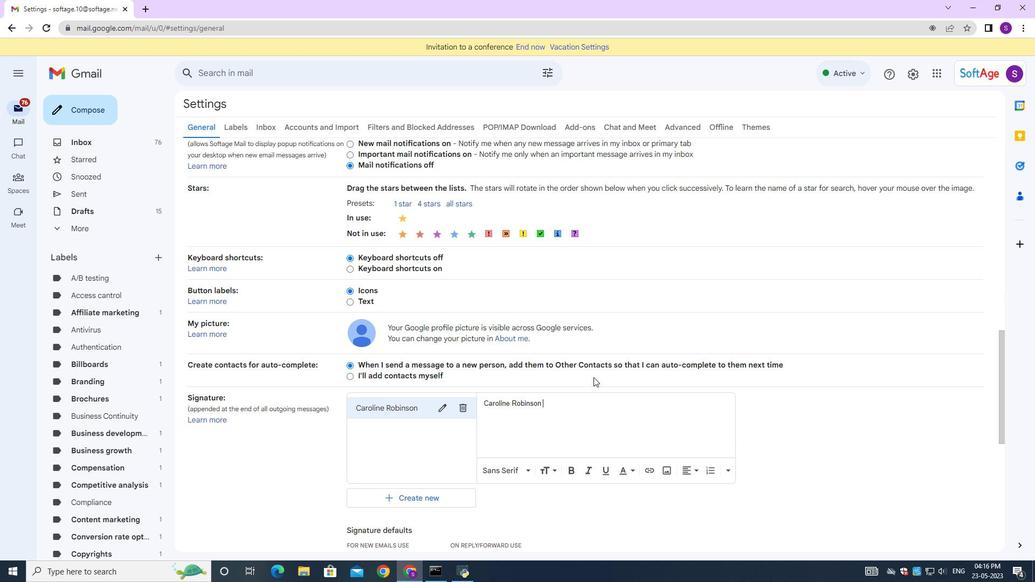 
Action: Mouse scrolled (571, 380) with delta (0, 0)
Screenshot: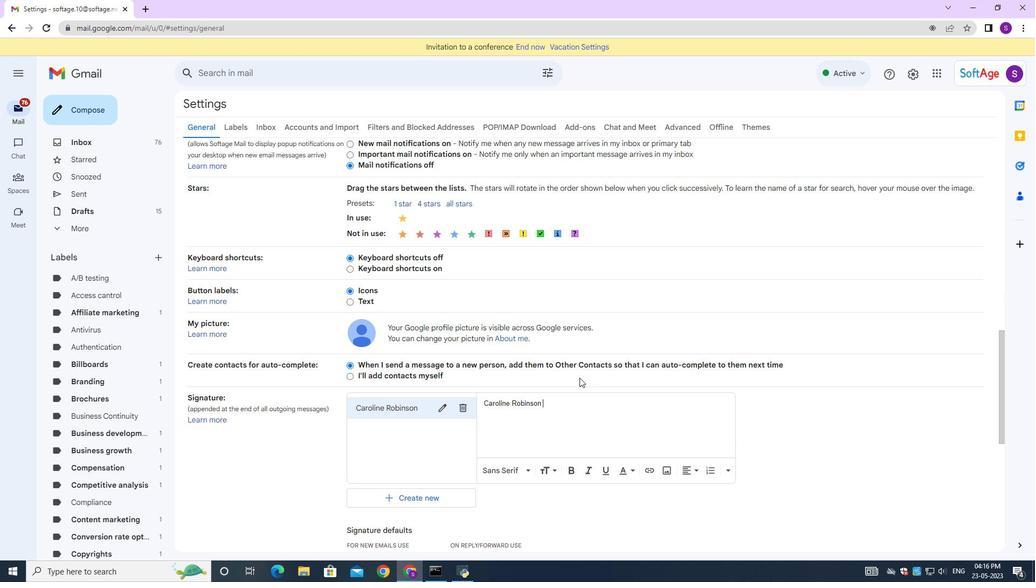 
Action: Mouse moved to (571, 380)
Screenshot: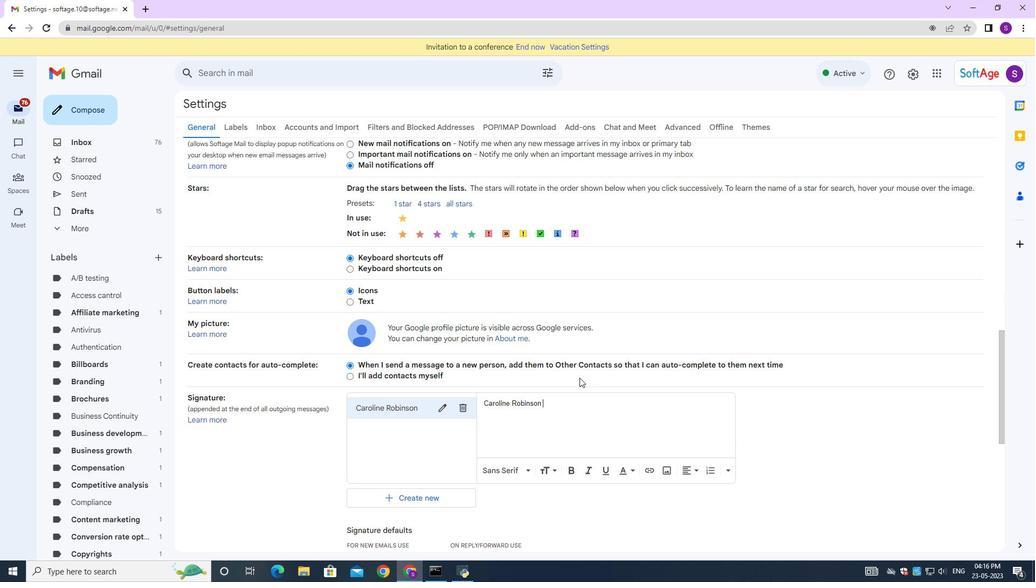 
Action: Mouse scrolled (571, 380) with delta (0, 0)
Screenshot: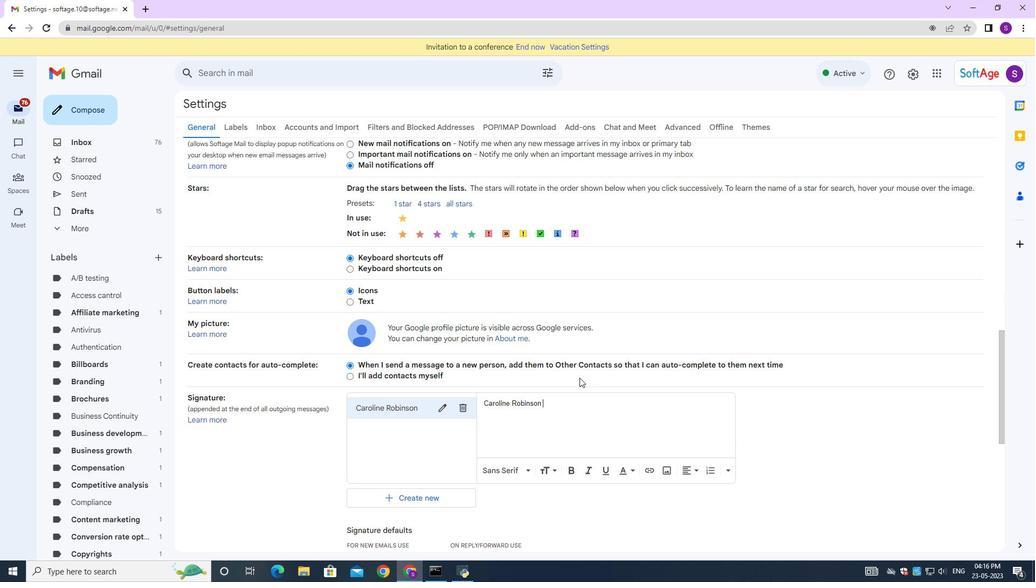 
Action: Mouse moved to (569, 381)
Screenshot: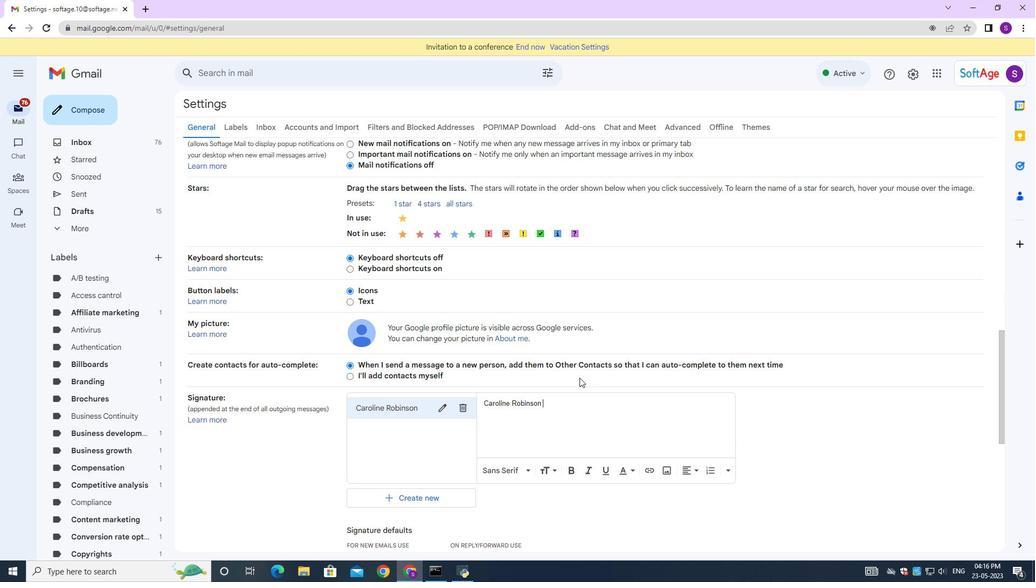 
Action: Mouse scrolled (569, 381) with delta (0, 0)
Screenshot: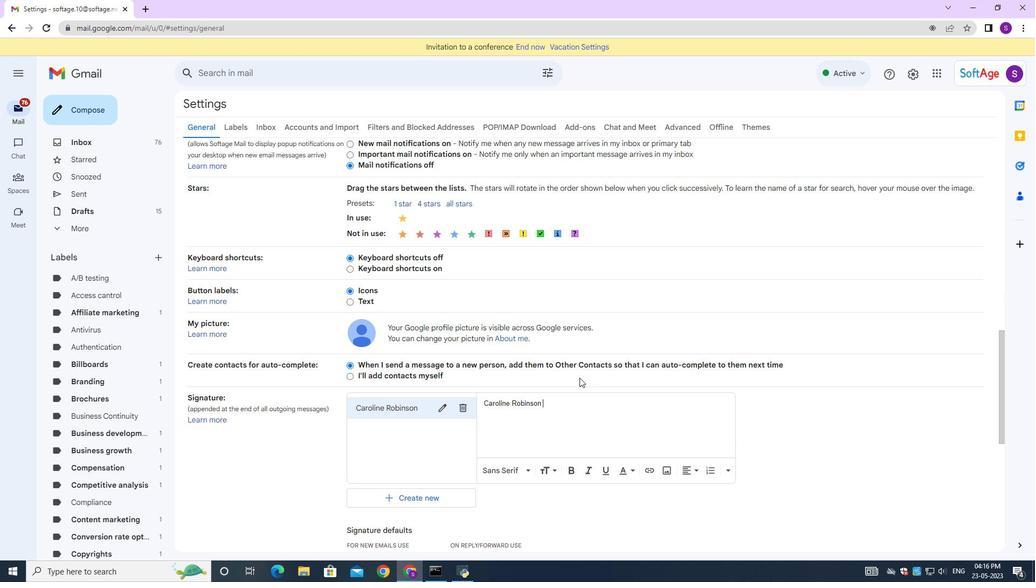 
Action: Mouse moved to (514, 402)
Screenshot: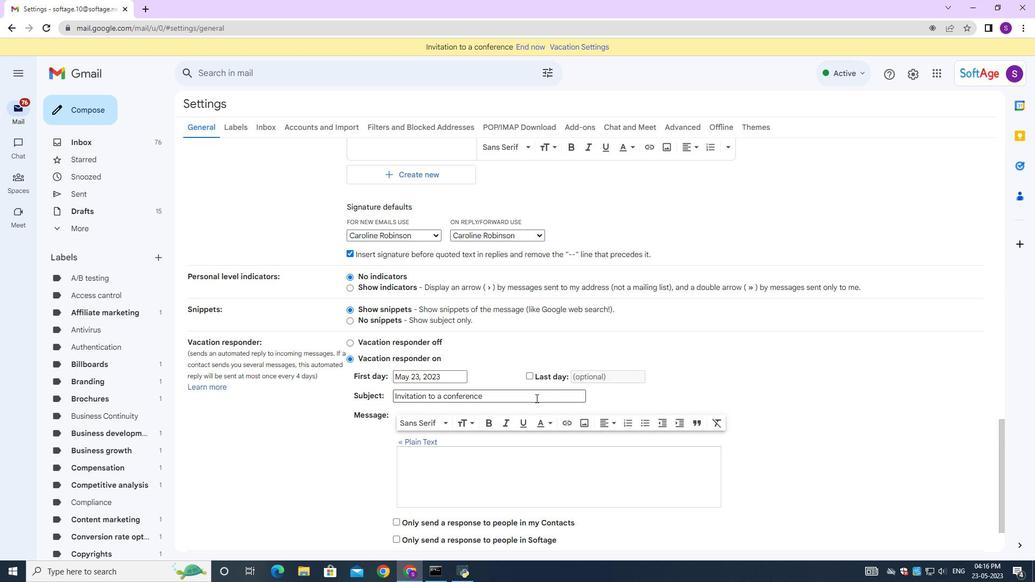 
Action: Mouse scrolled (514, 401) with delta (0, 0)
Screenshot: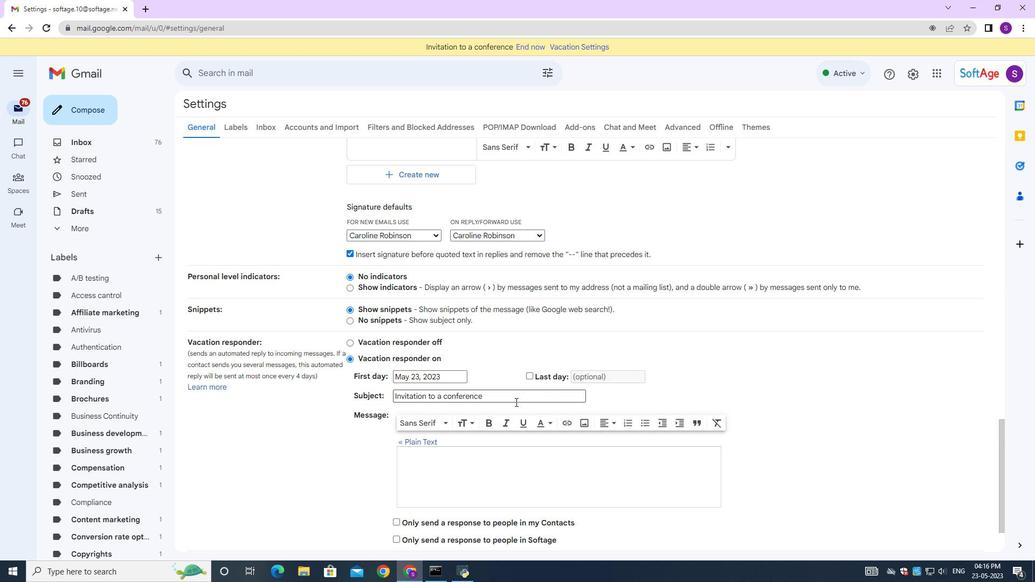 
Action: Mouse scrolled (514, 401) with delta (0, 0)
Screenshot: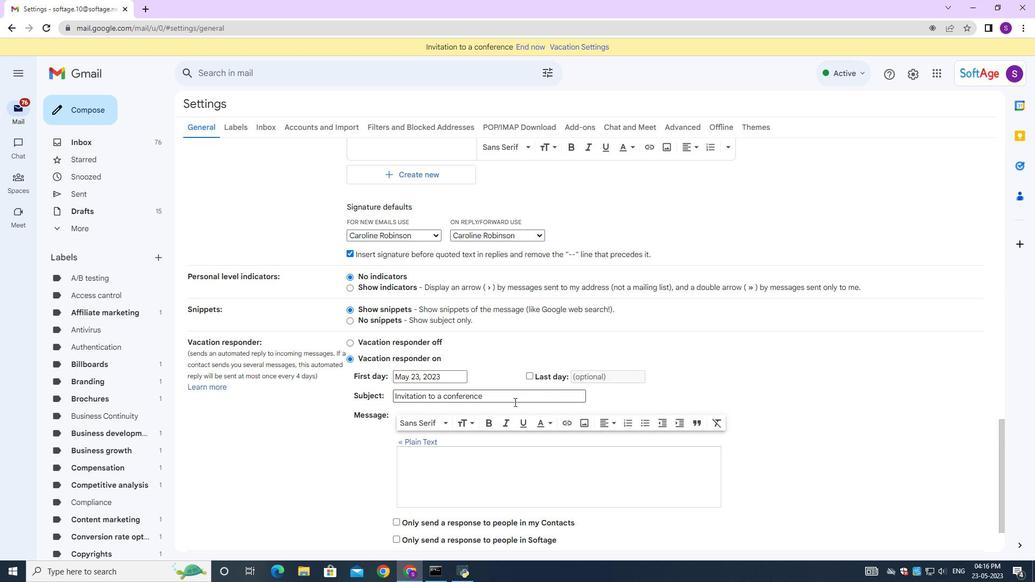
Action: Mouse scrolled (514, 401) with delta (0, 0)
Screenshot: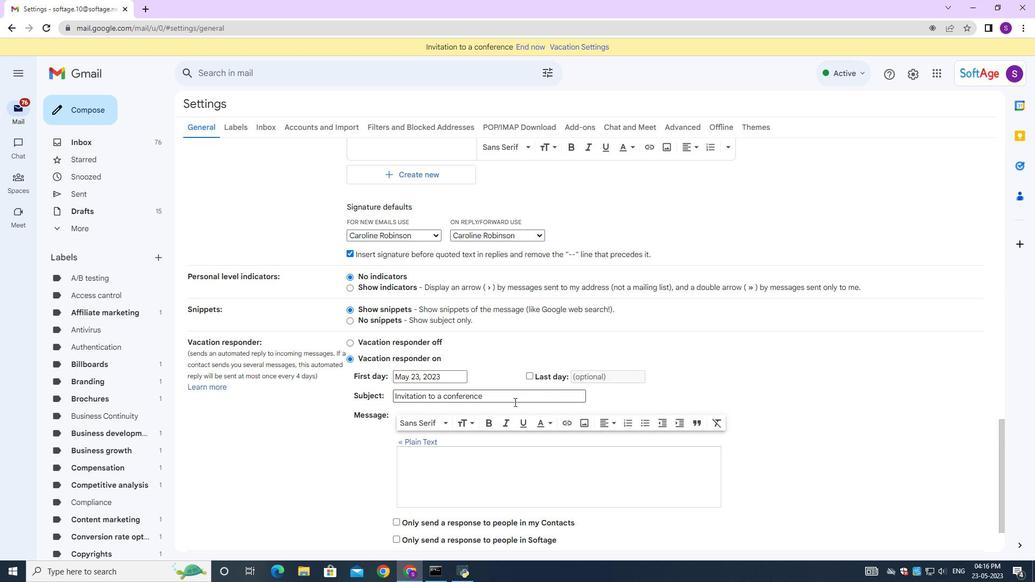 
Action: Mouse scrolled (514, 401) with delta (0, 0)
Screenshot: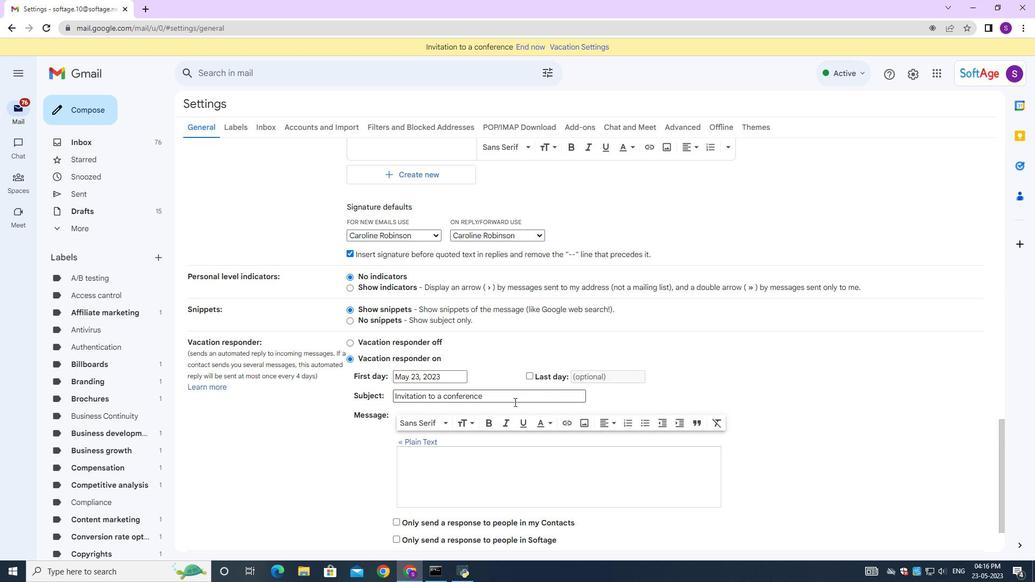 
Action: Mouse scrolled (514, 401) with delta (0, 0)
Screenshot: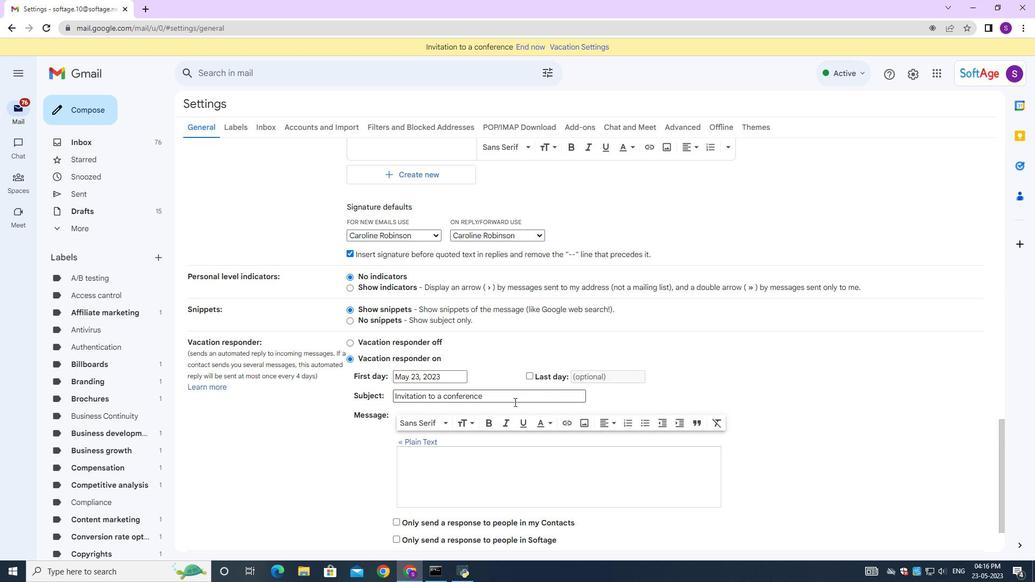 
Action: Mouse scrolled (514, 401) with delta (0, 0)
Screenshot: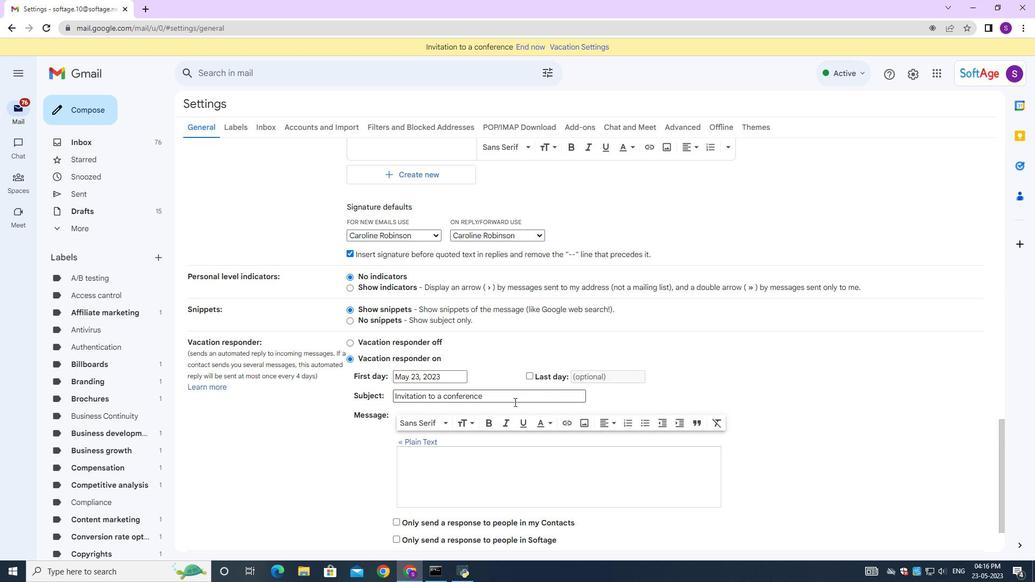 
Action: Mouse moved to (541, 492)
Screenshot: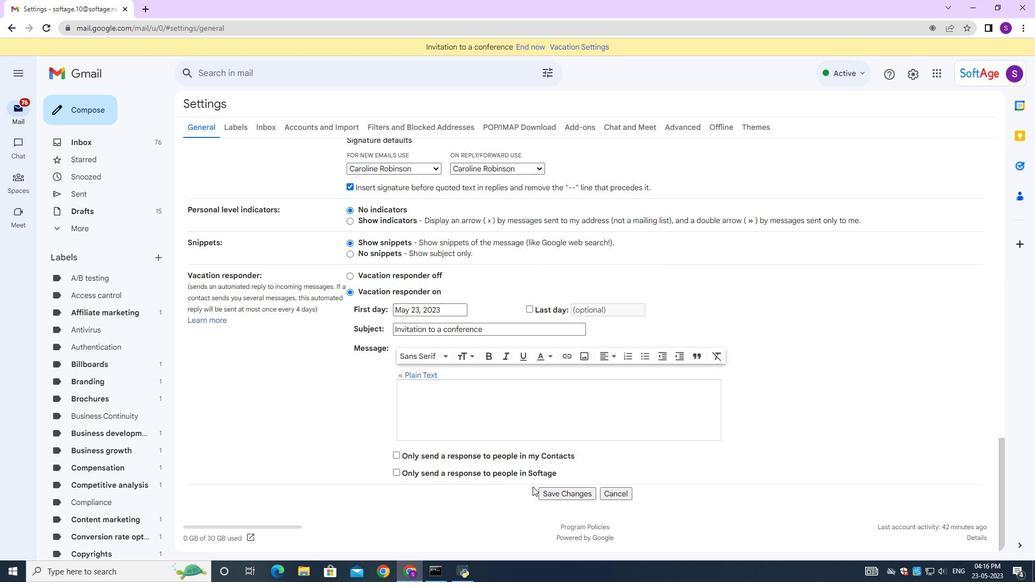 
Action: Mouse pressed left at (541, 492)
Screenshot: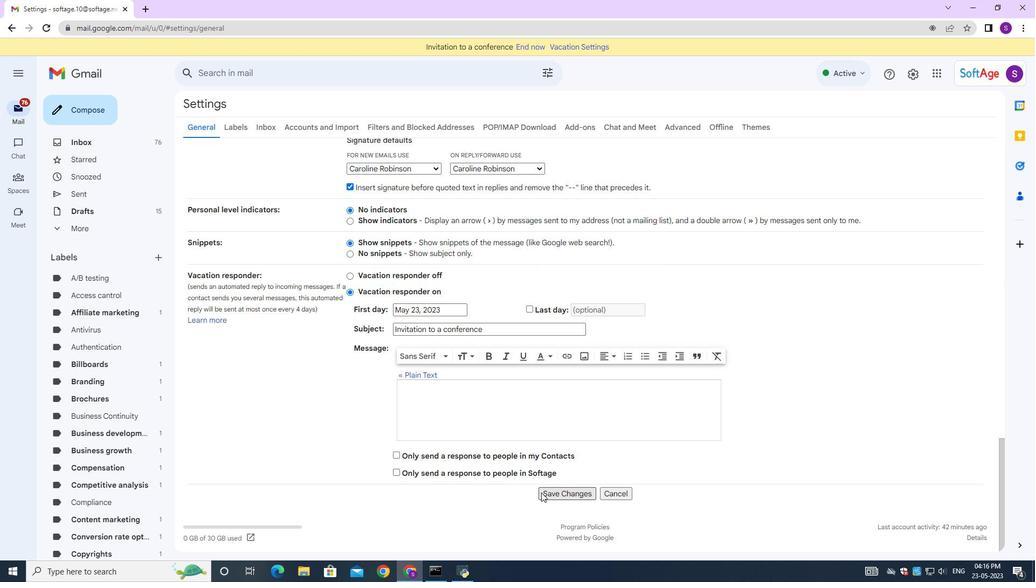 
Action: Mouse moved to (82, 108)
Screenshot: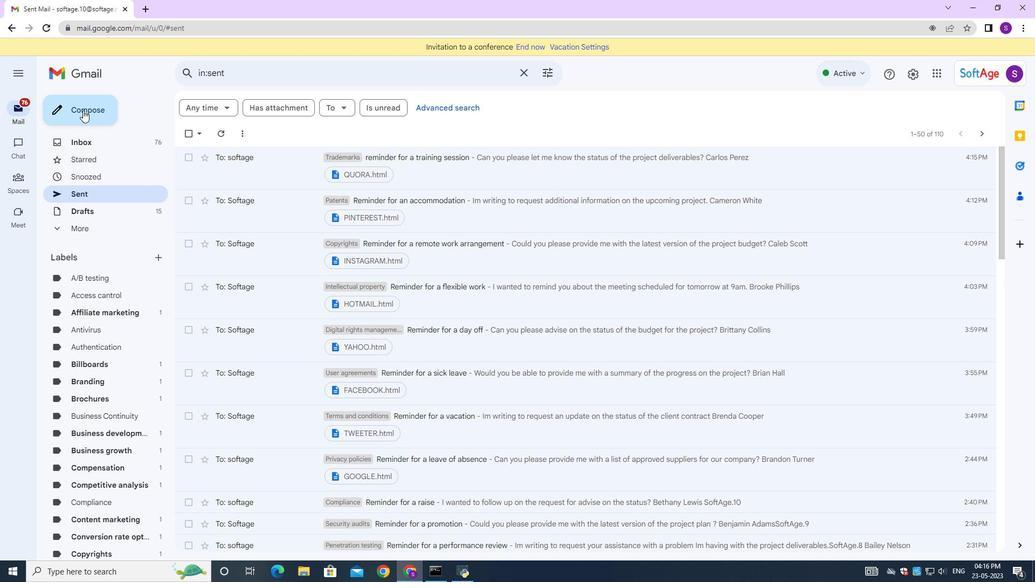 
Action: Mouse pressed left at (82, 108)
Screenshot: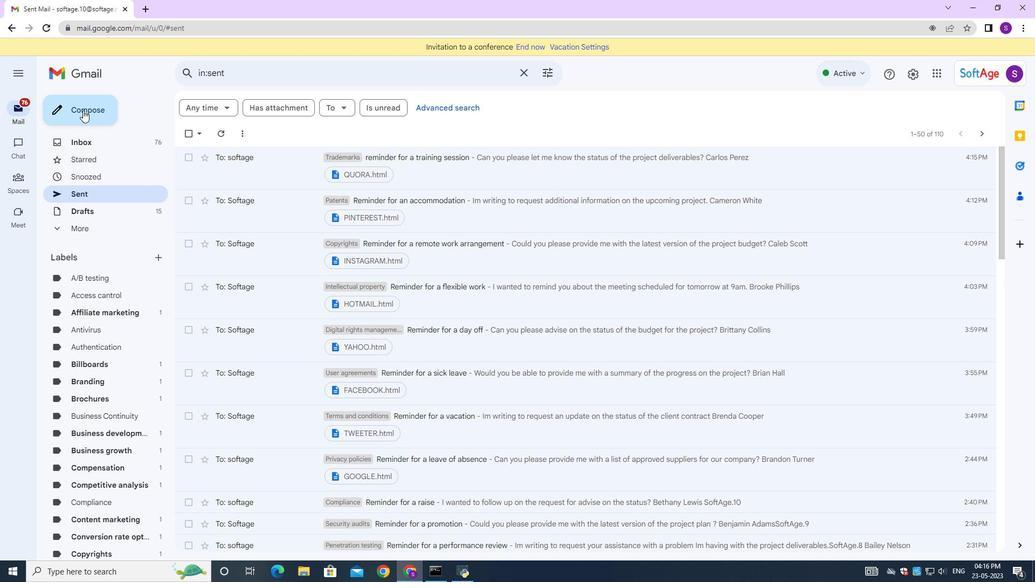
Action: Mouse moved to (725, 265)
Screenshot: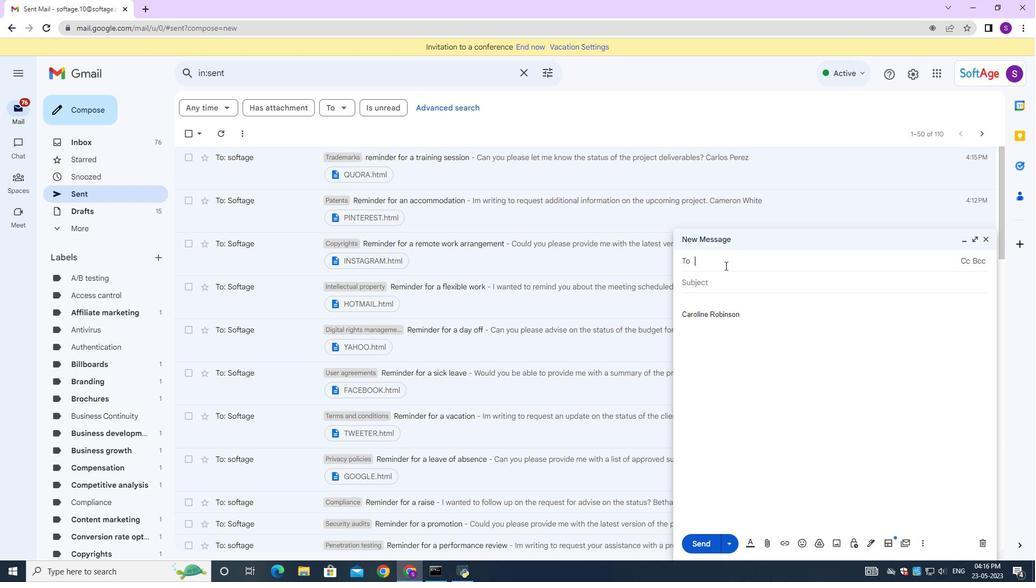
Action: Key pressed <Key.shift>Remindes<Key.backspace>r<Key.space>for<Key.space>a<Key.space>mentorship
Screenshot: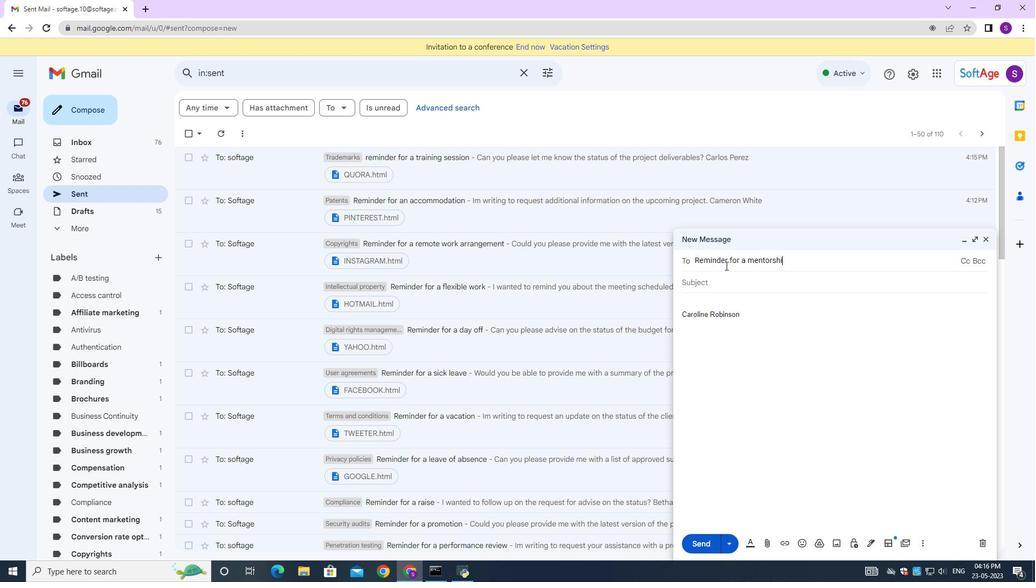 
Action: Mouse moved to (704, 281)
Screenshot: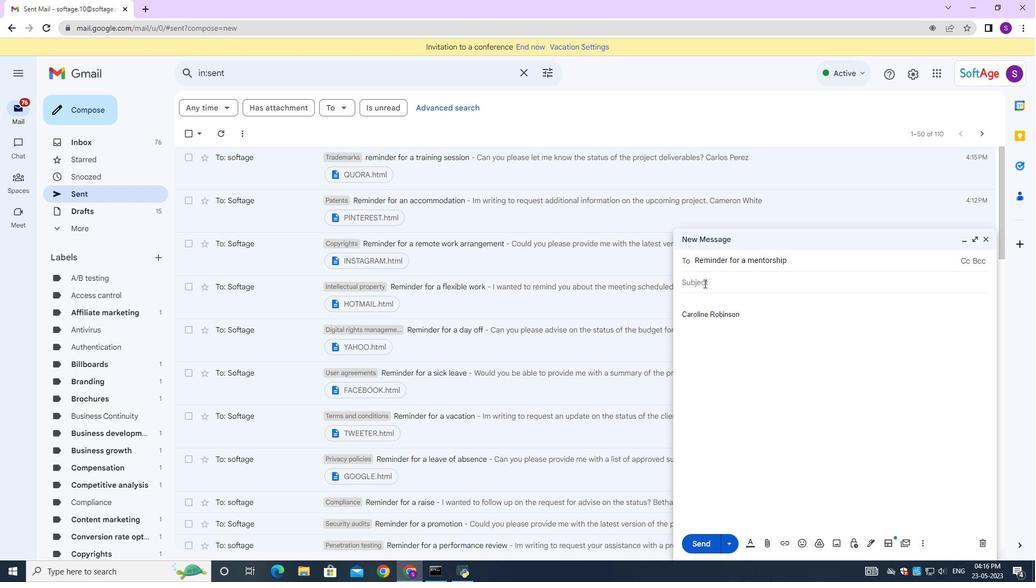 
Action: Mouse pressed left at (704, 281)
Screenshot: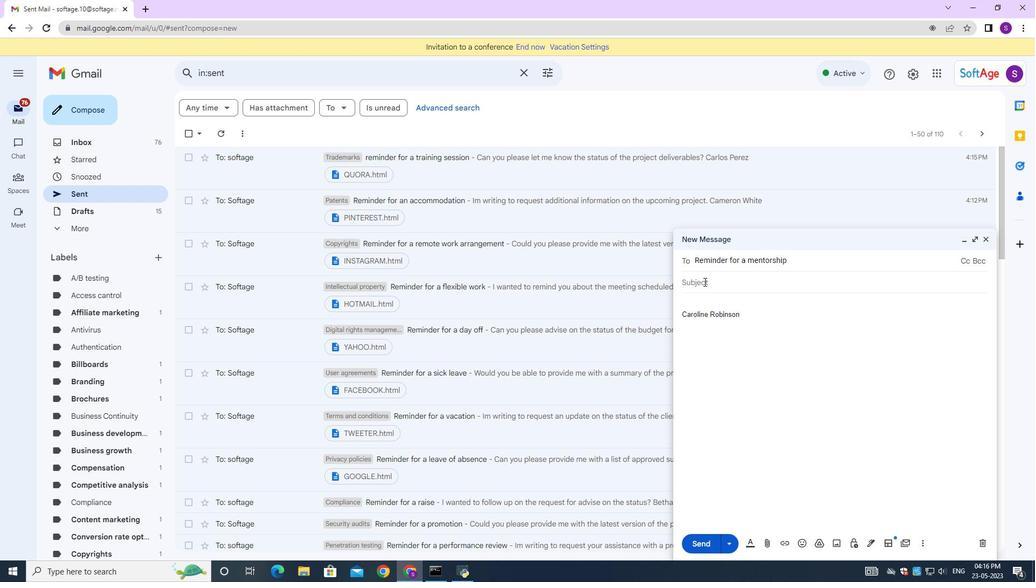 
Action: Mouse moved to (741, 264)
Screenshot: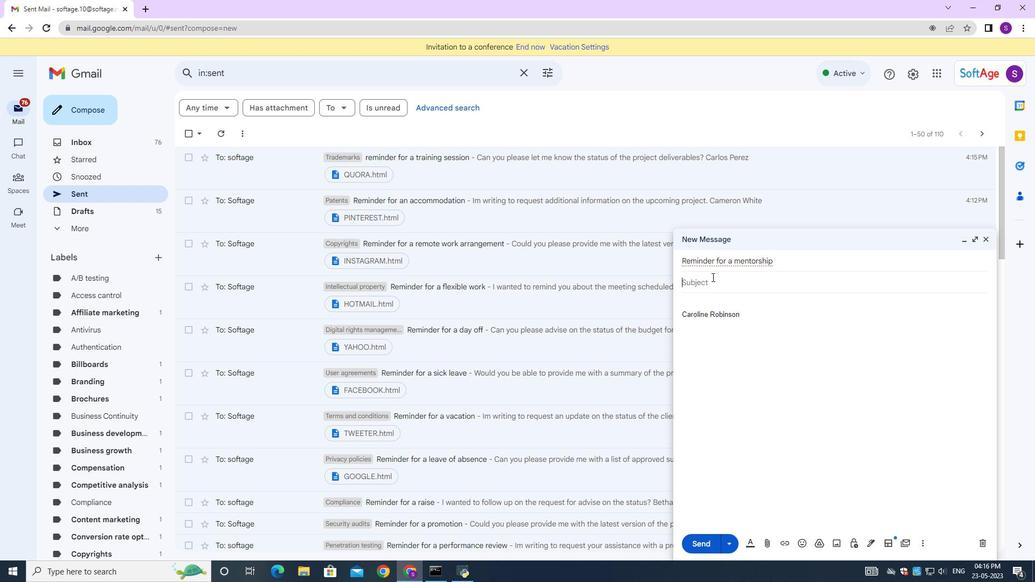 
Action: Mouse pressed left at (741, 264)
Screenshot: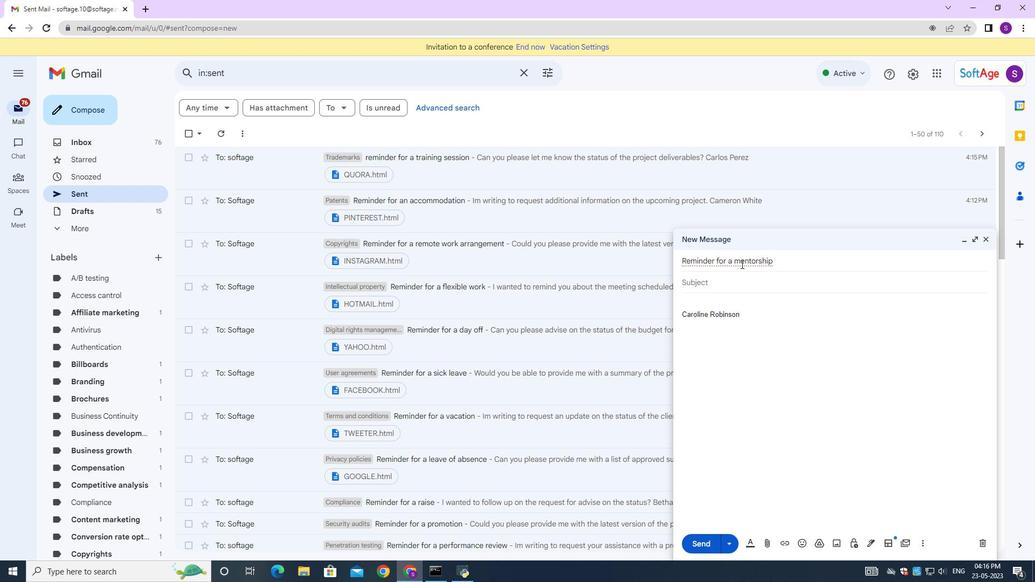 
Action: Mouse moved to (741, 264)
Screenshot: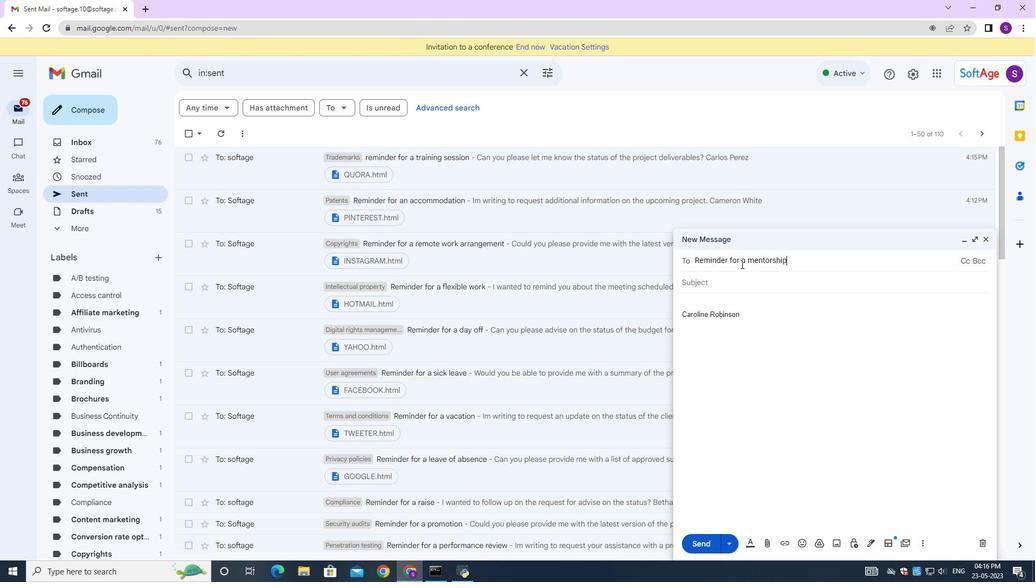 
Action: Key pressed ctrl+A
Screenshot: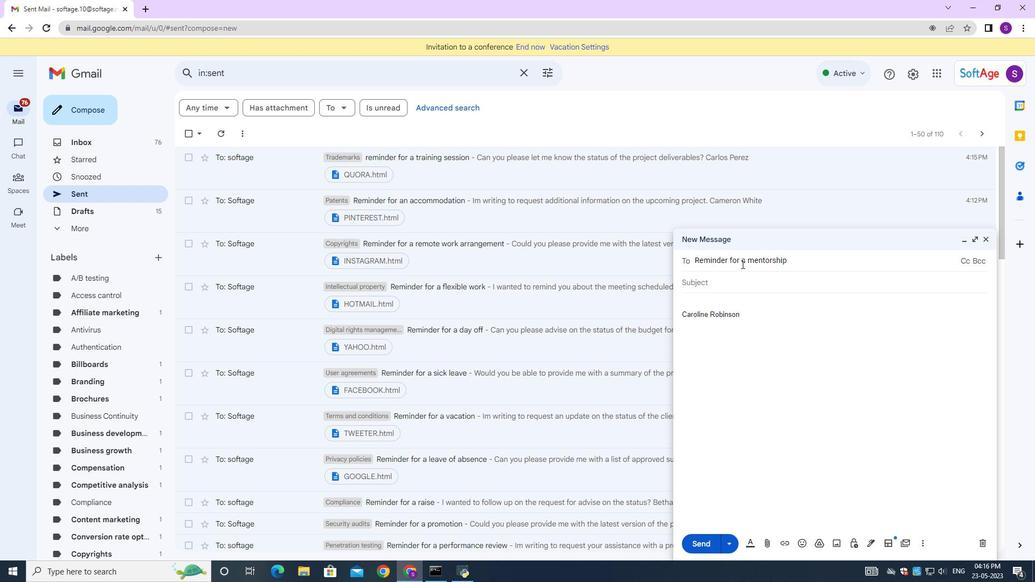 
Action: Mouse moved to (741, 264)
Screenshot: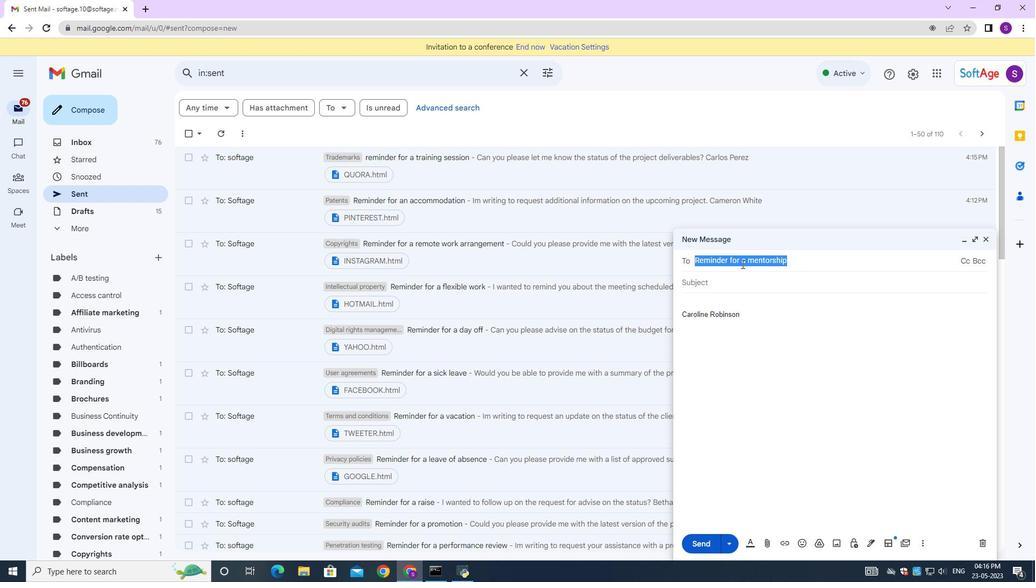 
Action: Key pressed ctrl+C
Screenshot: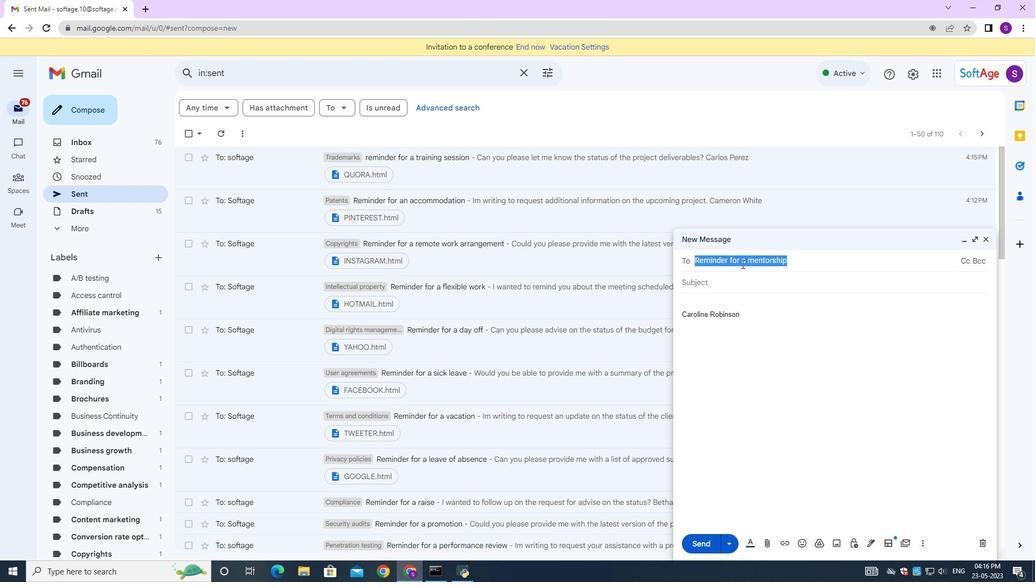 
Action: Mouse moved to (733, 278)
Screenshot: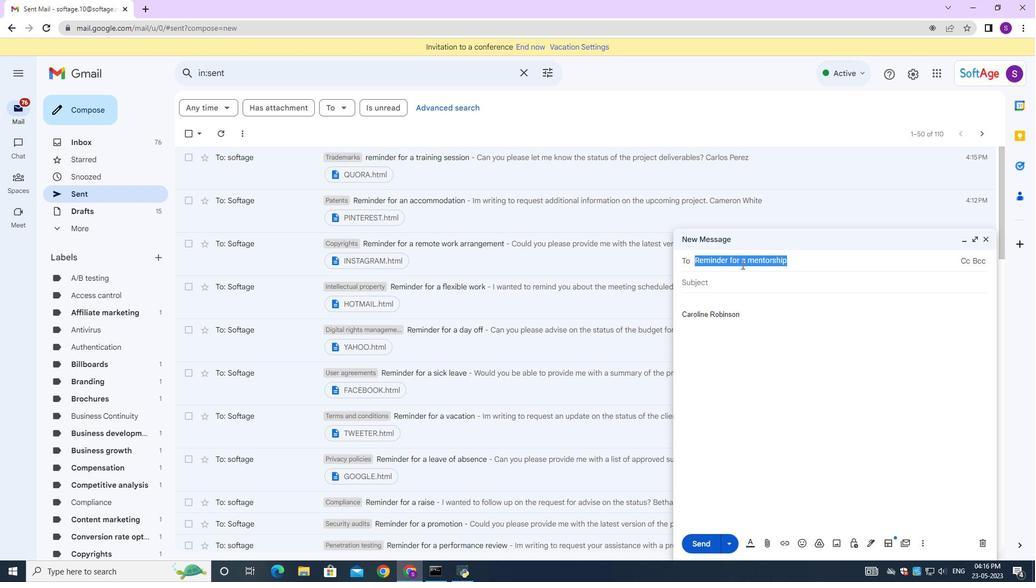 
Action: Mouse pressed left at (733, 278)
Screenshot: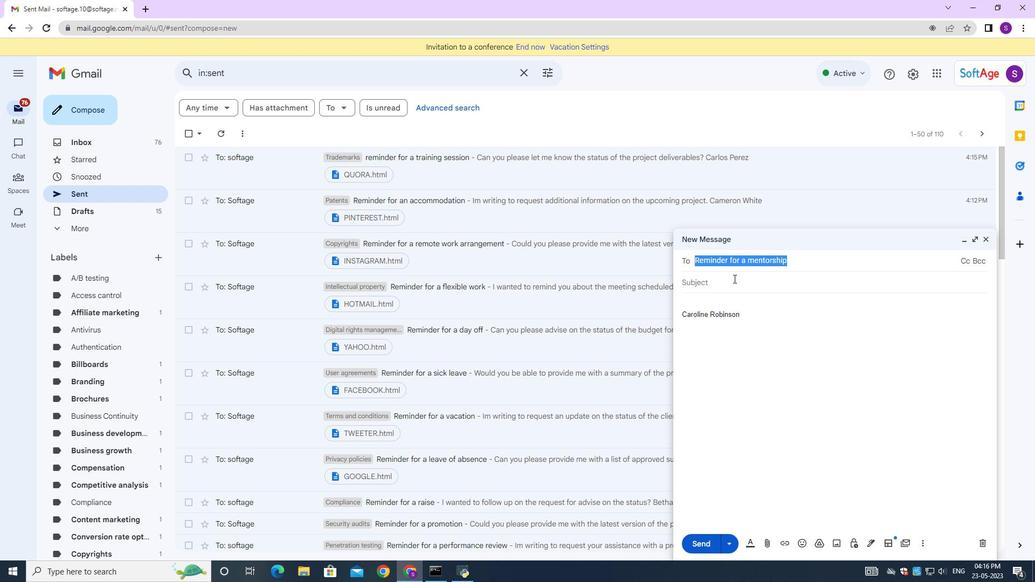 
Action: Key pressed ctrl+V
Screenshot: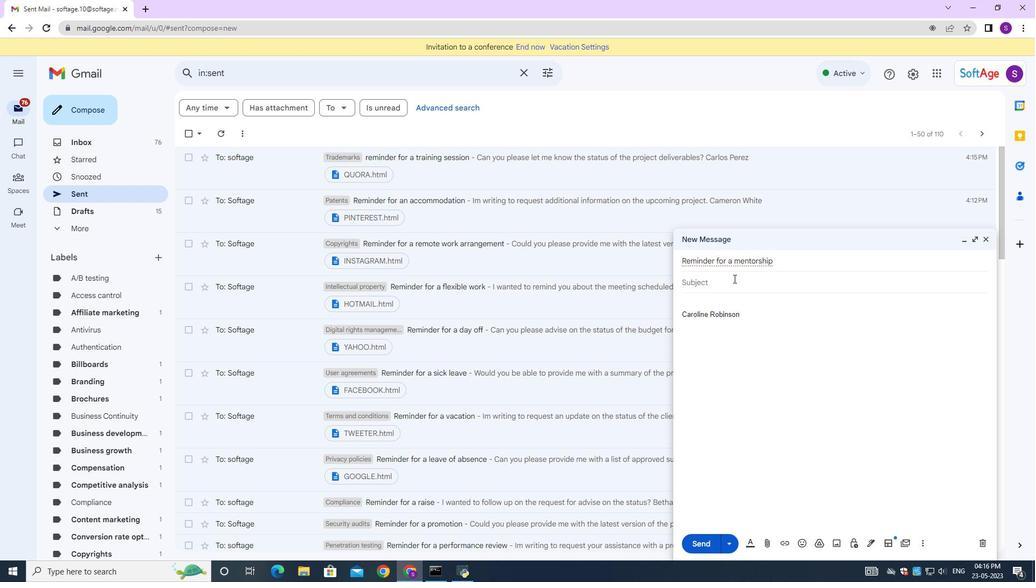 
Action: Mouse moved to (753, 262)
Screenshot: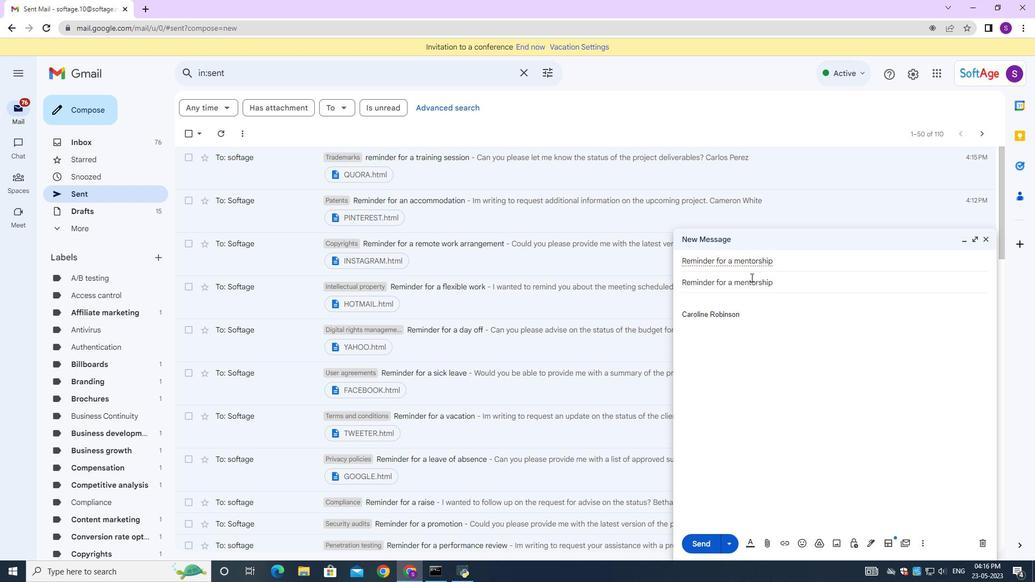 
Action: Mouse pressed left at (753, 262)
Screenshot: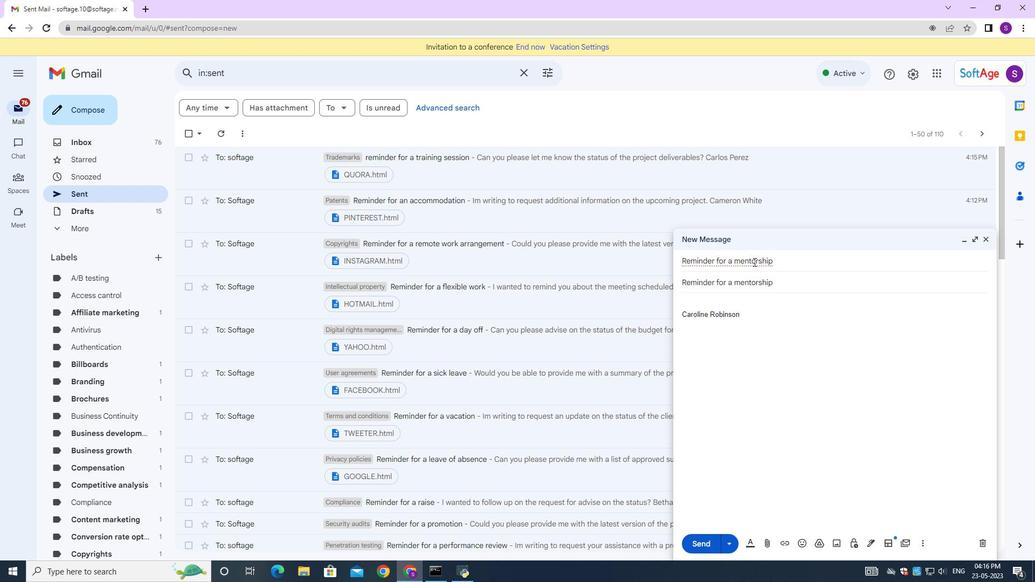 
Action: Key pressed <Key.backspace>
Screenshot: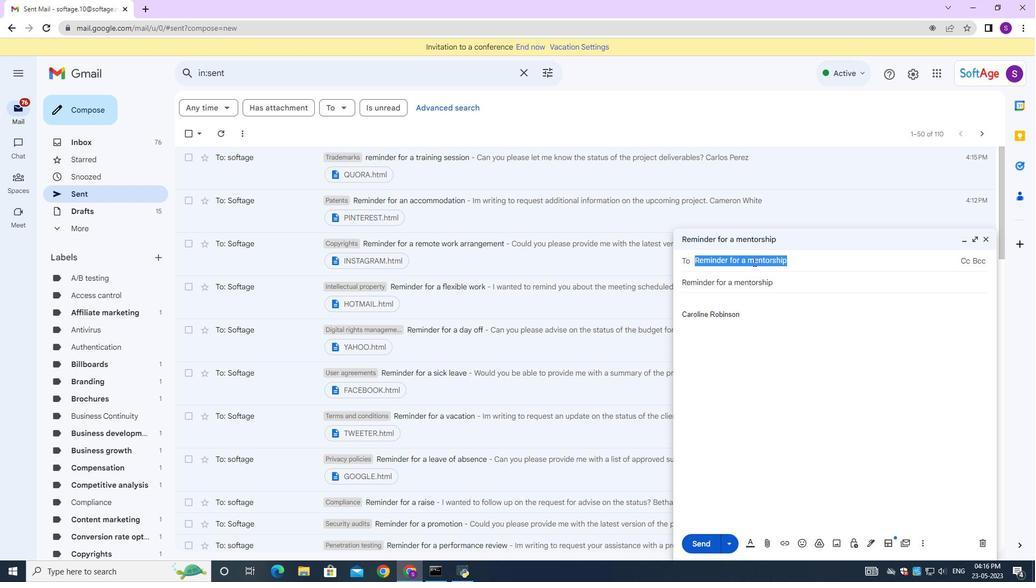 
Action: Mouse moved to (783, 282)
Screenshot: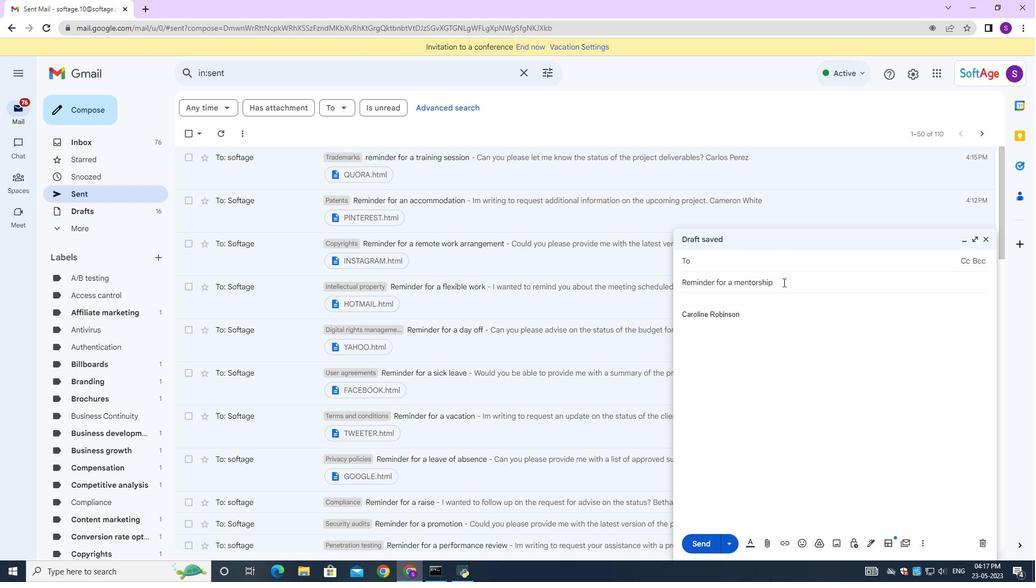 
Action: Mouse pressed left at (783, 282)
Screenshot: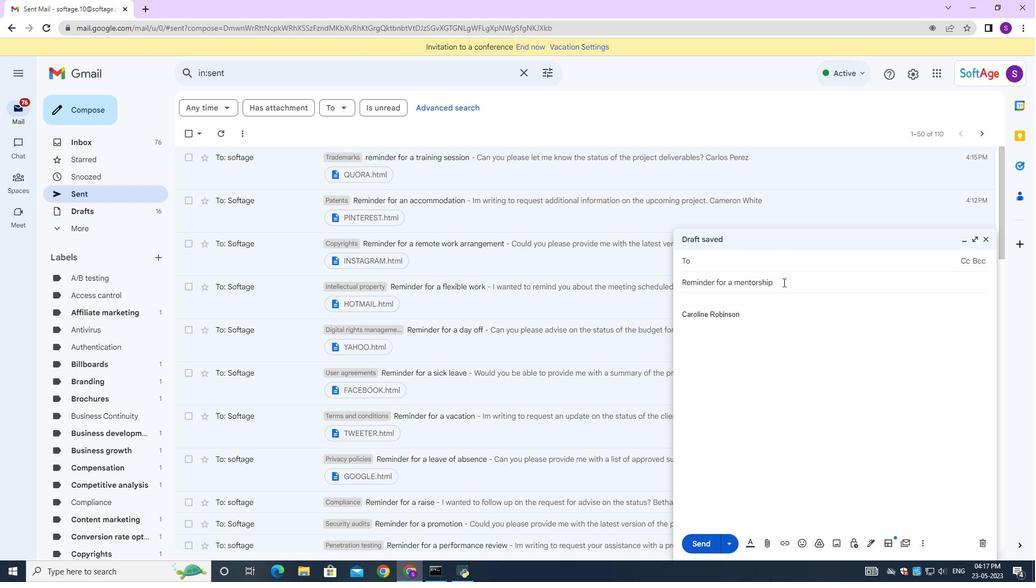 
Action: Mouse moved to (733, 302)
Screenshot: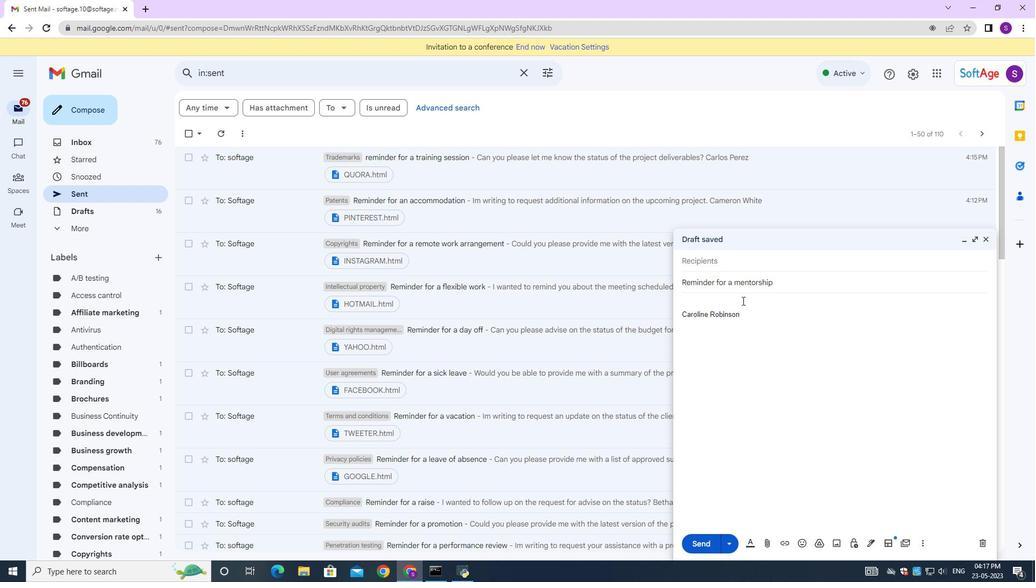 
Action: Mouse pressed left at (733, 302)
Screenshot: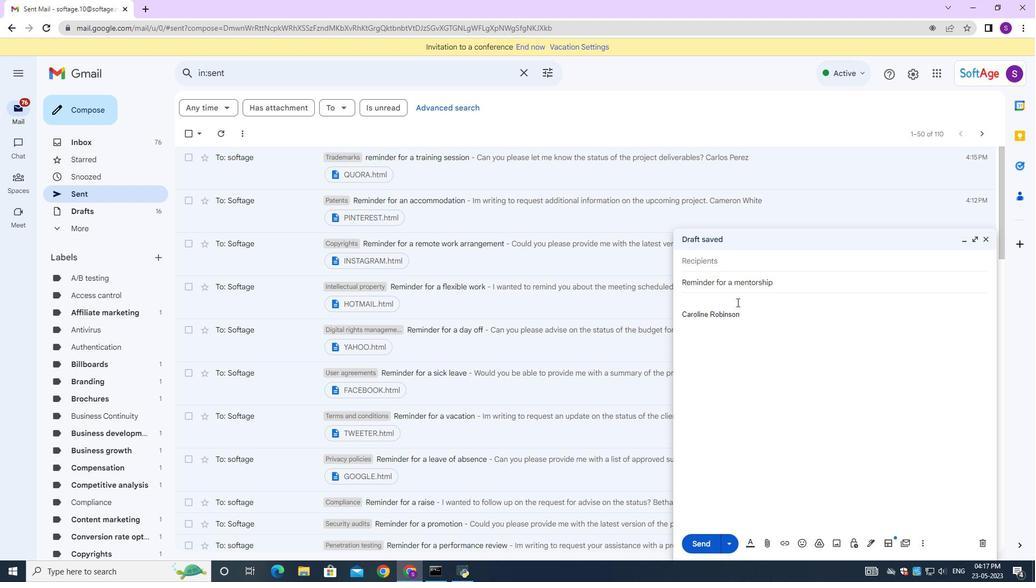 
Action: Mouse moved to (733, 302)
Screenshot: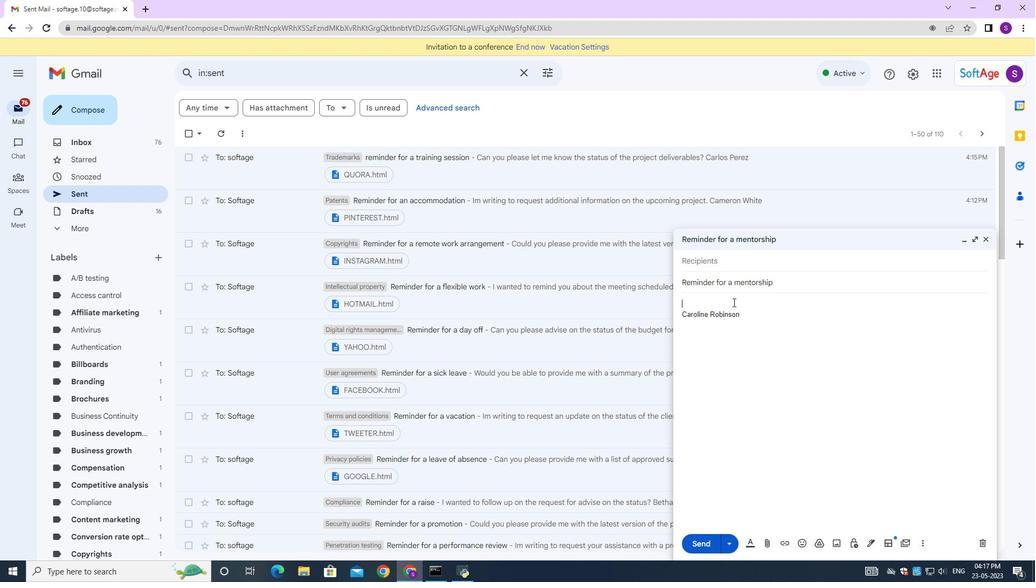 
Action: Key pressed <Key.shift>Would<Key.space>you<Key.space>be<Key.space>able<Key.space>to<Key.space>prob<Key.backspace>vide<Key.space>me<Key.space>with<Key.space>an<Key.space>update<Key.space>on<Key.space>the<Key.space>project<Key.space>timeline<Key.shift_r>?
Screenshot: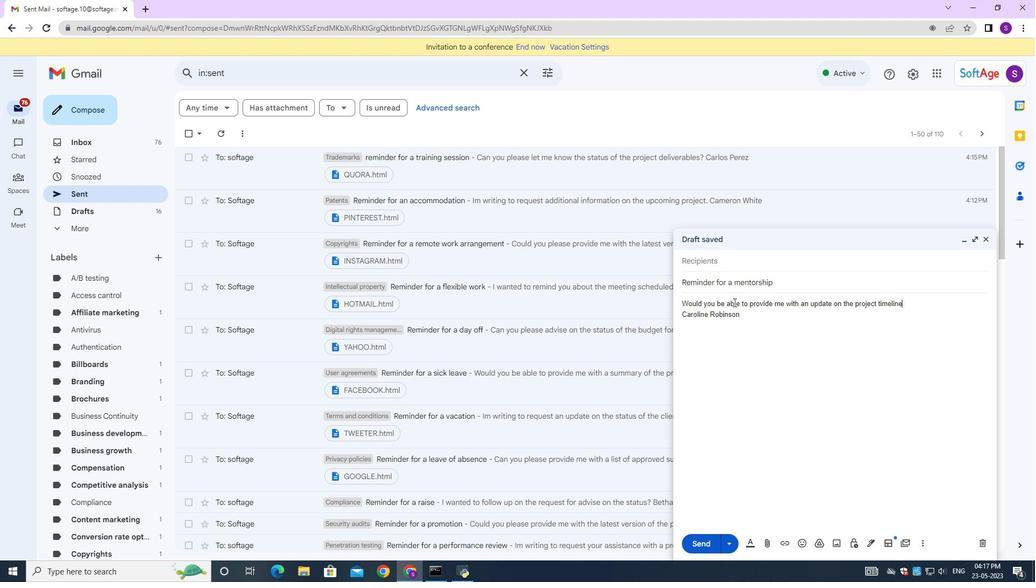 
Action: Mouse moved to (842, 346)
Screenshot: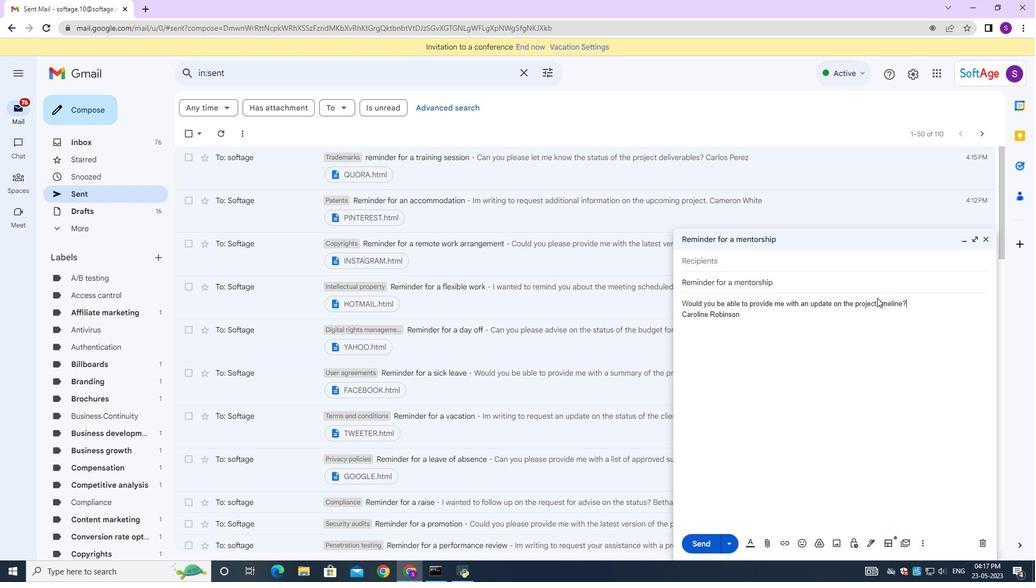 
Action: Mouse scrolled (857, 325) with delta (0, 0)
Screenshot: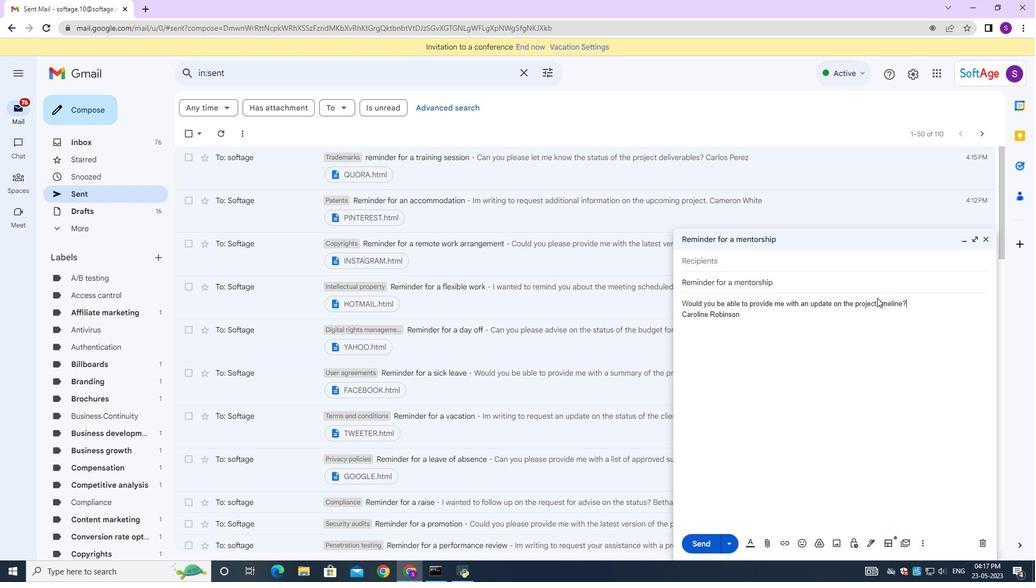 
Action: Mouse moved to (841, 346)
Screenshot: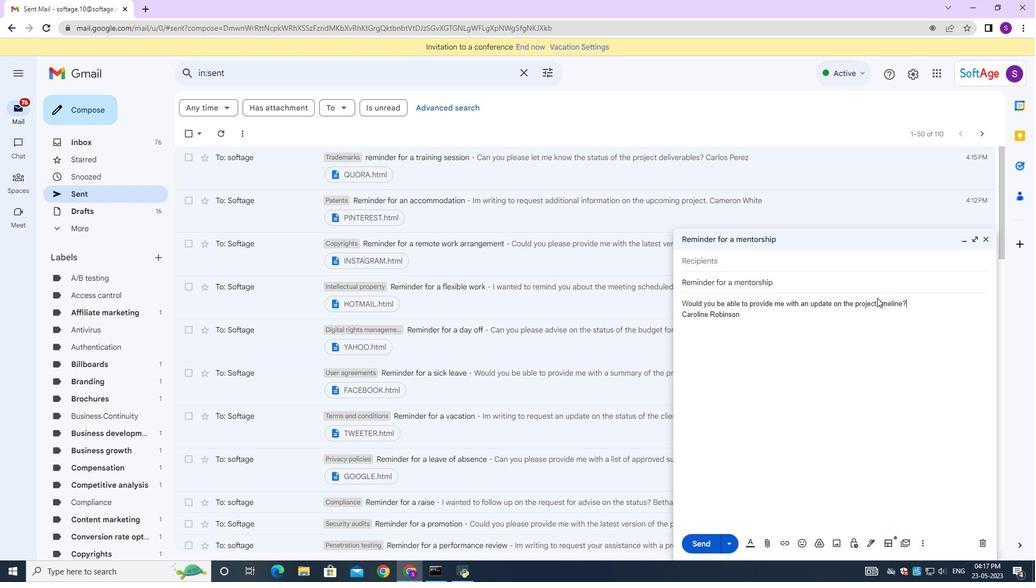 
Action: Mouse scrolled (853, 333) with delta (0, 0)
Screenshot: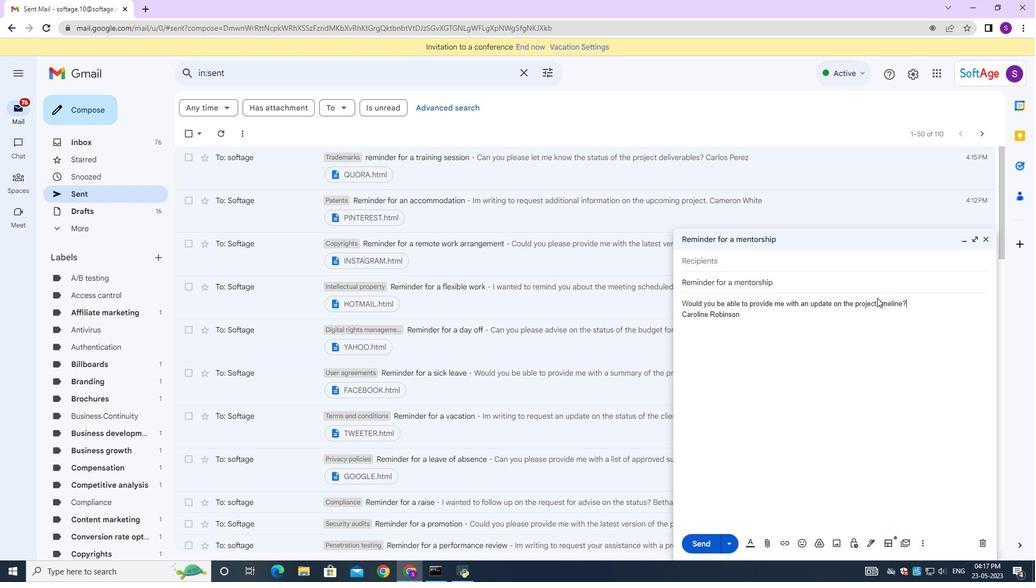
Action: Mouse moved to (840, 345)
Screenshot: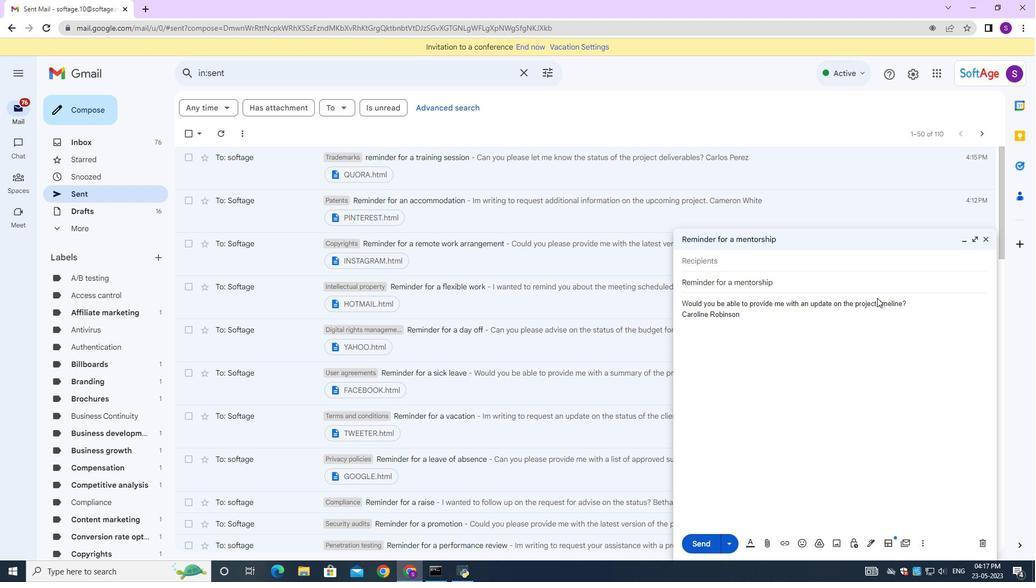 
Action: Mouse scrolled (846, 343) with delta (0, 0)
Screenshot: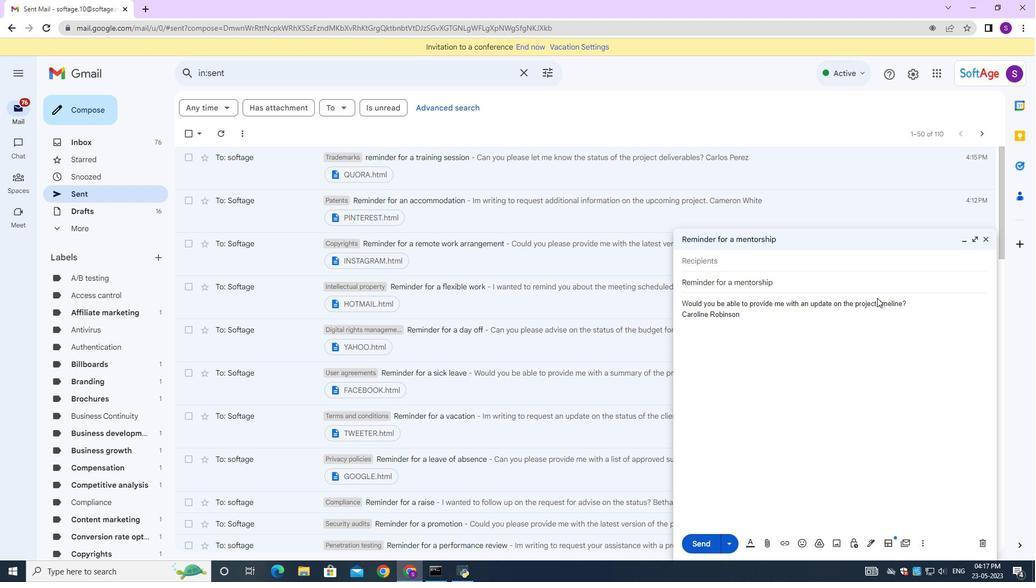 
Action: Mouse moved to (839, 345)
Screenshot: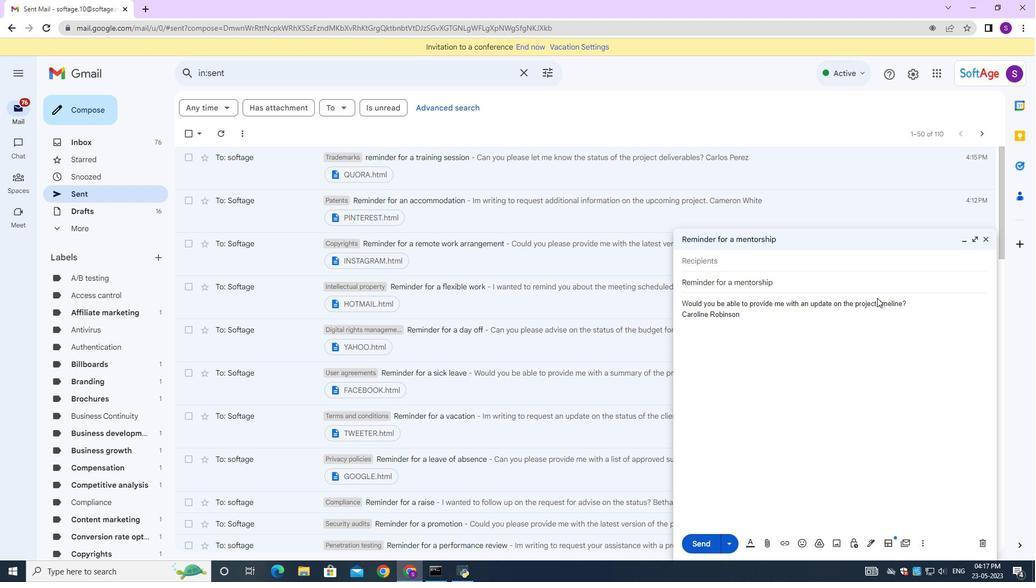 
Action: Mouse scrolled (843, 345) with delta (0, 0)
Screenshot: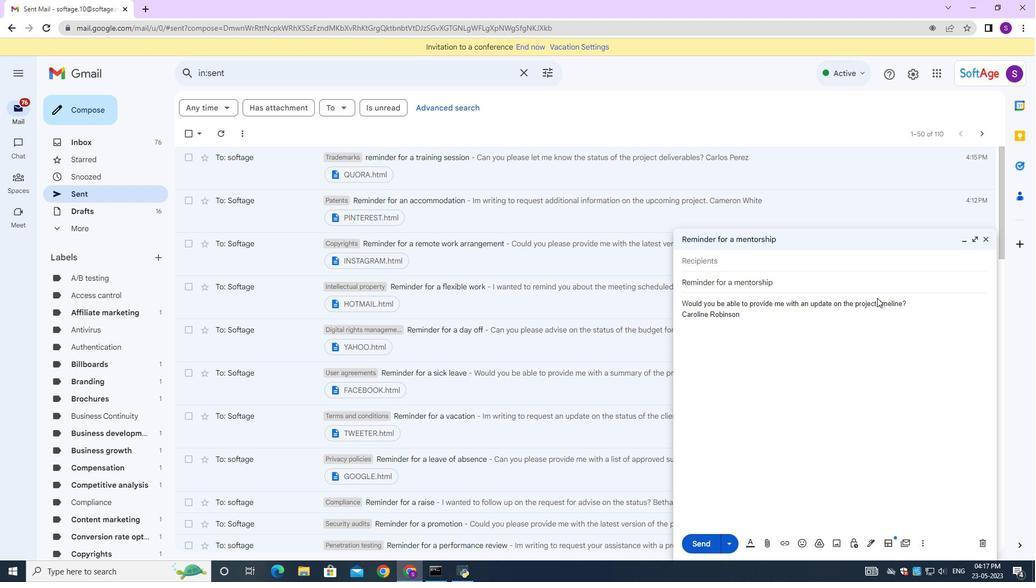 
Action: Mouse moved to (837, 344)
Screenshot: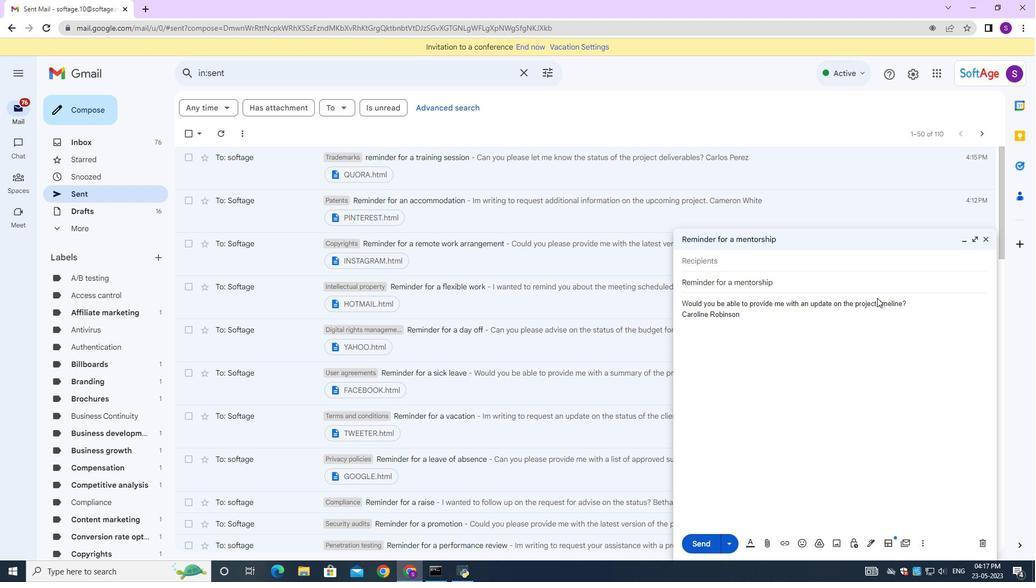 
Action: Mouse scrolled (842, 345) with delta (0, 0)
Screenshot: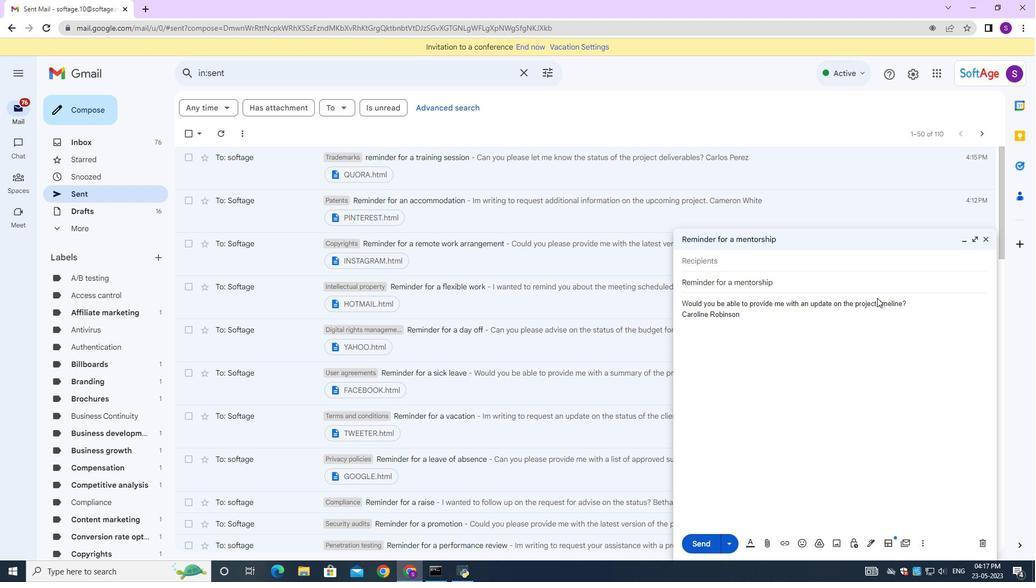 
Action: Mouse moved to (834, 346)
Screenshot: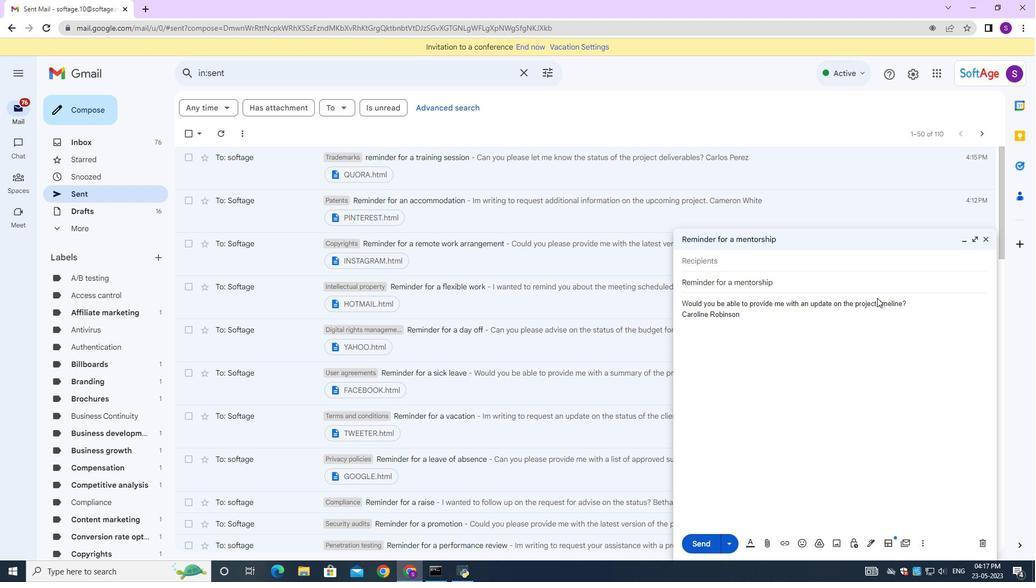
Action: Mouse scrolled (841, 345) with delta (0, 0)
Screenshot: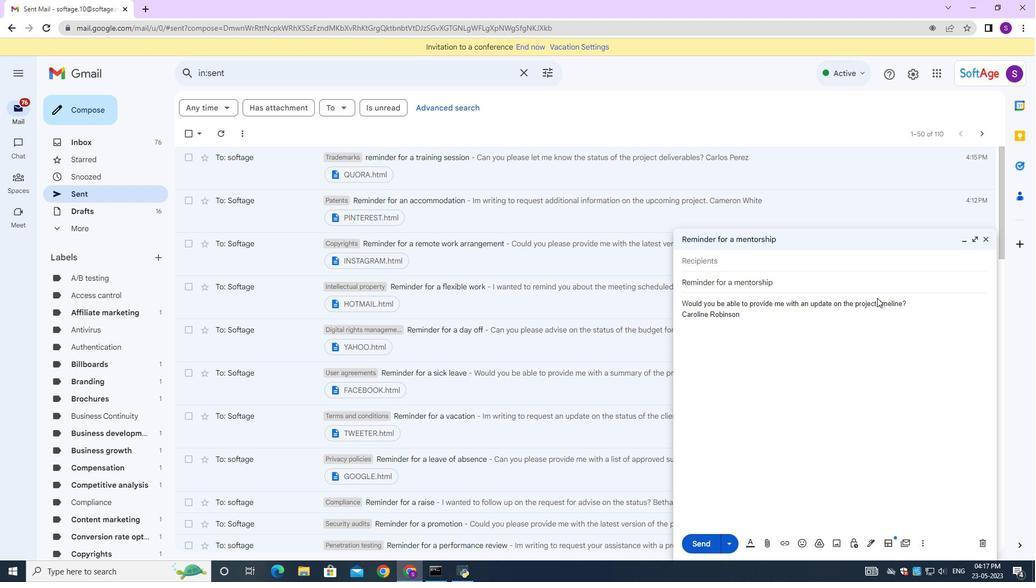 
Action: Mouse moved to (827, 356)
Screenshot: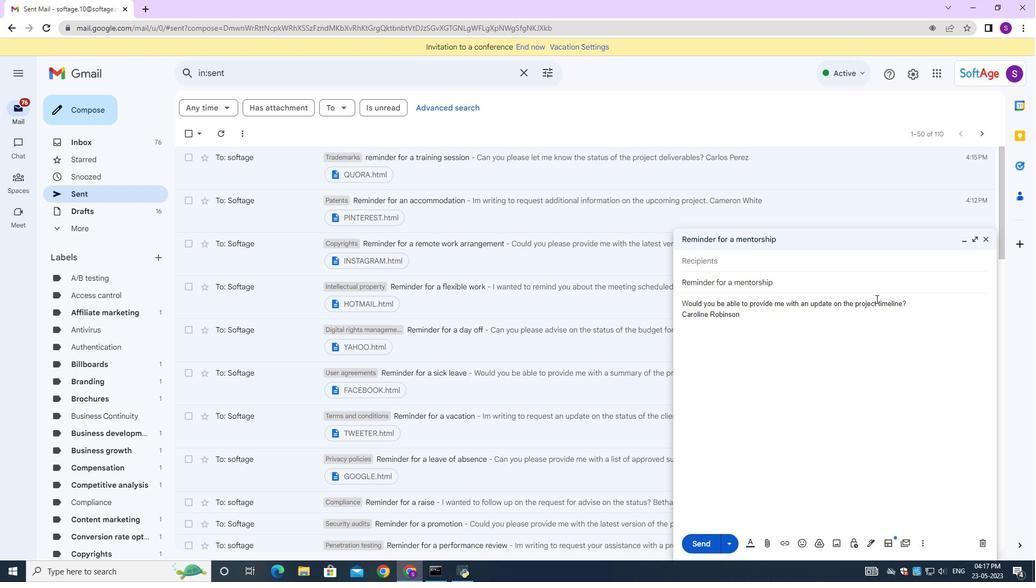 
Action: Mouse scrolled (839, 345) with delta (0, 0)
Screenshot: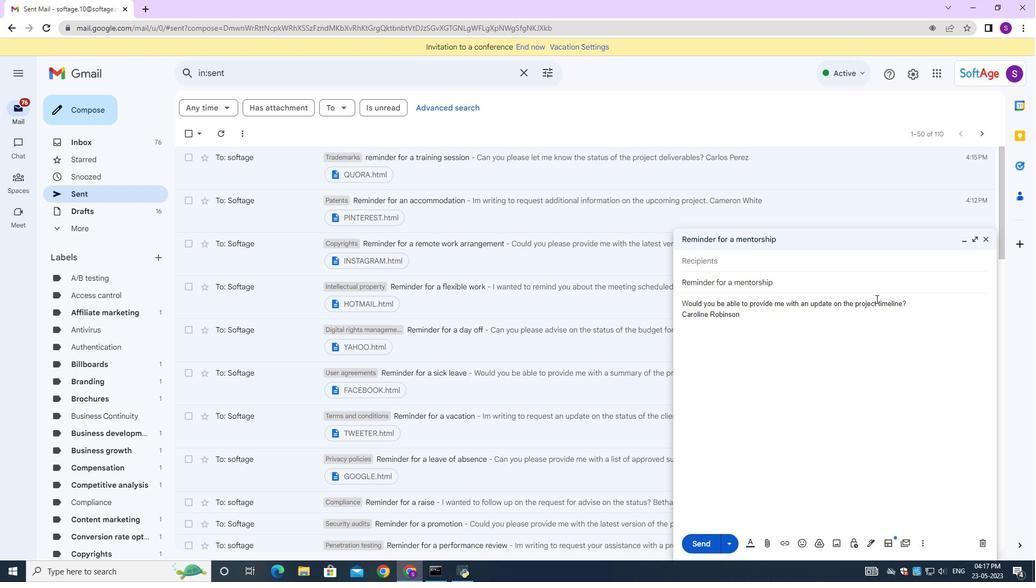 
Action: Mouse moved to (762, 543)
Screenshot: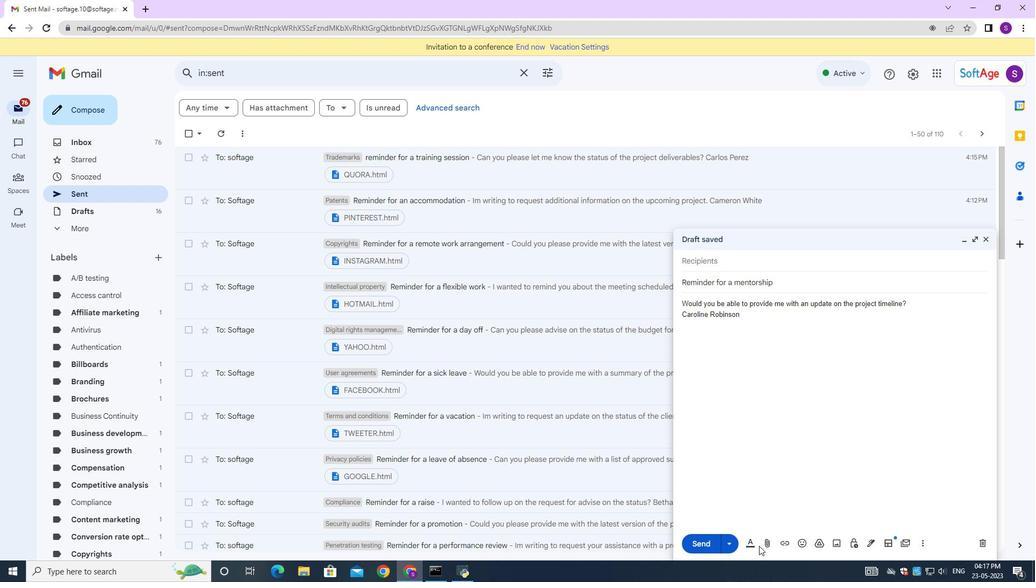 
Action: Mouse pressed left at (762, 543)
Screenshot: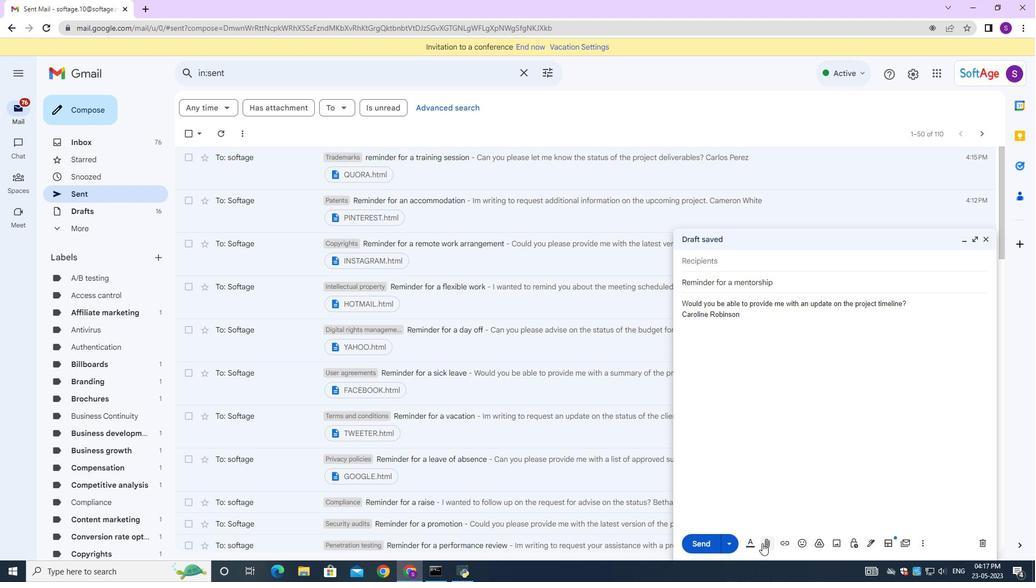 
Action: Mouse moved to (257, 158)
Screenshot: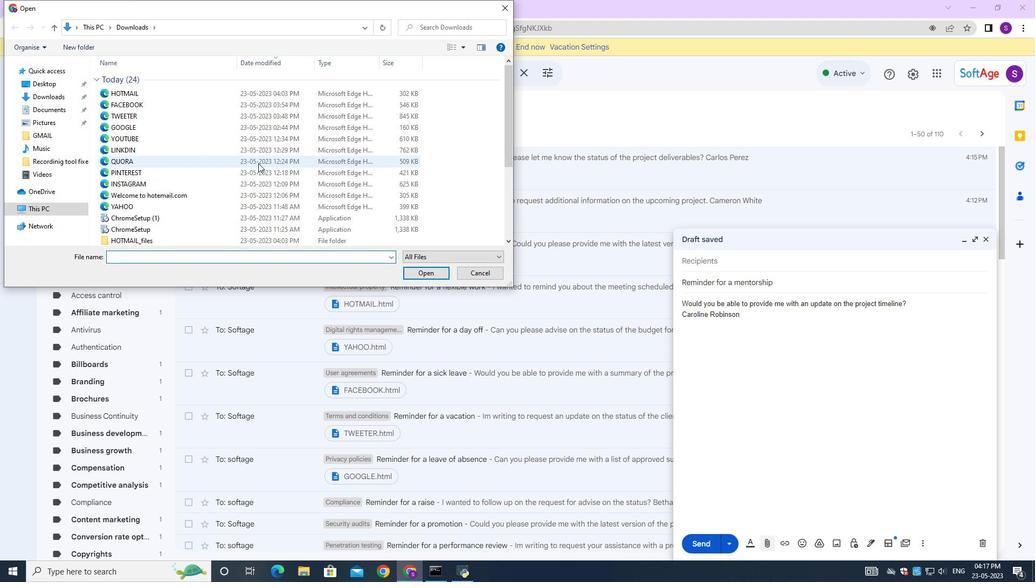 
Action: Mouse pressed left at (257, 158)
Screenshot: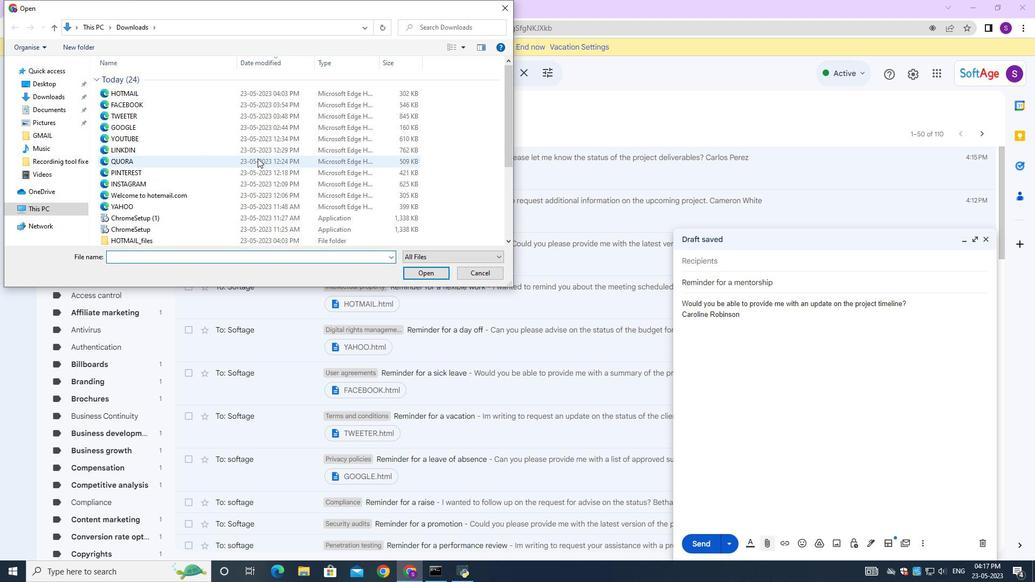 
Action: Mouse moved to (240, 150)
Screenshot: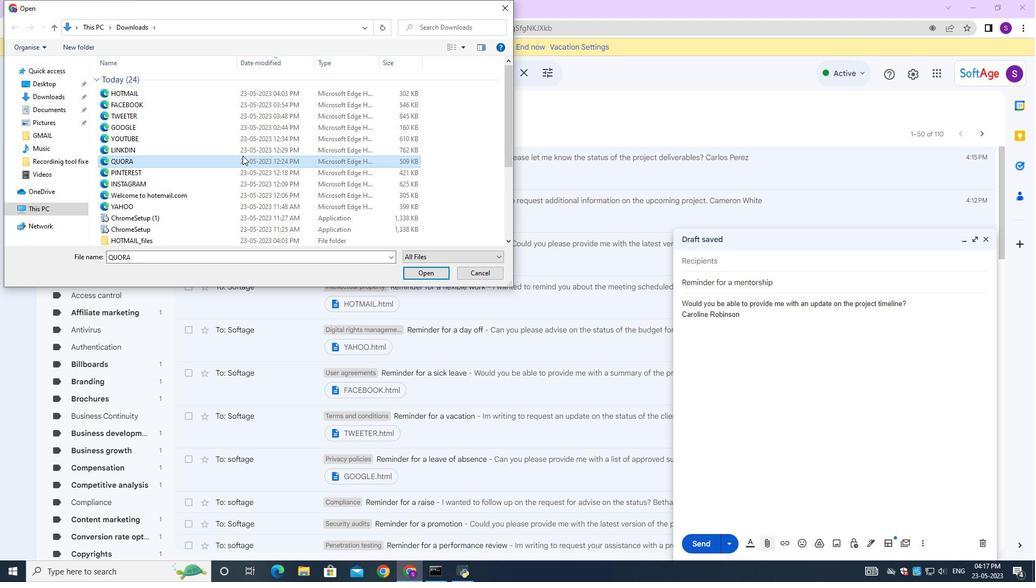 
Action: Mouse pressed left at (240, 150)
Screenshot: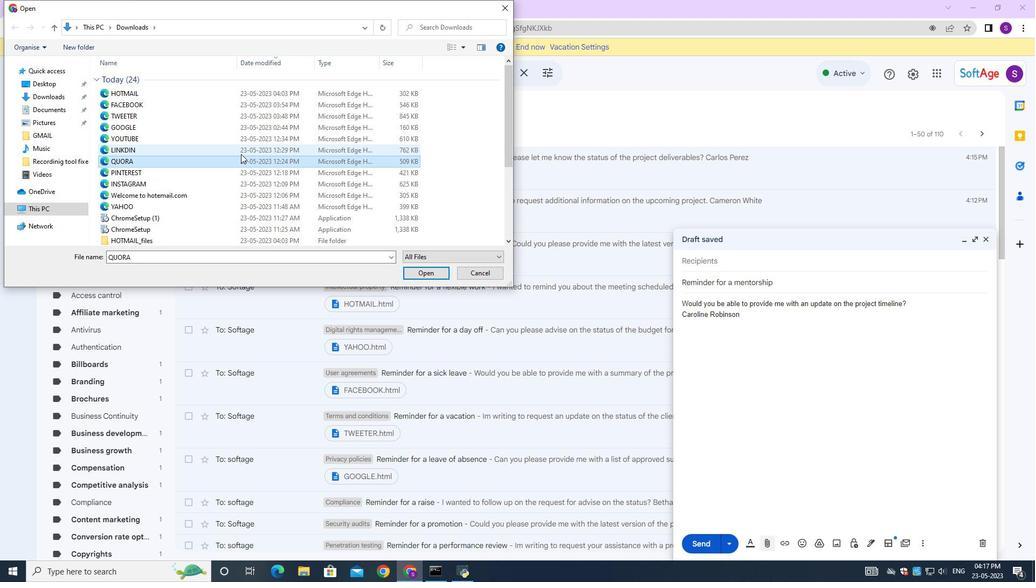 
Action: Mouse moved to (414, 271)
Screenshot: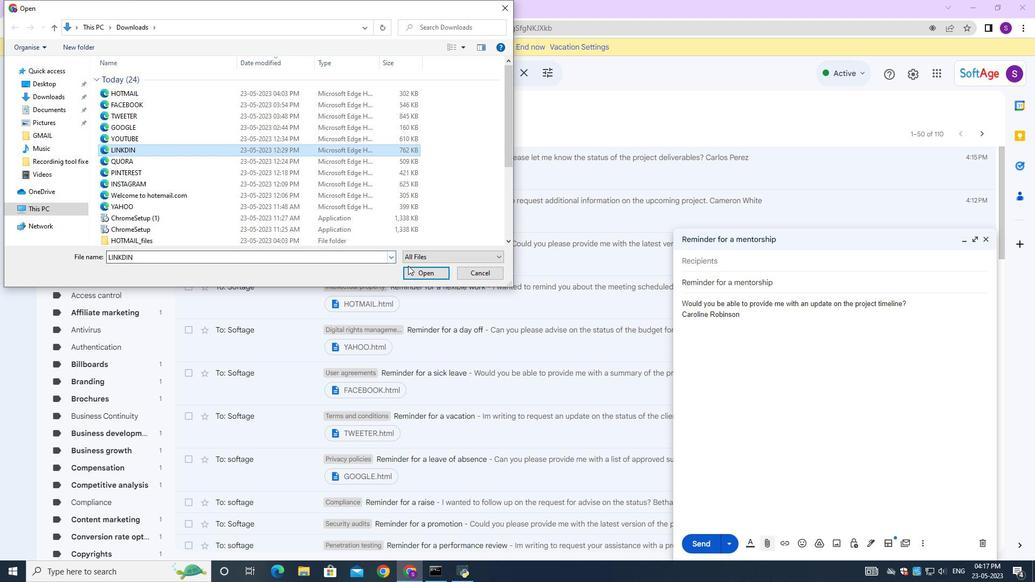 
Action: Mouse pressed left at (414, 271)
Screenshot: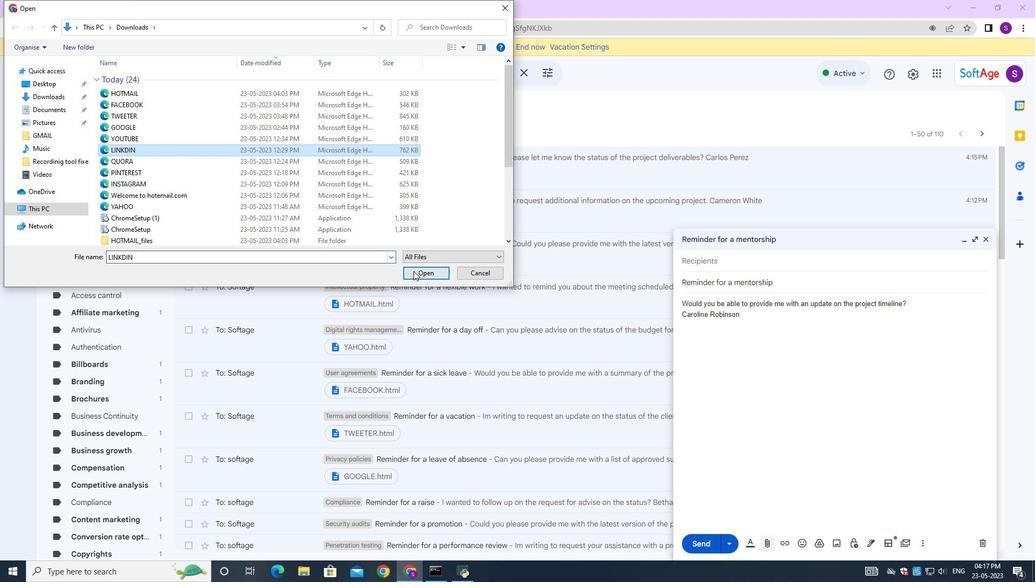 
Action: Mouse moved to (761, 436)
Screenshot: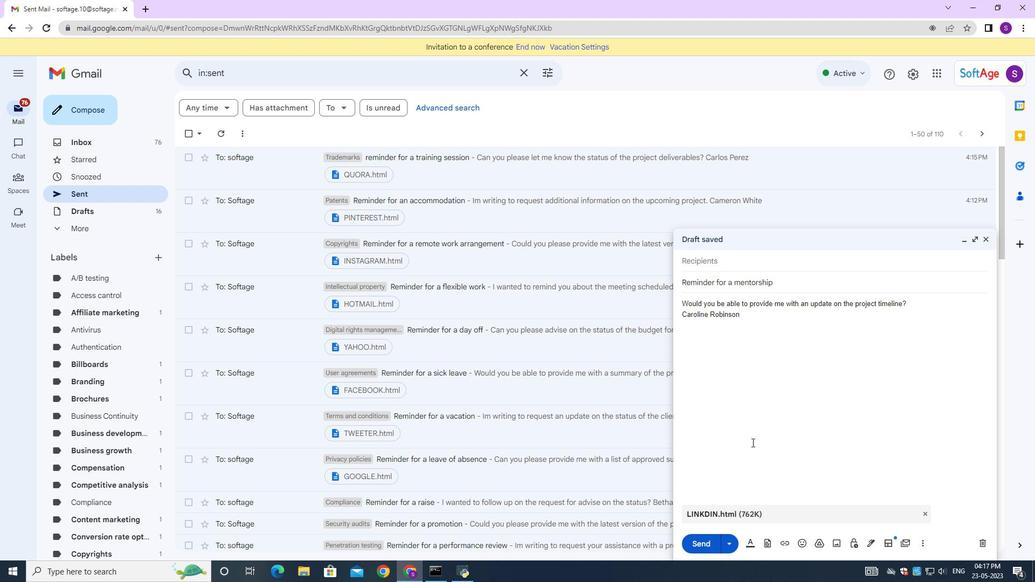 
Action: Mouse scrolled (761, 435) with delta (0, 0)
Screenshot: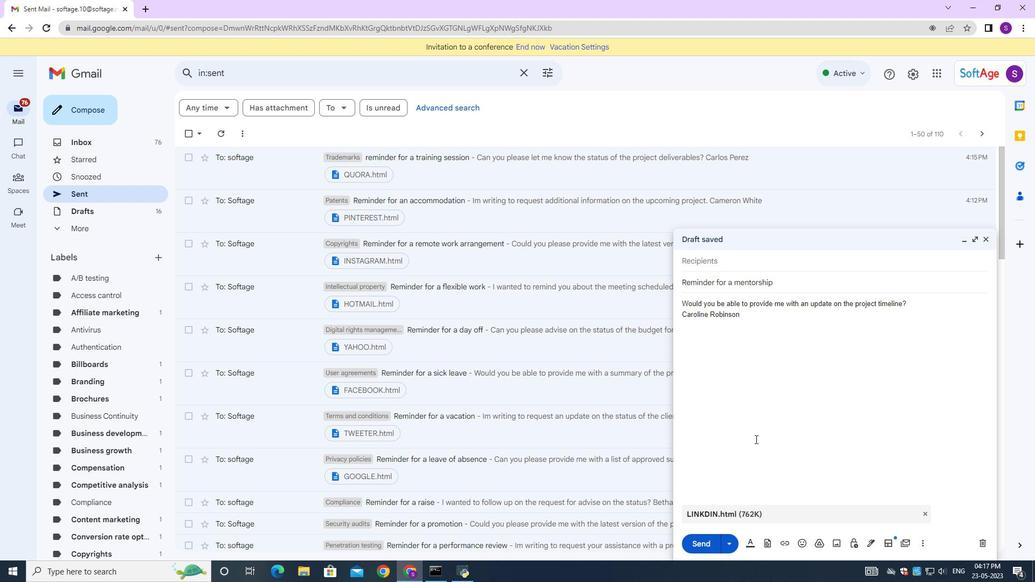 
Action: Mouse scrolled (761, 435) with delta (0, 0)
Screenshot: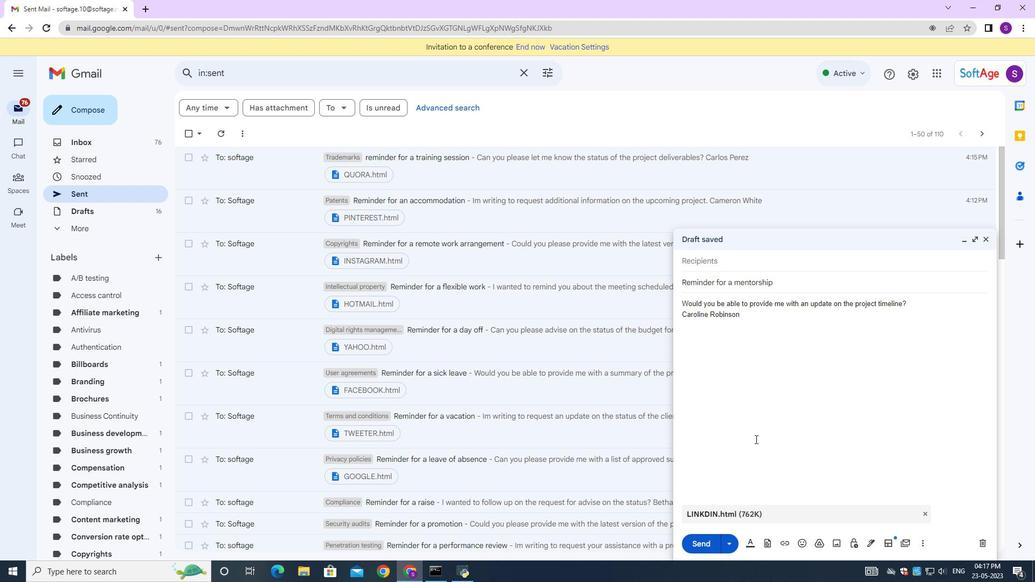 
Action: Mouse scrolled (761, 435) with delta (0, 0)
Screenshot: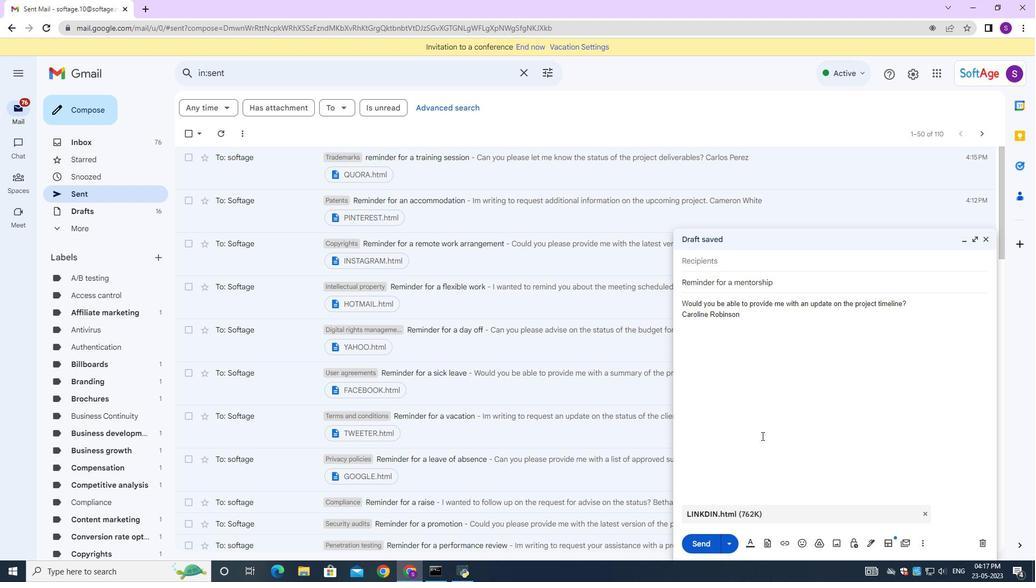 
Action: Mouse moved to (762, 436)
Screenshot: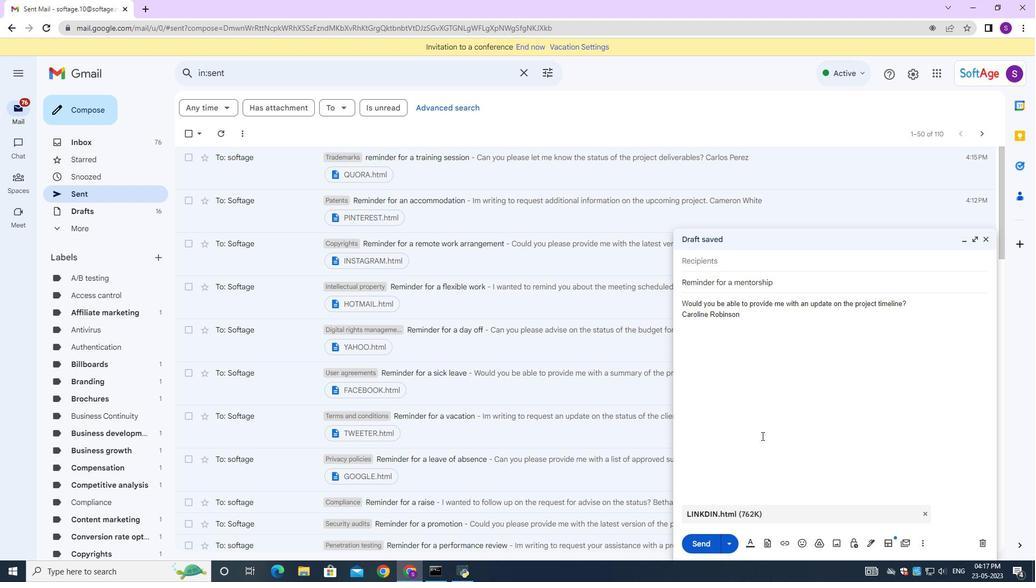 
Action: Mouse scrolled (762, 435) with delta (0, 0)
Screenshot: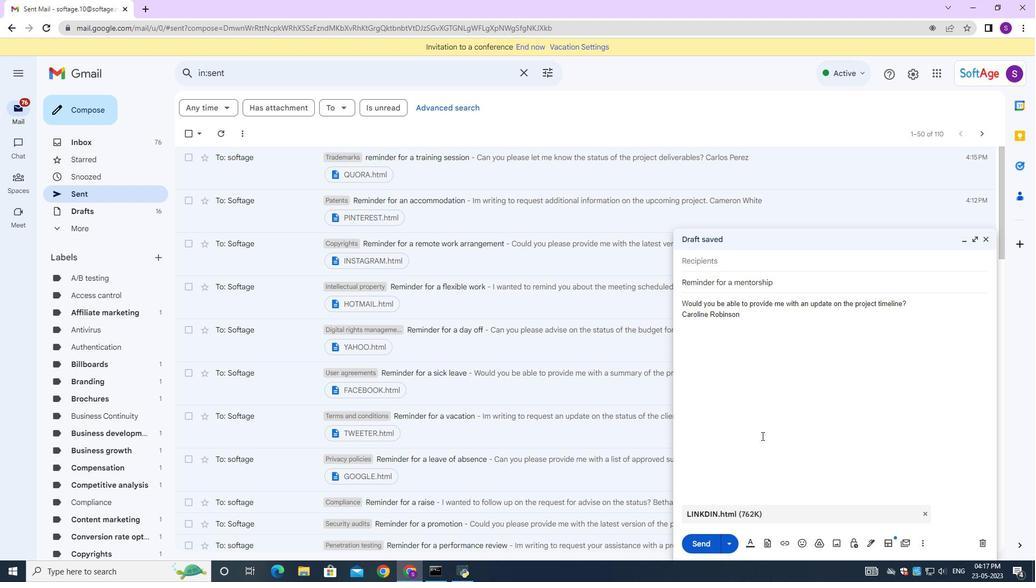 
Action: Mouse moved to (762, 436)
Screenshot: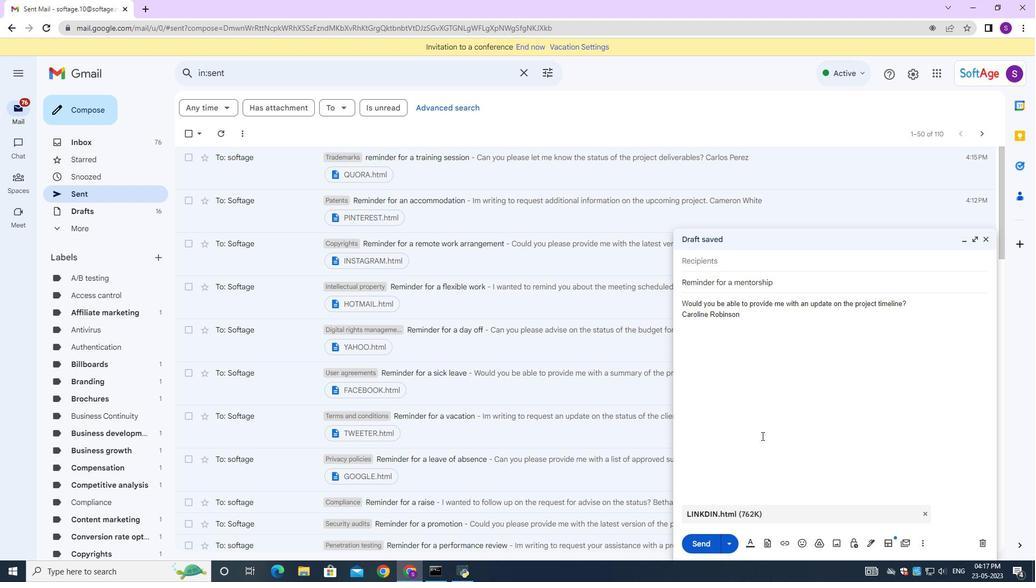 
Action: Mouse scrolled (762, 435) with delta (0, 0)
Screenshot: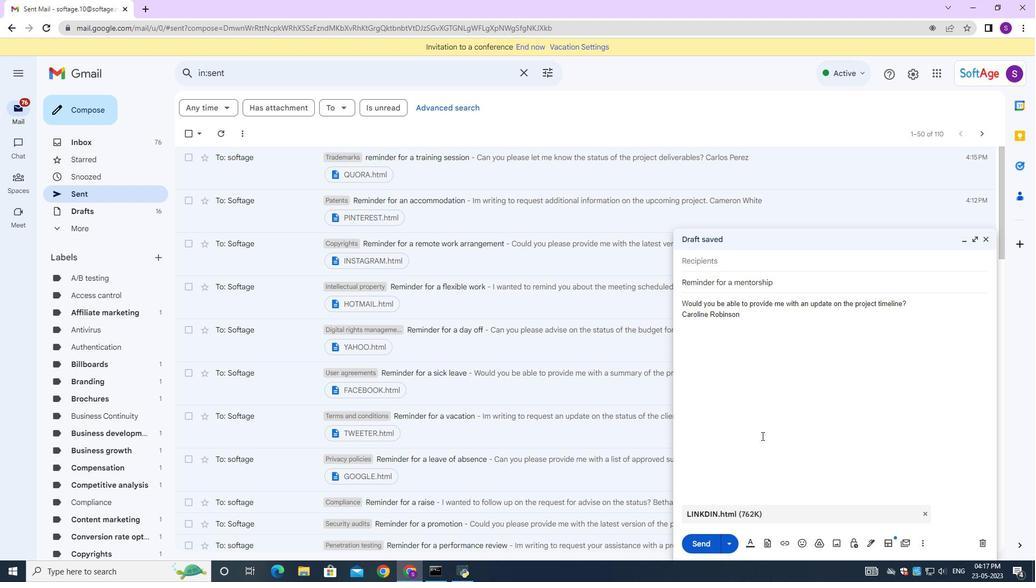 
Action: Mouse scrolled (762, 435) with delta (0, 0)
Screenshot: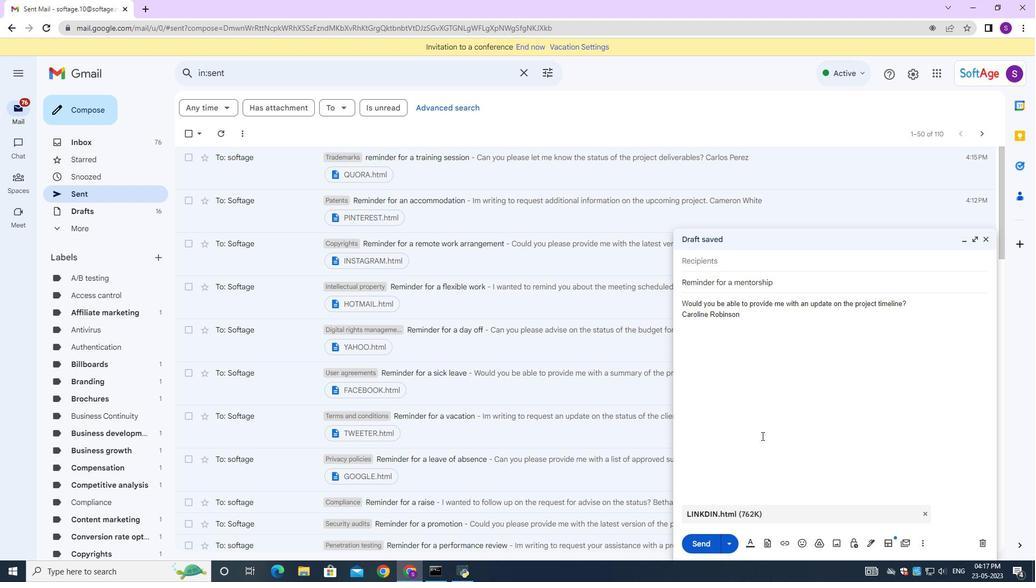
Action: Mouse moved to (736, 269)
Screenshot: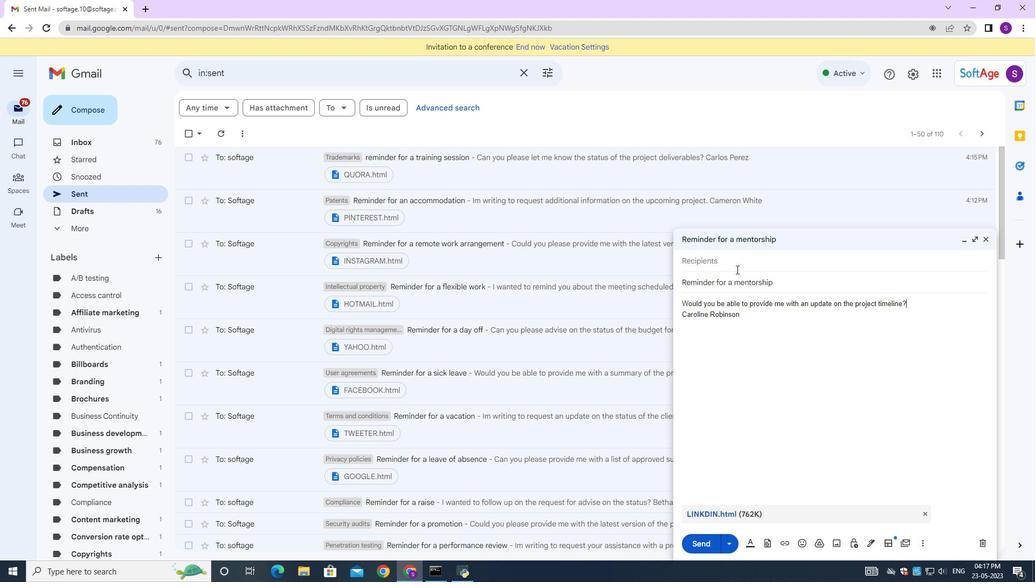 
Action: Mouse pressed left at (736, 269)
Screenshot: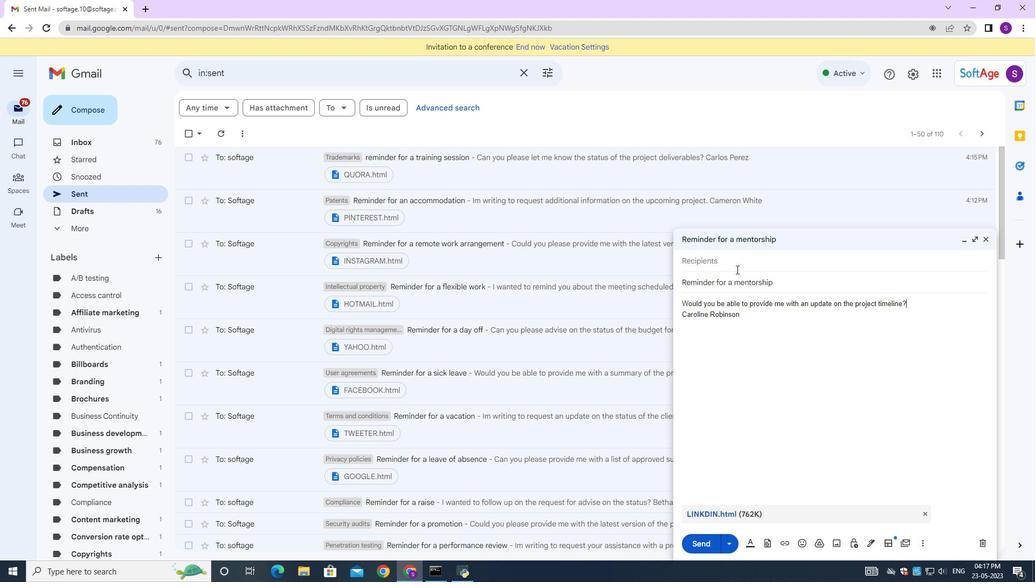 
Action: Mouse moved to (736, 267)
Screenshot: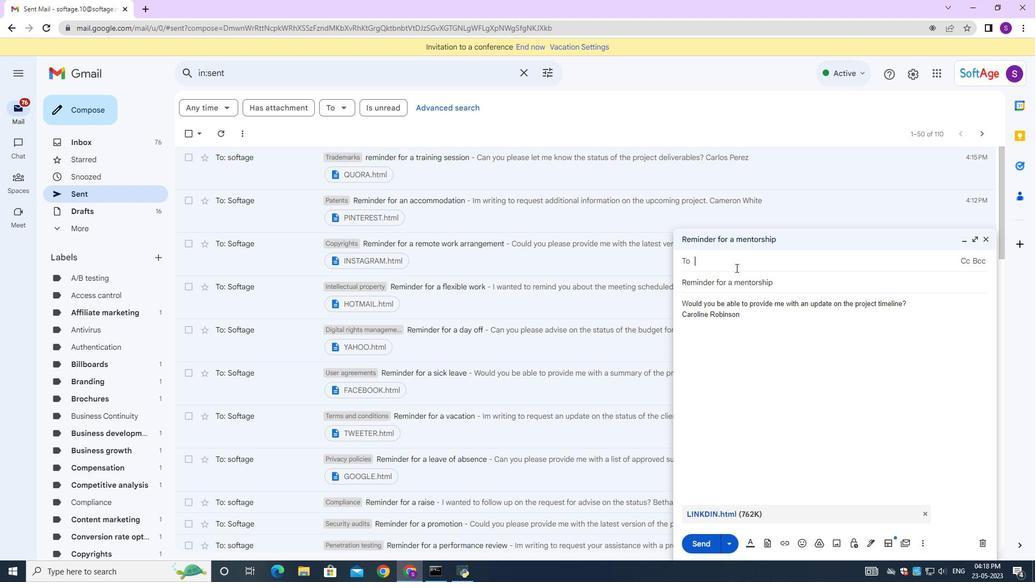 
Action: Key pressed <Key.shift>Softage.9softage.net
Screenshot: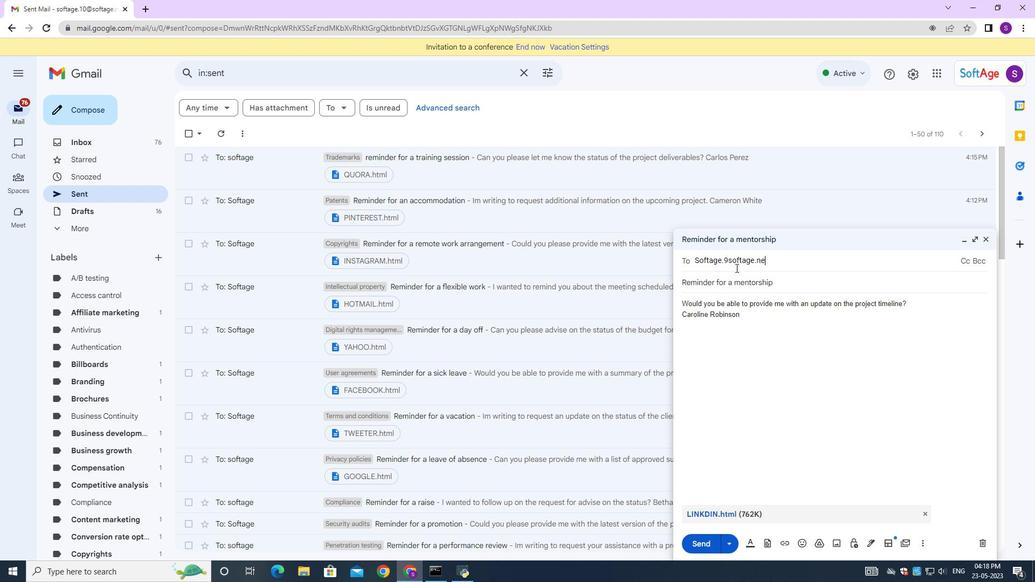 
Action: Mouse moved to (729, 260)
Screenshot: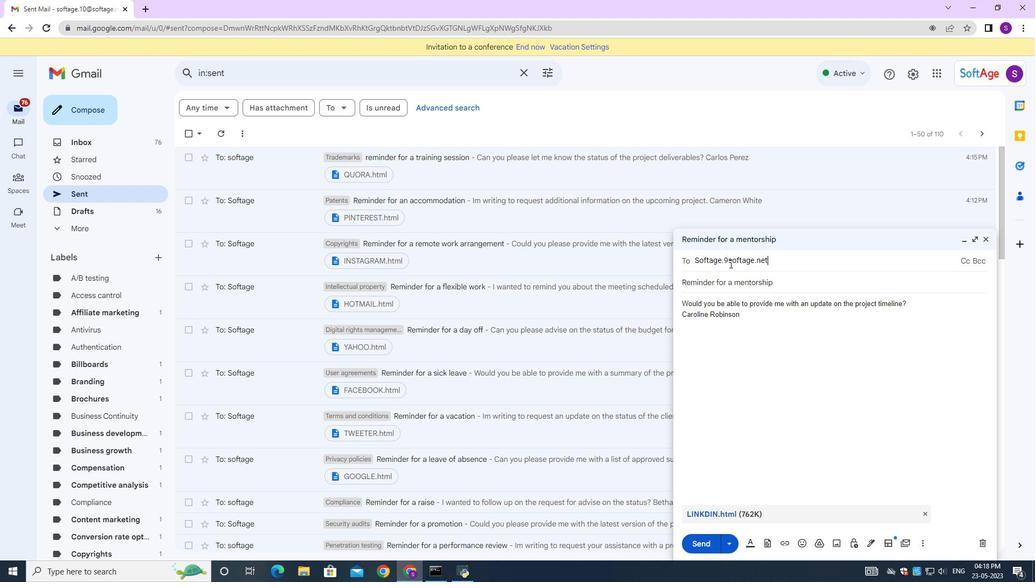 
Action: Mouse pressed left at (729, 260)
Screenshot: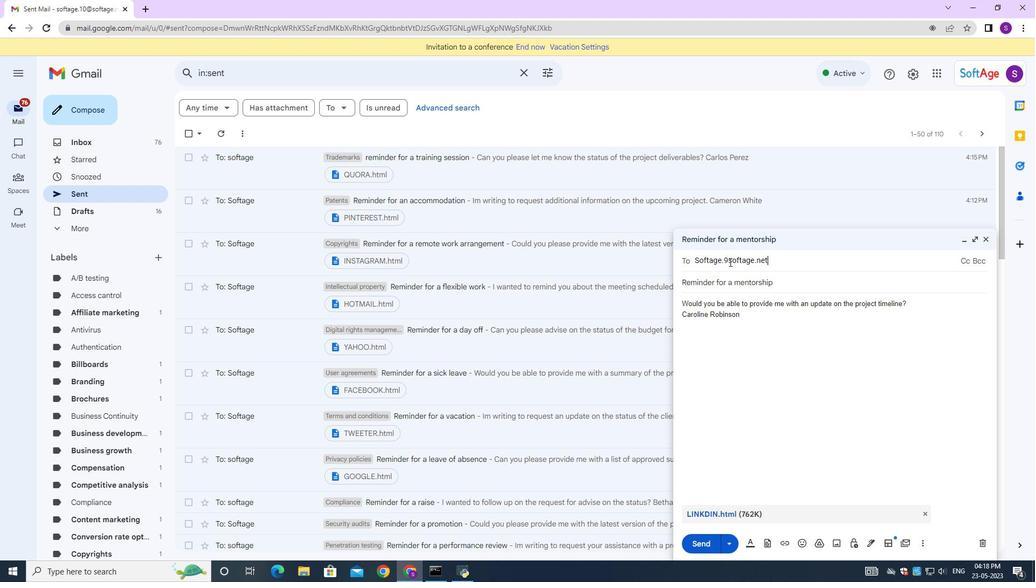 
Action: Mouse moved to (738, 263)
Screenshot: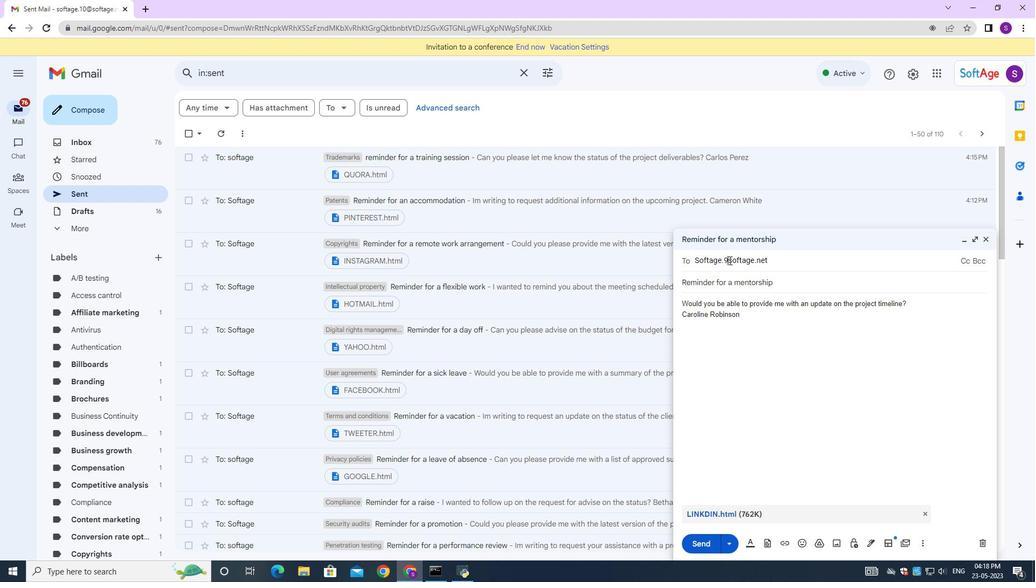
Action: Key pressed <Key.shift>@
Screenshot: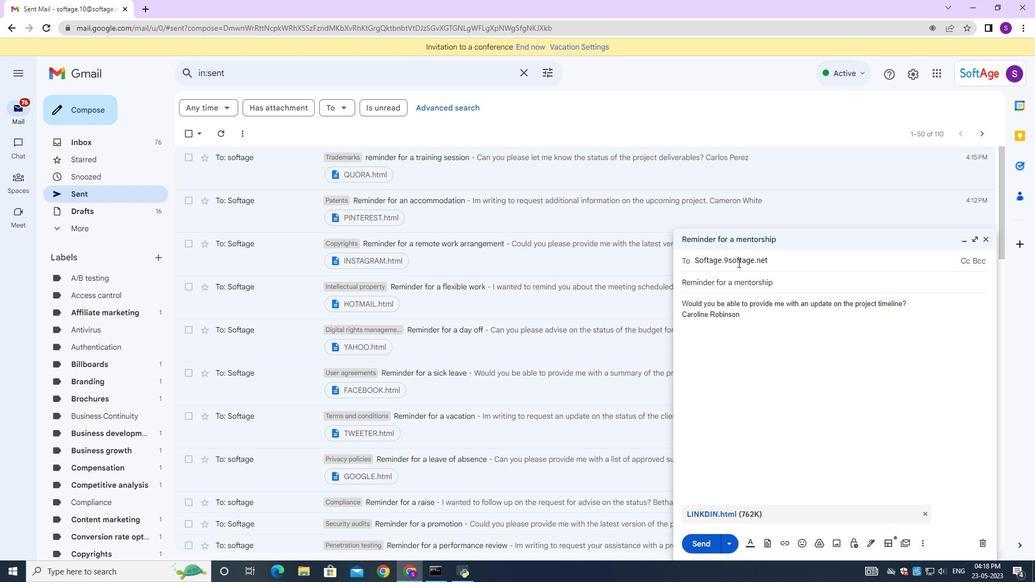 
Action: Mouse moved to (745, 314)
Screenshot: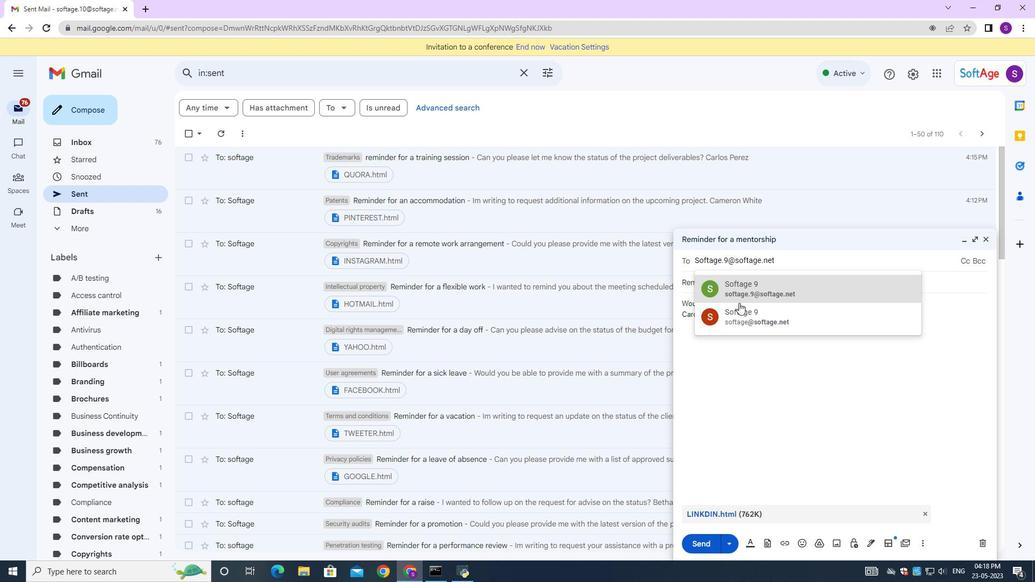 
Action: Mouse pressed left at (745, 314)
Screenshot: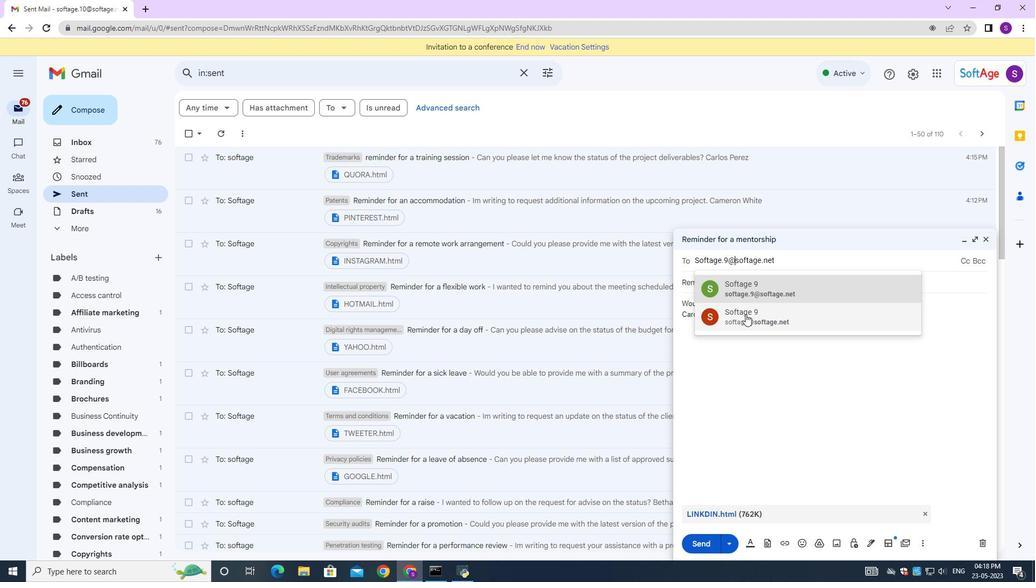
Action: Mouse moved to (700, 542)
Screenshot: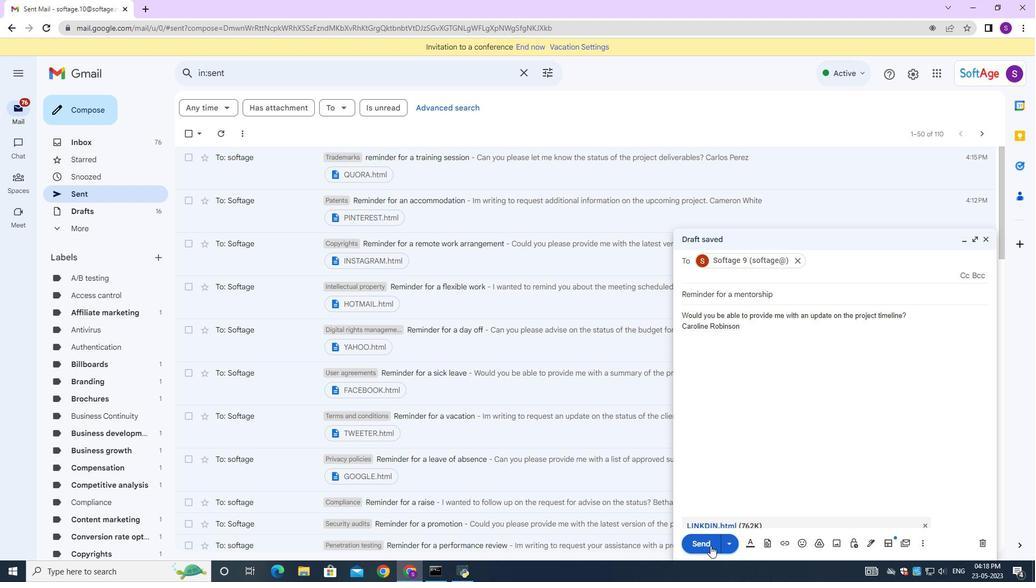 
Action: Mouse pressed left at (700, 542)
Screenshot: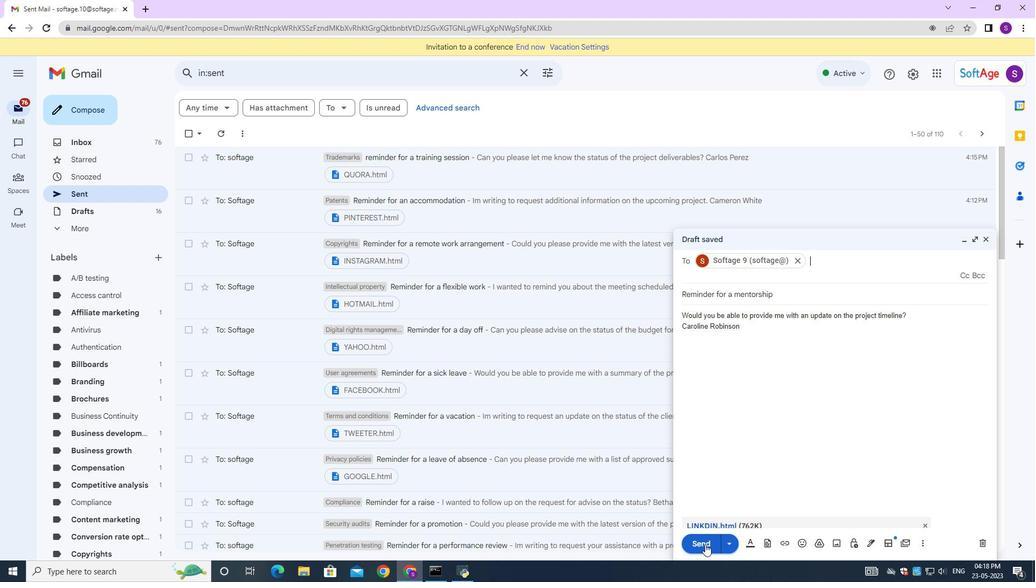 
Action: Mouse moved to (568, 176)
Screenshot: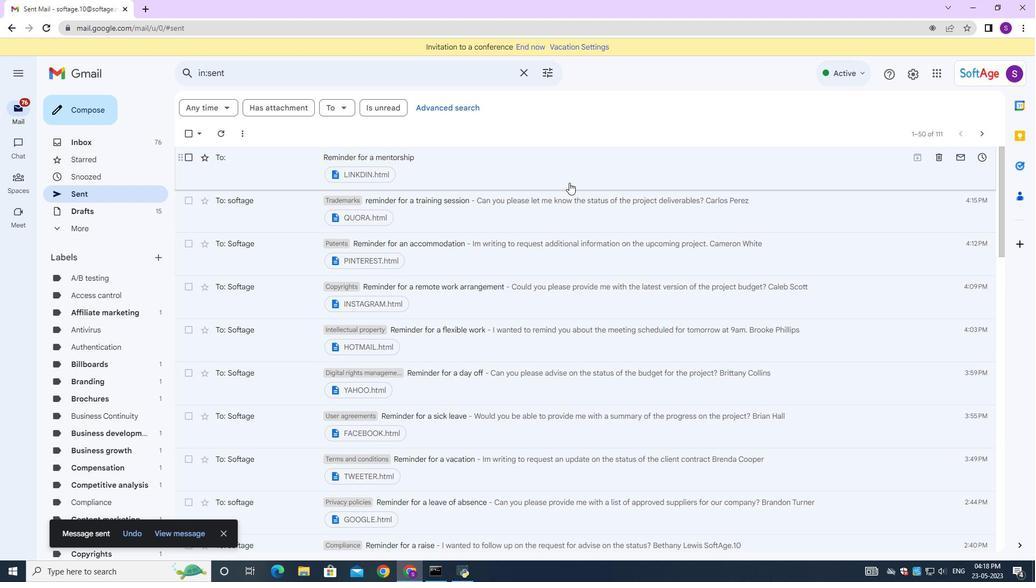 
Action: Mouse pressed left at (568, 176)
Screenshot: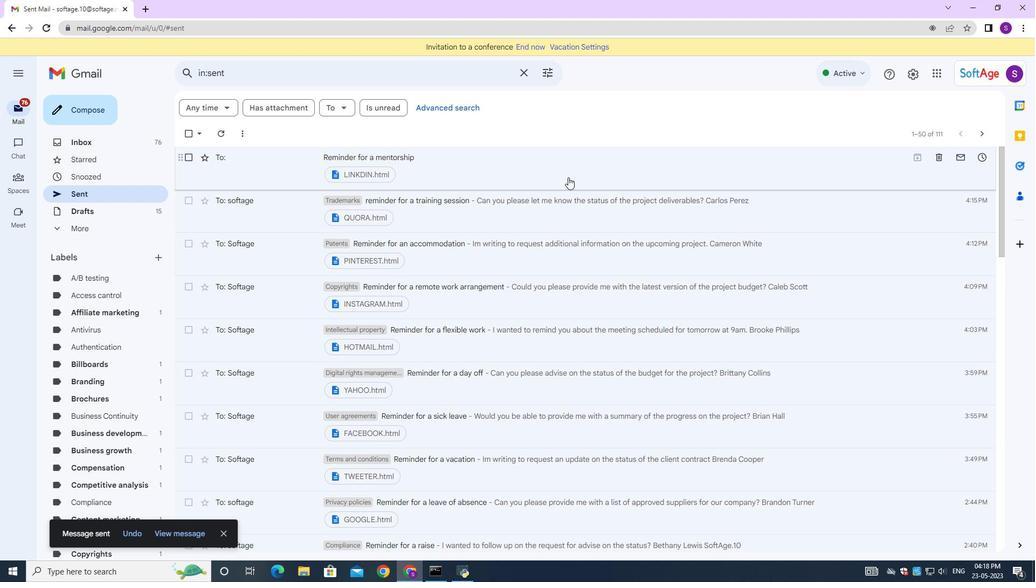 
Action: Mouse moved to (403, 105)
Screenshot: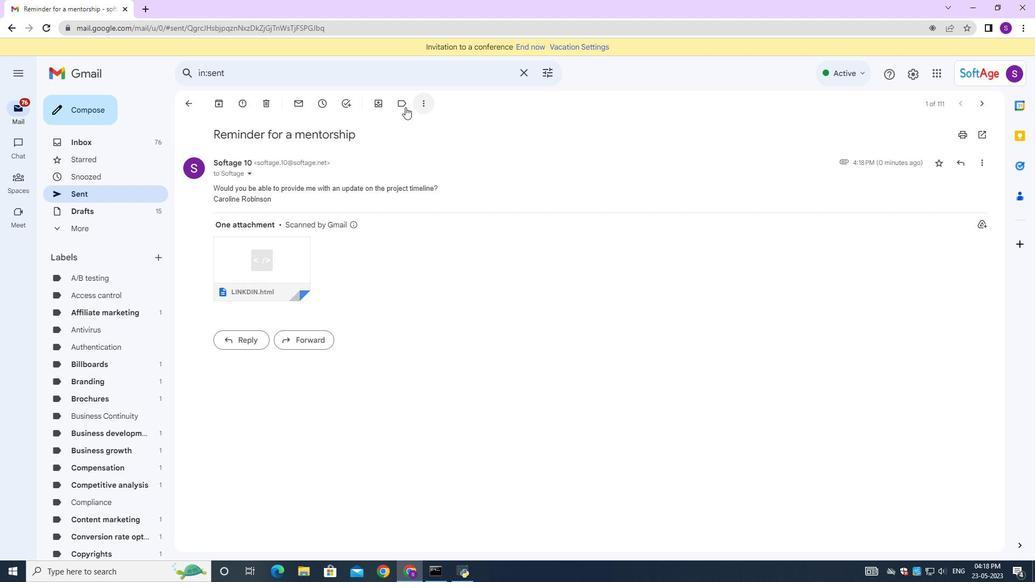 
Action: Mouse pressed left at (403, 105)
Screenshot: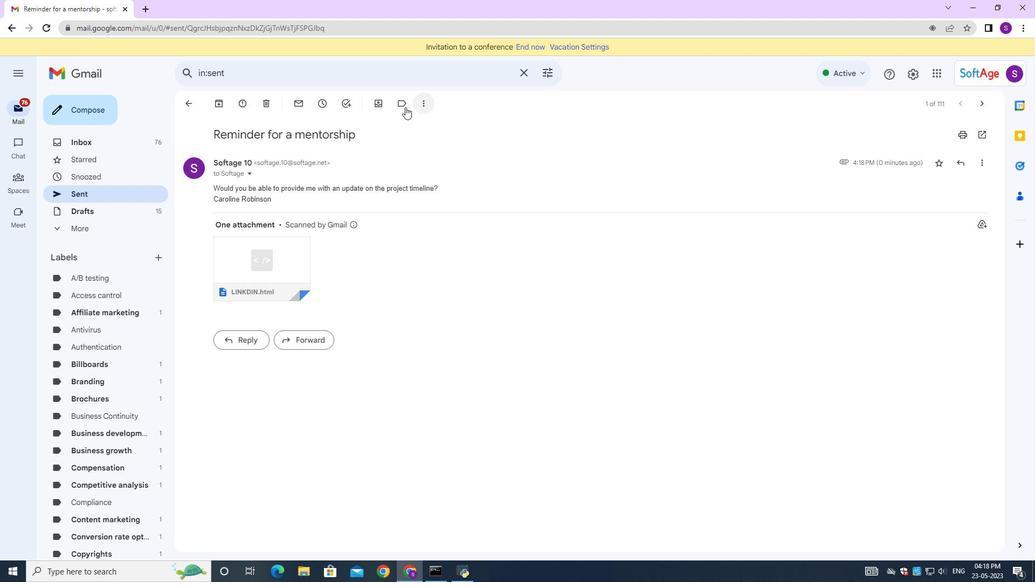 
Action: Mouse moved to (434, 143)
Screenshot: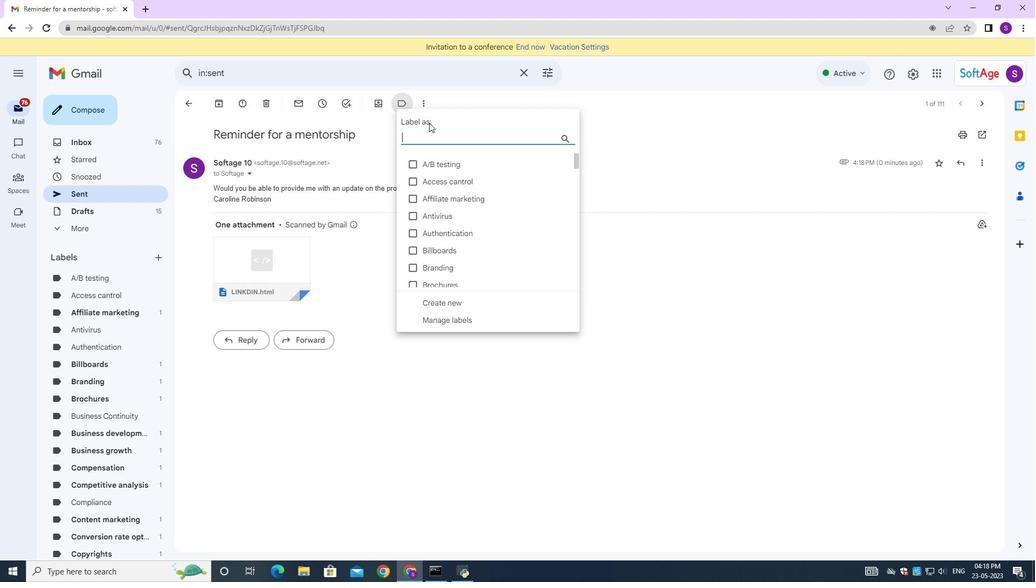 
Action: Key pressed brand
Screenshot: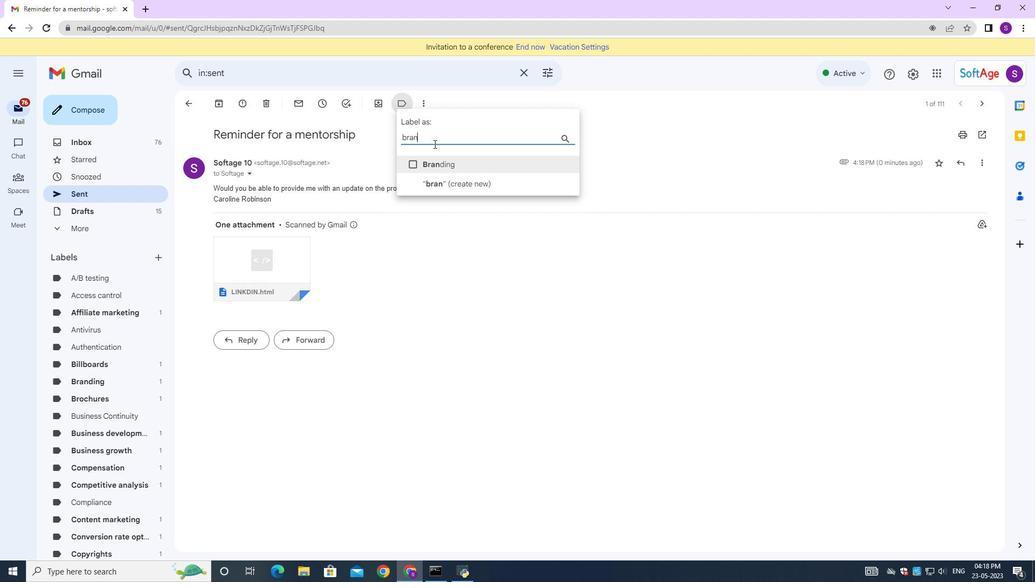 
Action: Mouse moved to (414, 160)
Screenshot: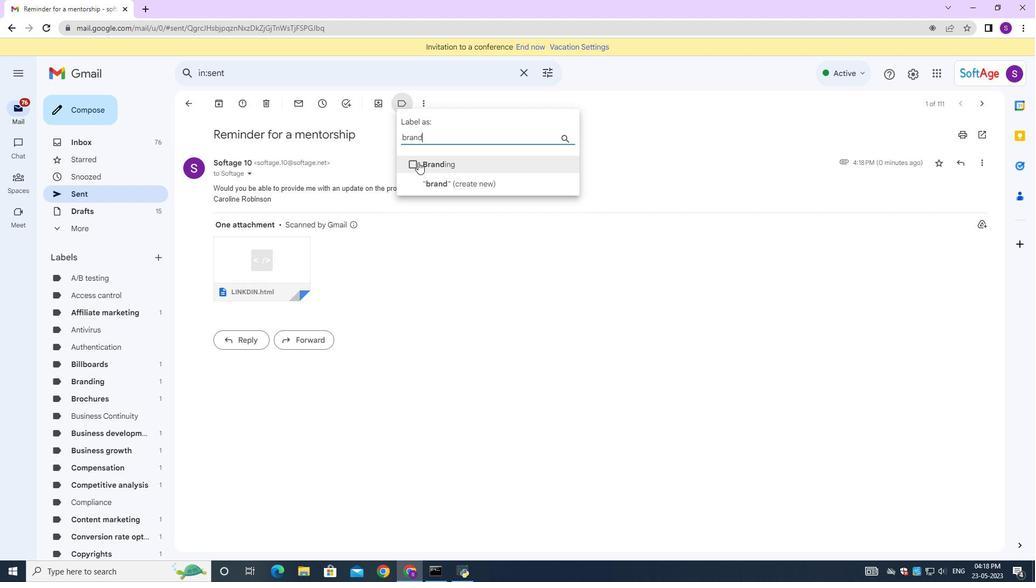 
Action: Mouse pressed left at (414, 160)
Screenshot: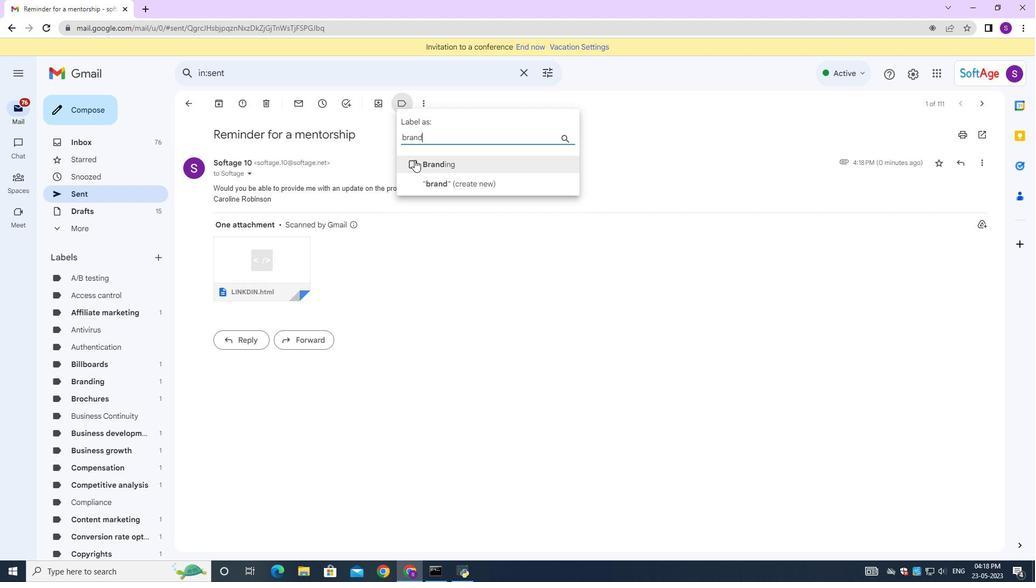 
Action: Mouse moved to (437, 184)
Screenshot: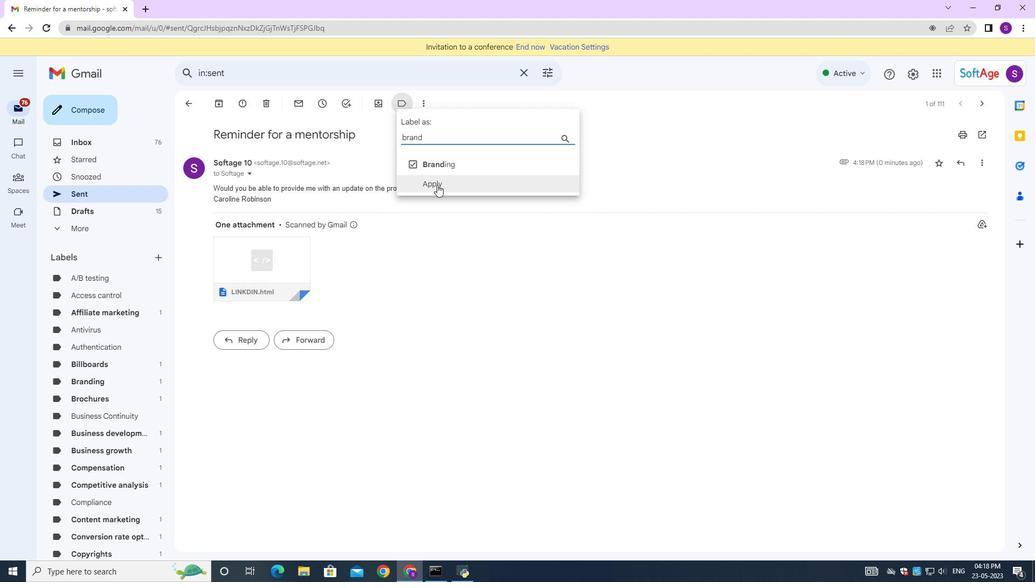 
Action: Mouse pressed left at (437, 184)
Screenshot: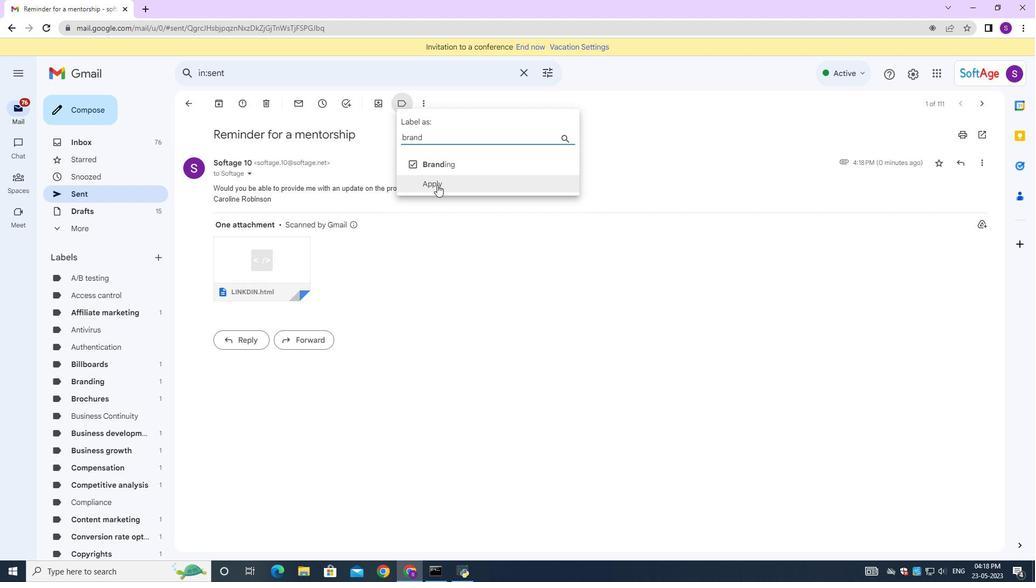 
Action: Mouse moved to (561, 181)
Screenshot: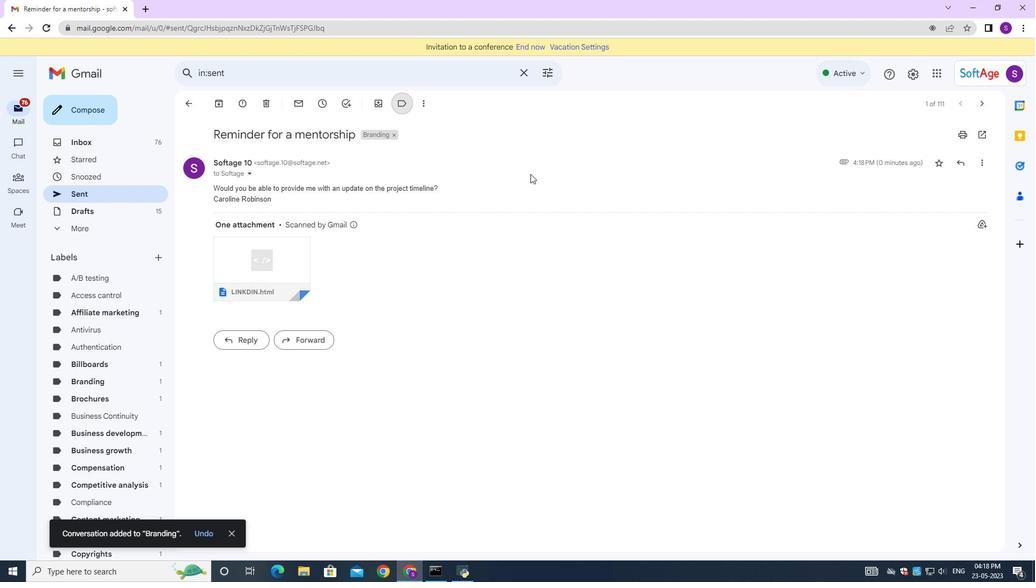 
